 Task: Look for space in Porriño, Spain from 2nd September, 2023 to 6th September, 2023 for 2 adults in price range Rs.15000 to Rs.20000. Place can be entire place with 1  bedroom having 1 bed and 1 bathroom. Property type can be house, flat, guest house, hotel. Amenities needed are: washing machine. Booking option can be shelf check-in. Required host language is English.
Action: Mouse moved to (337, 165)
Screenshot: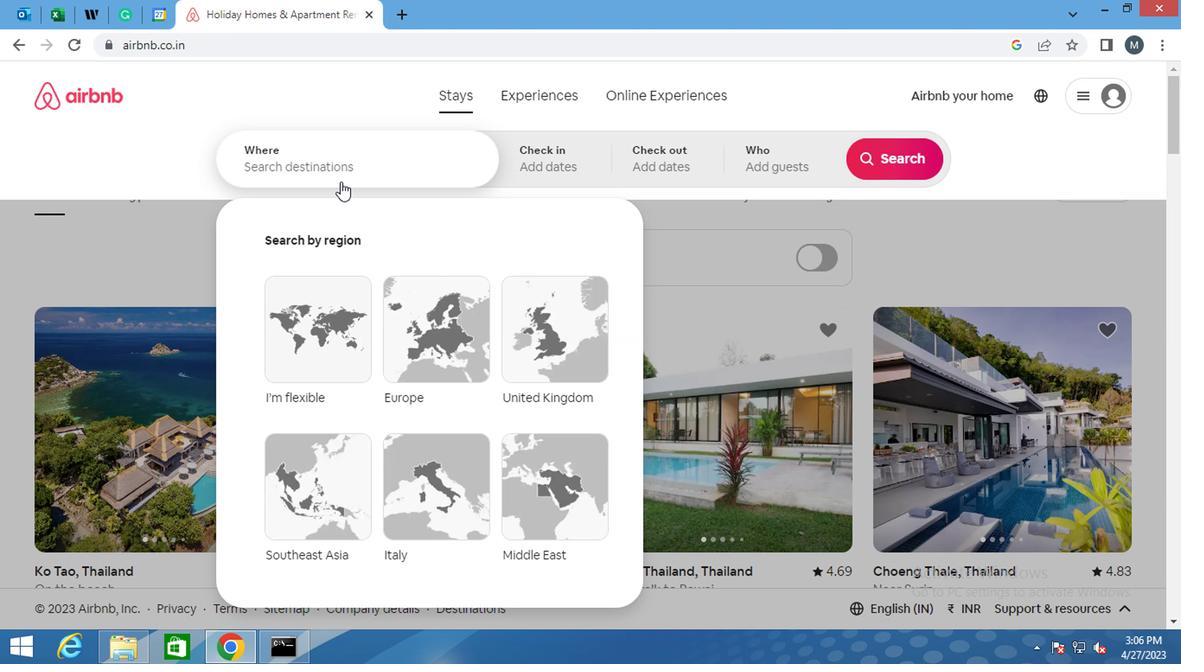 
Action: Mouse pressed left at (337, 165)
Screenshot: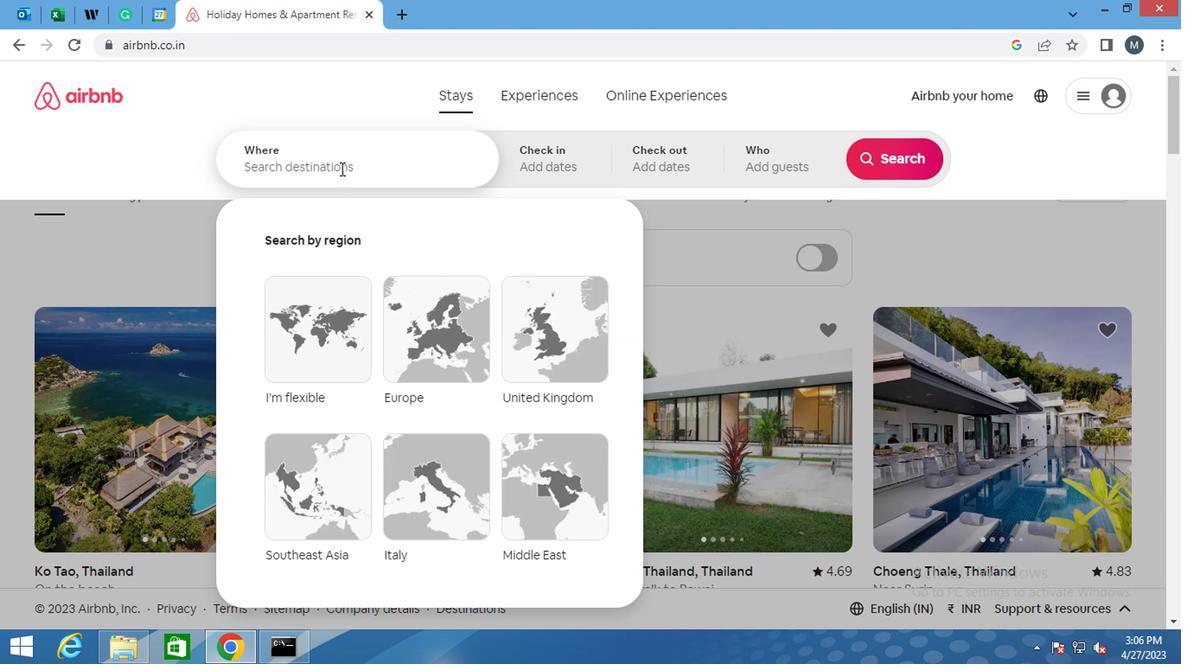 
Action: Key pressed <Key.shift>PORRINO,<Key.space><Key.shift>SPAIN<Key.enter>
Screenshot: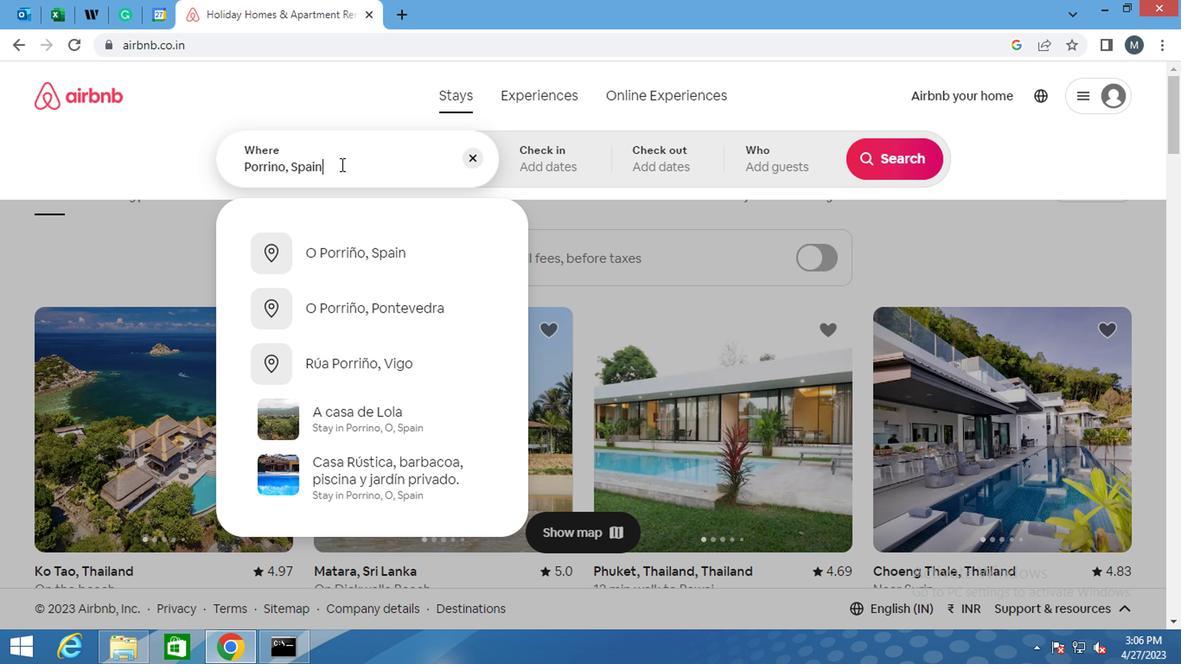 
Action: Mouse moved to (877, 305)
Screenshot: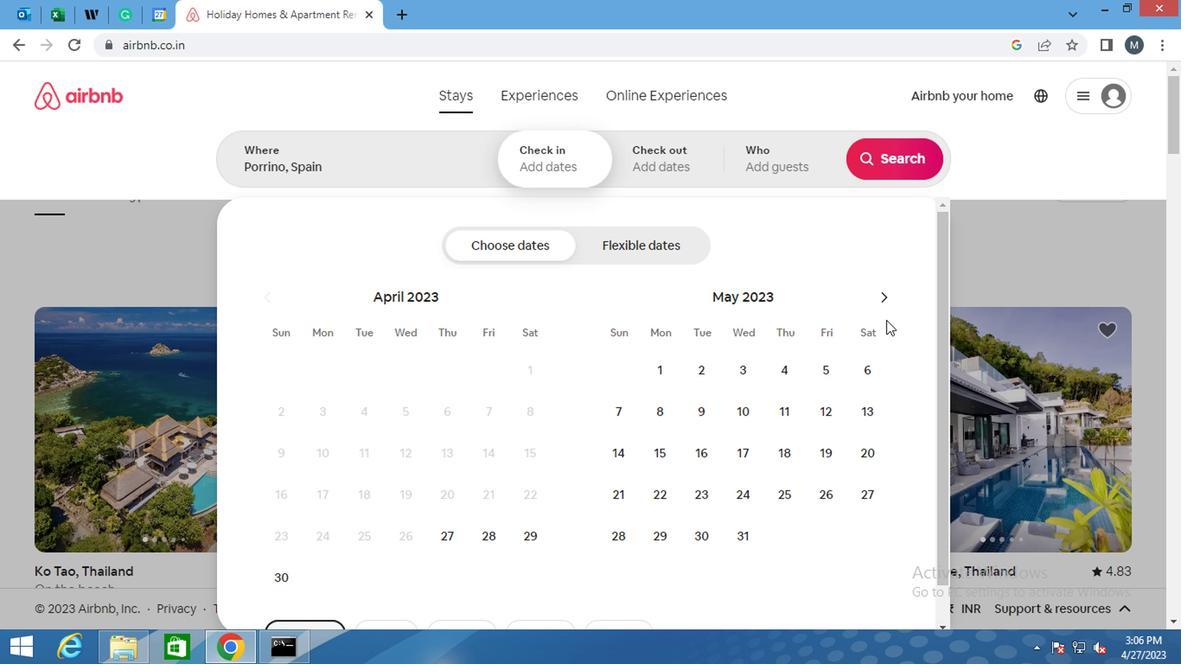 
Action: Mouse pressed left at (877, 305)
Screenshot: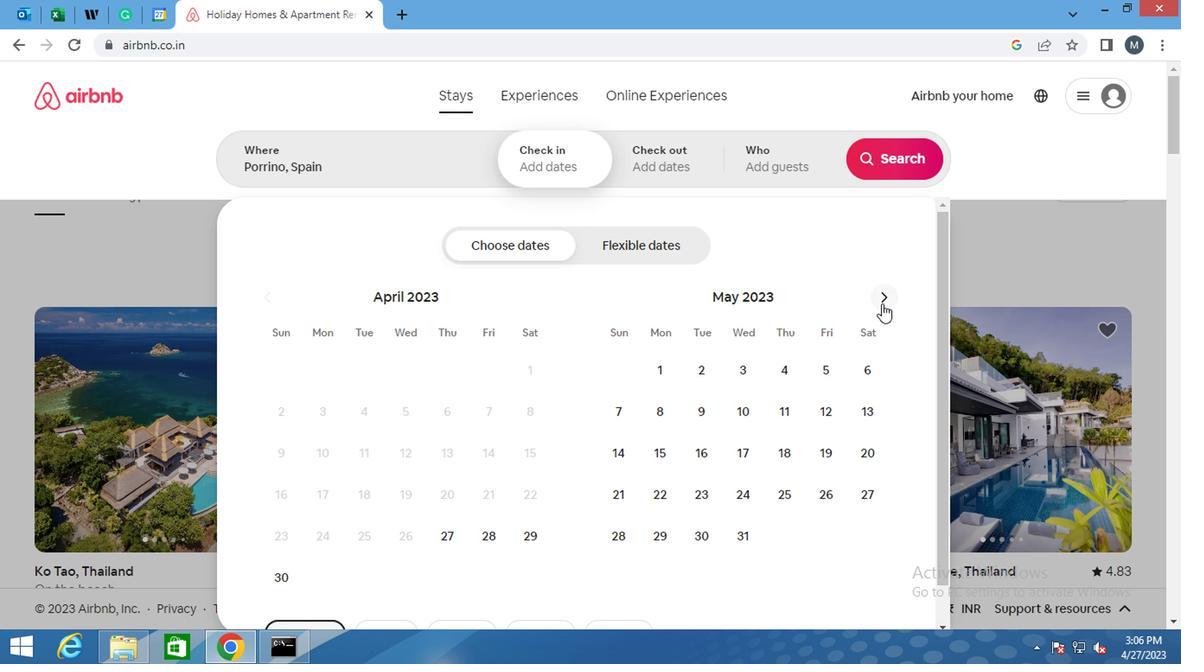 
Action: Mouse pressed left at (877, 305)
Screenshot: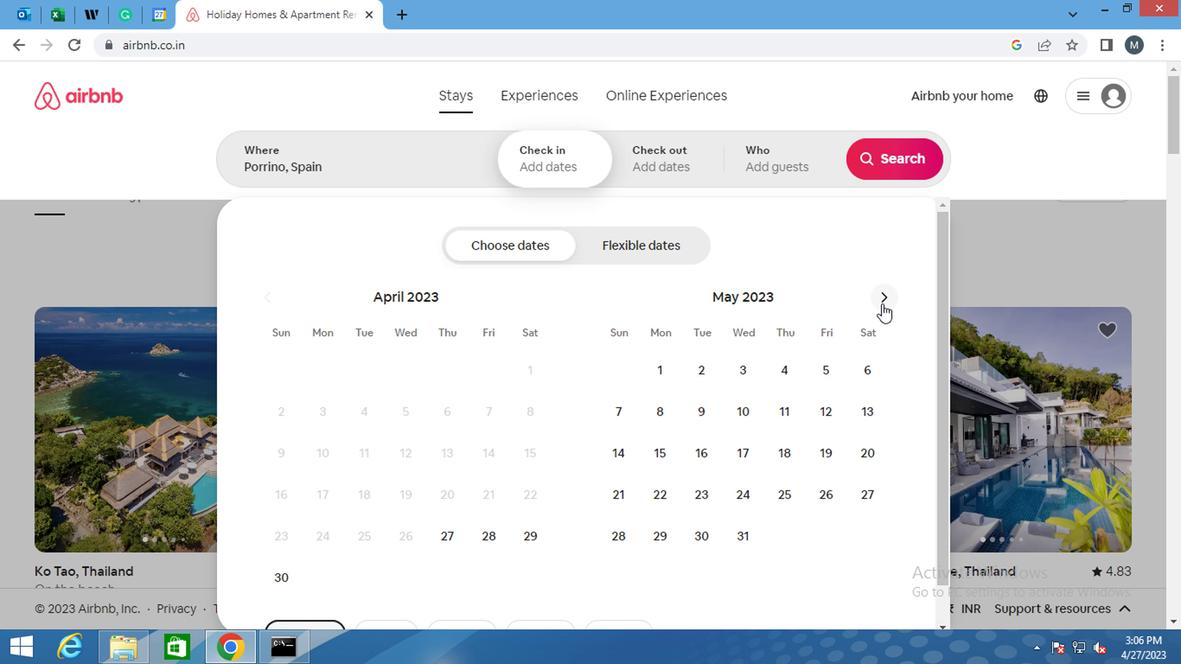 
Action: Mouse pressed left at (877, 305)
Screenshot: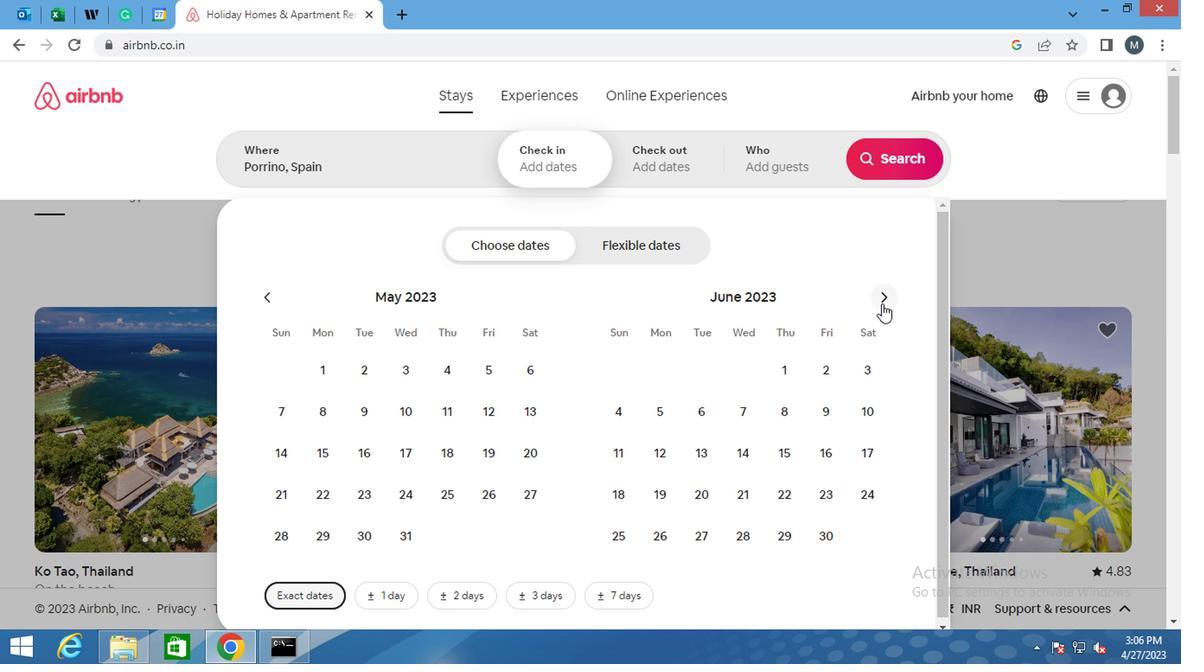 
Action: Mouse pressed left at (877, 305)
Screenshot: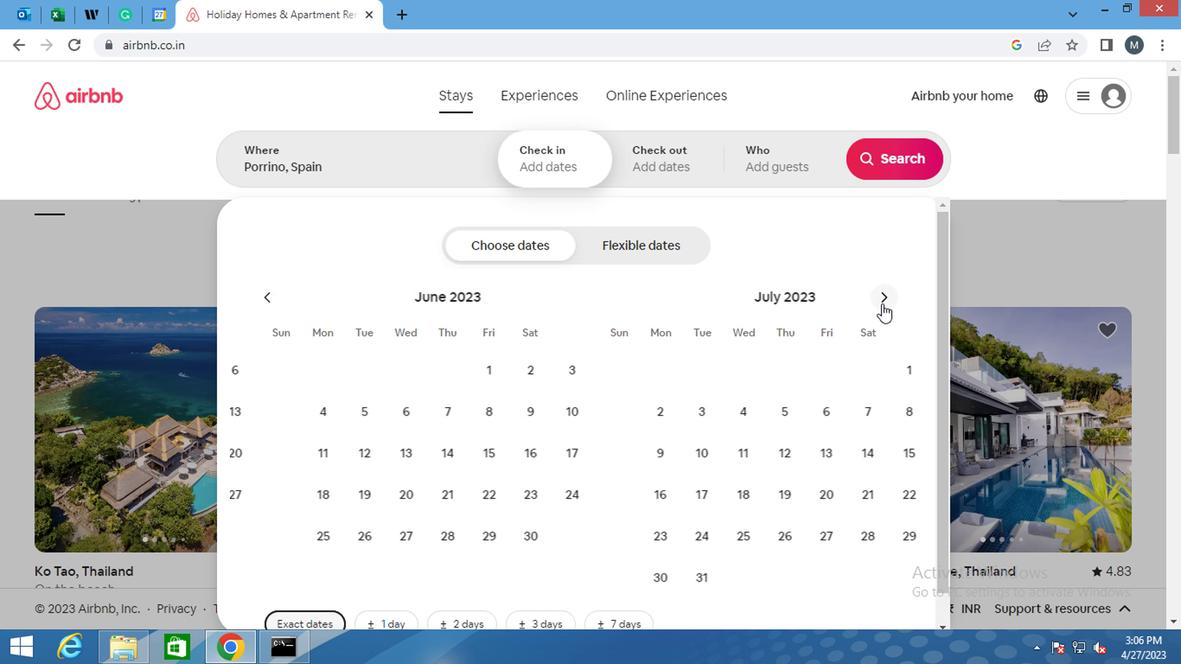 
Action: Mouse moved to (877, 304)
Screenshot: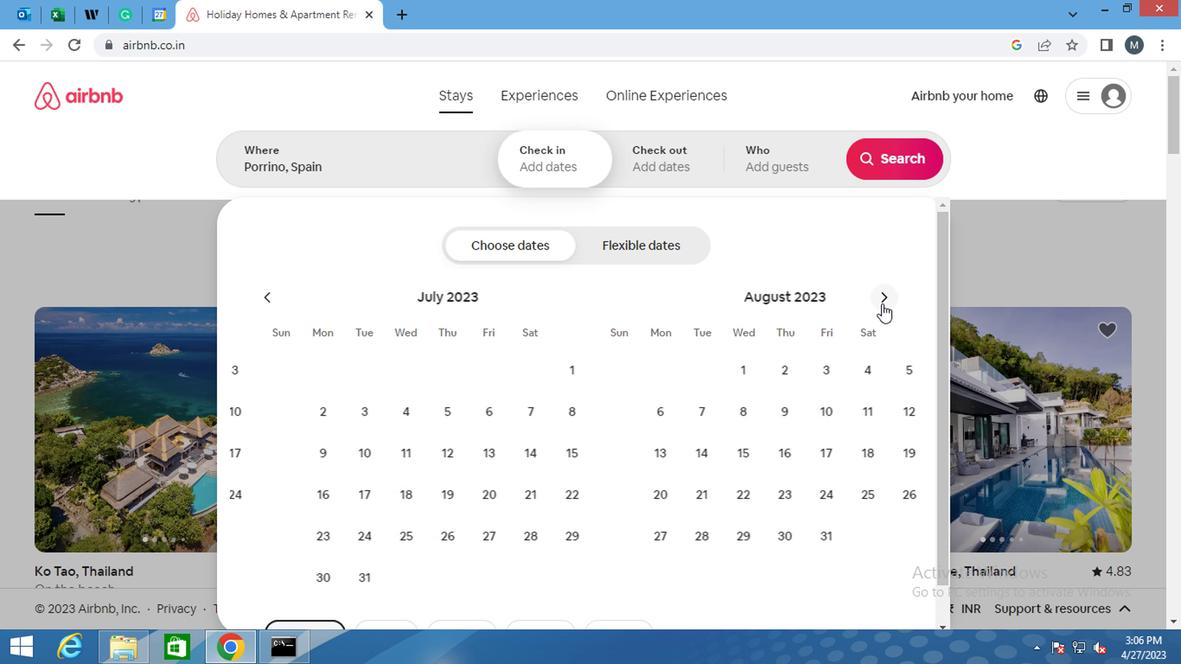 
Action: Mouse pressed left at (877, 304)
Screenshot: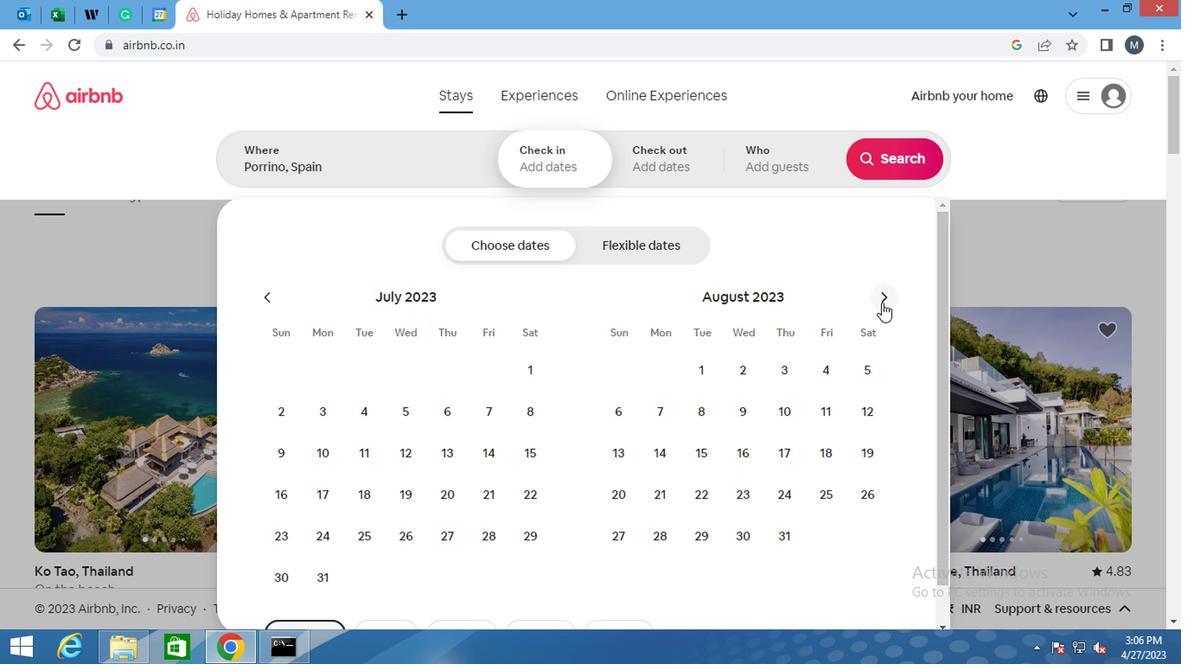 
Action: Mouse moved to (860, 376)
Screenshot: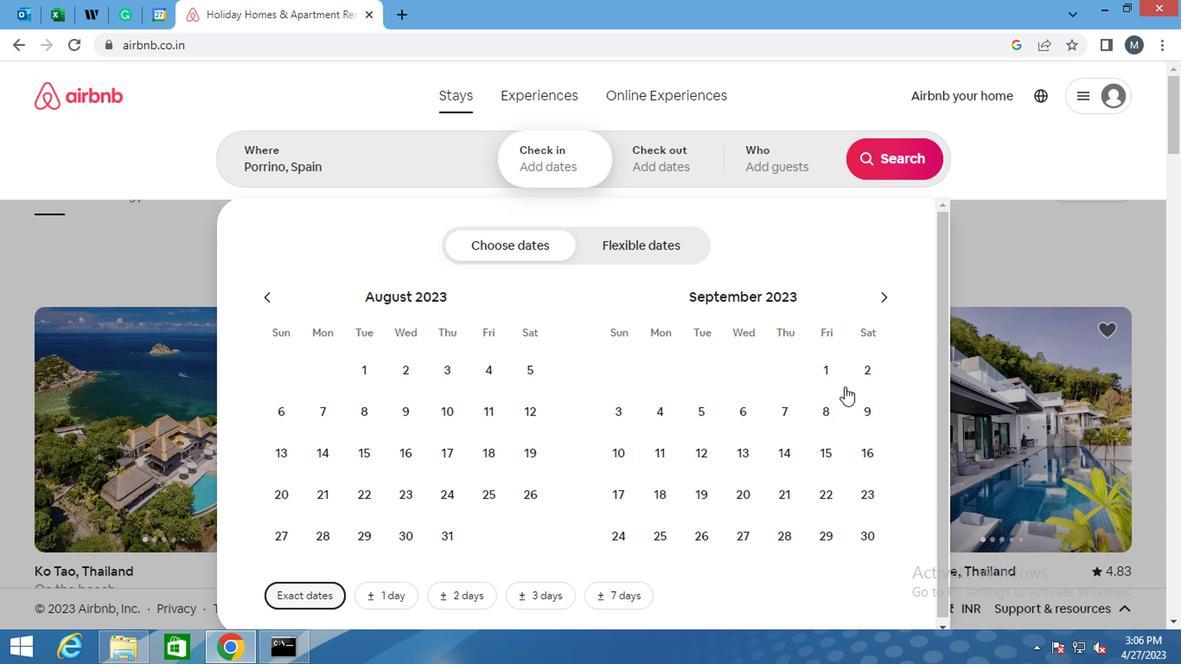 
Action: Mouse pressed left at (860, 376)
Screenshot: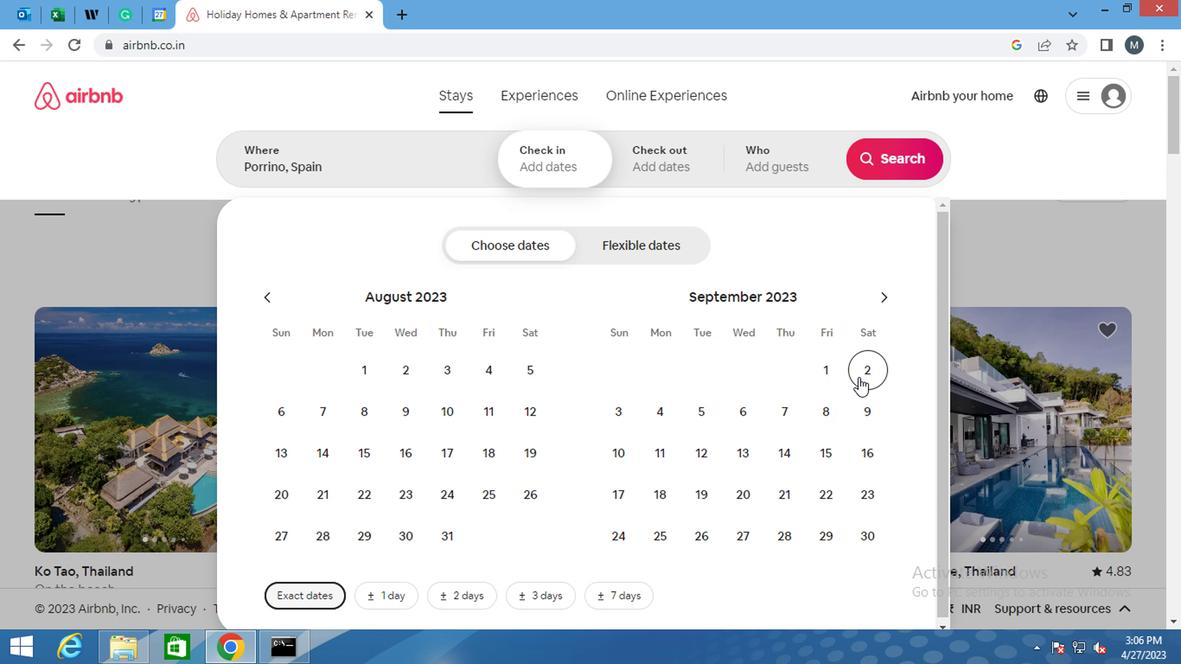 
Action: Mouse moved to (731, 420)
Screenshot: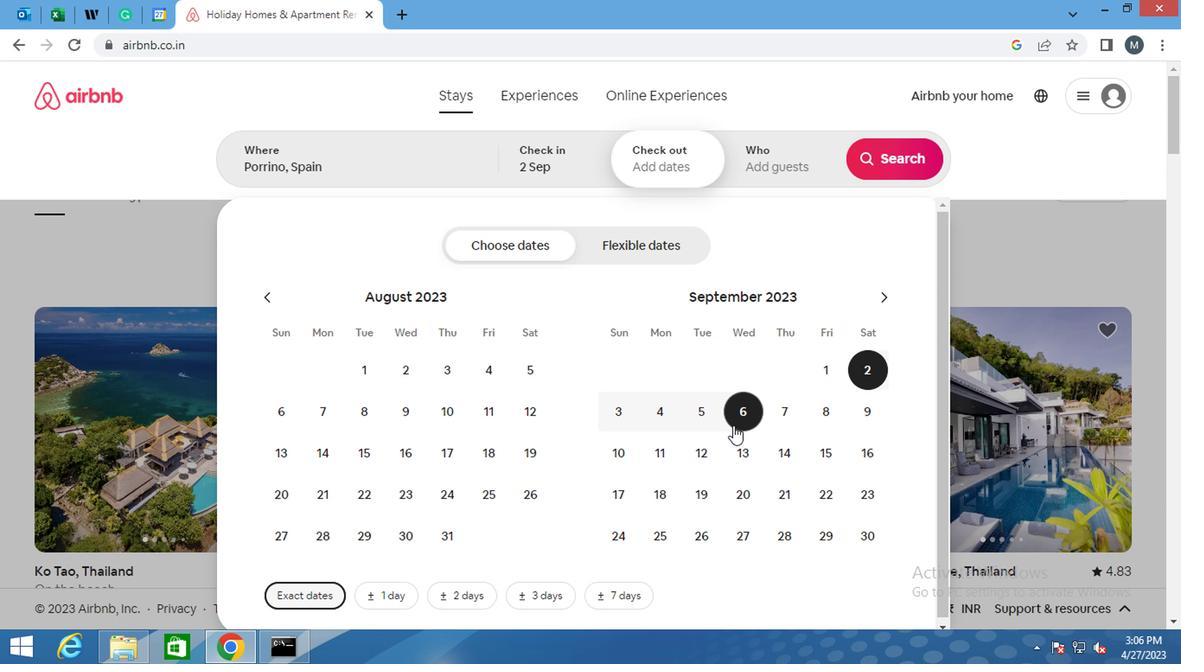 
Action: Mouse pressed left at (731, 420)
Screenshot: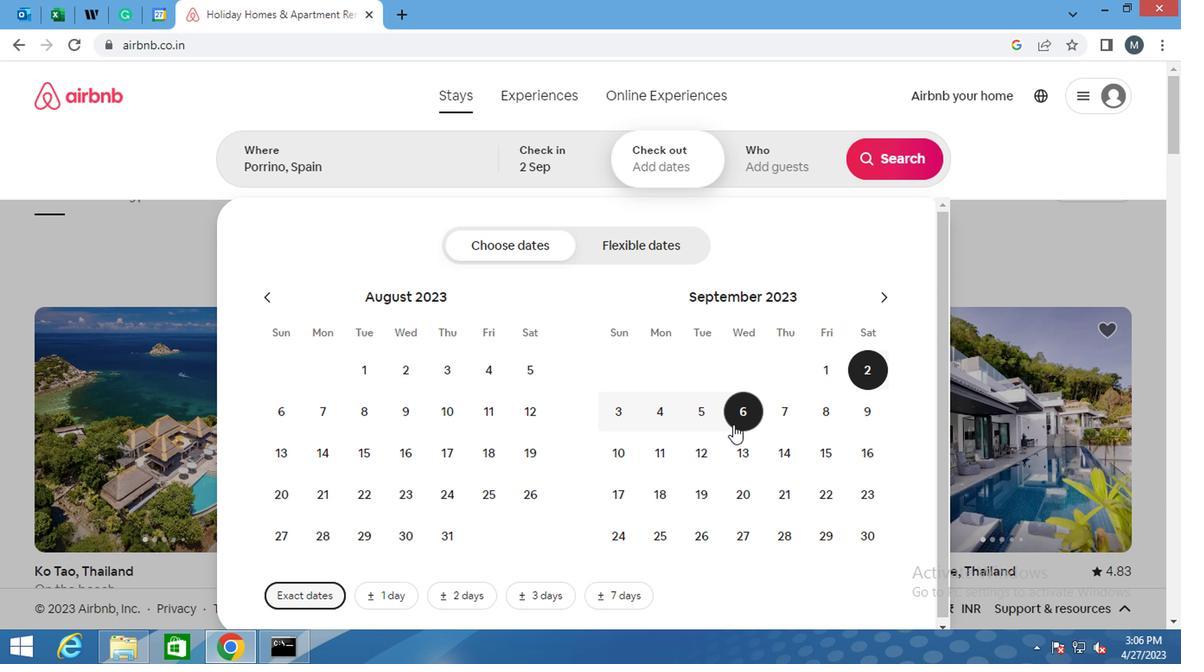 
Action: Mouse moved to (783, 166)
Screenshot: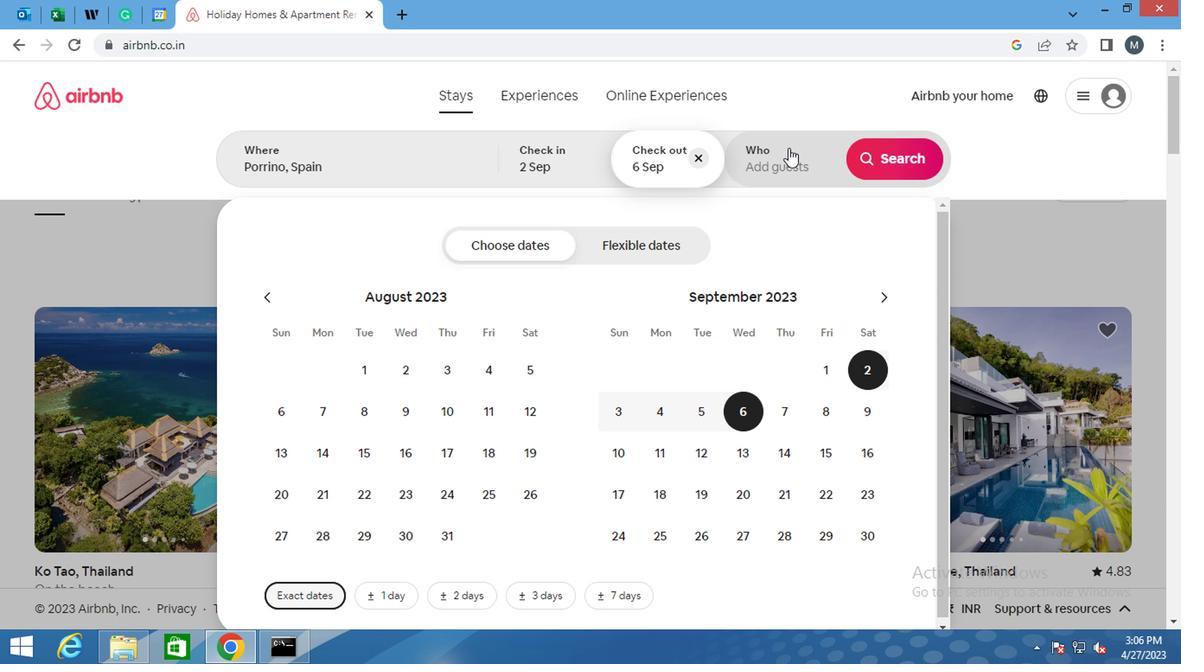 
Action: Mouse pressed left at (783, 166)
Screenshot: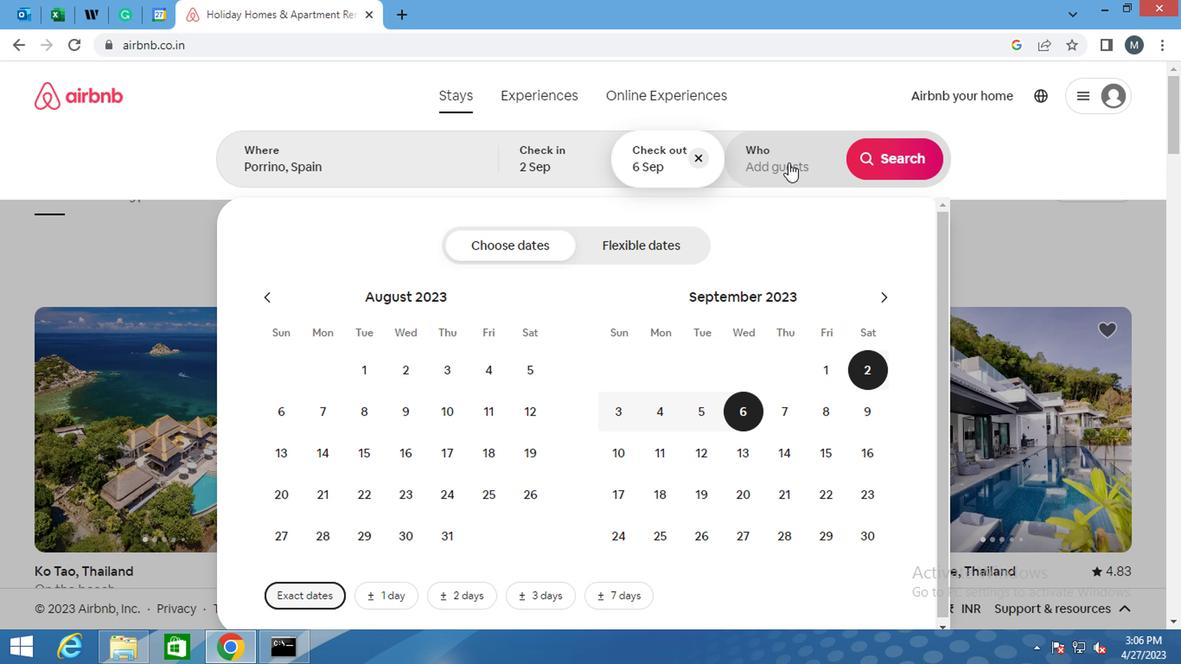 
Action: Mouse moved to (900, 254)
Screenshot: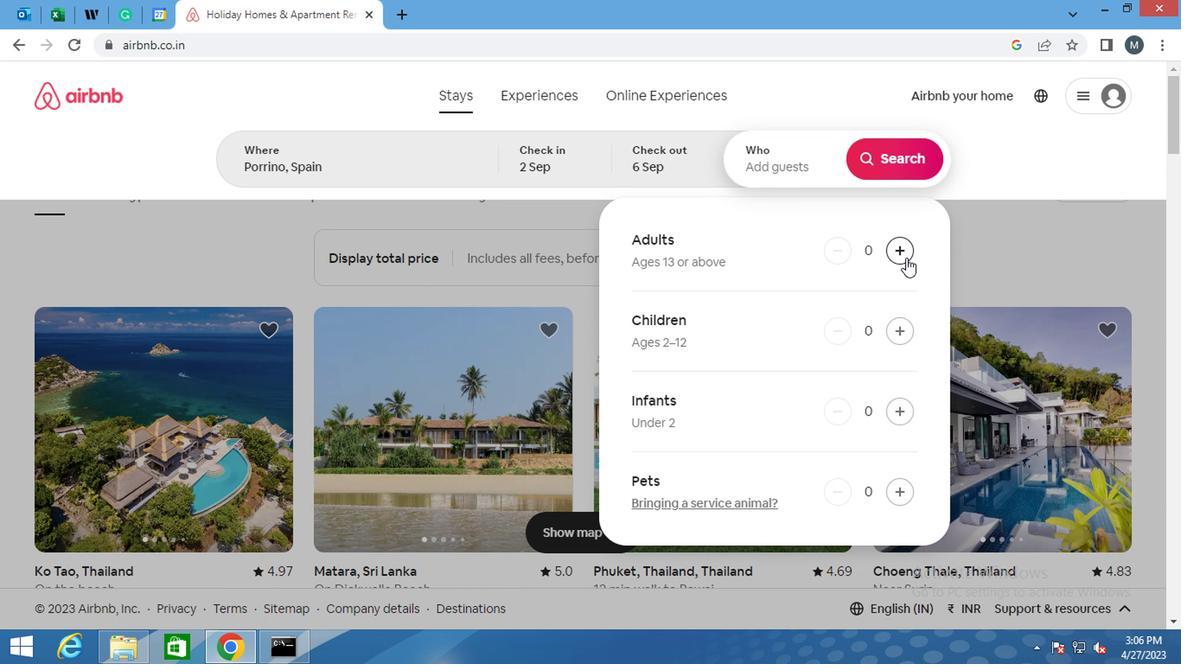 
Action: Mouse pressed left at (900, 254)
Screenshot: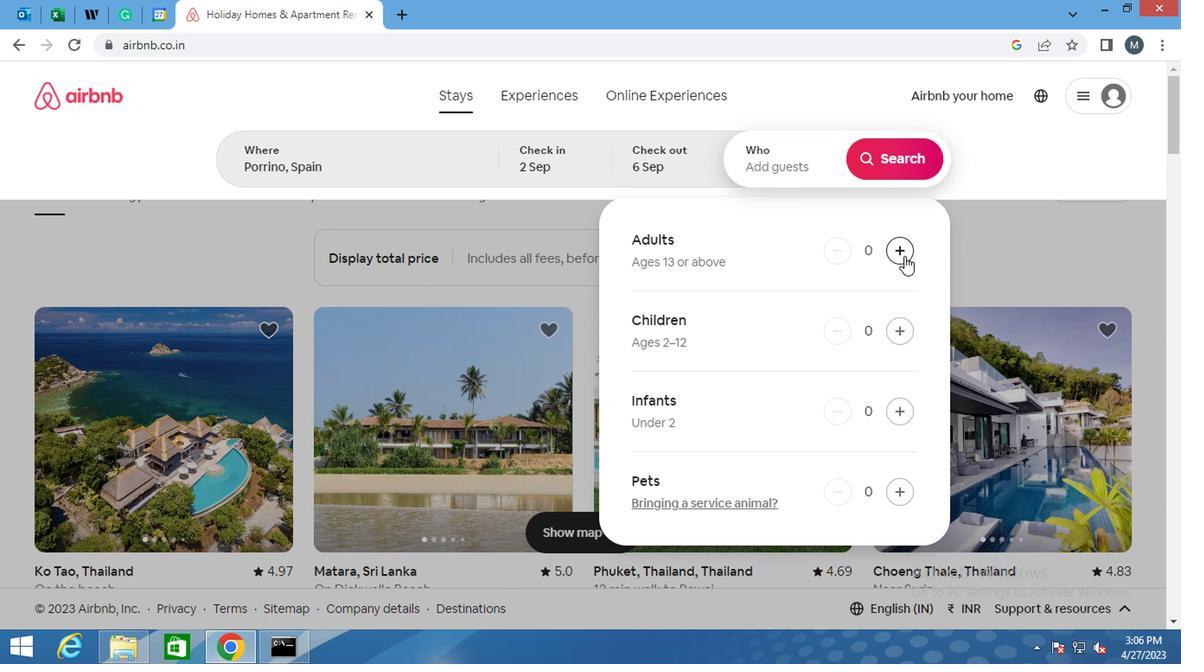 
Action: Mouse pressed left at (900, 254)
Screenshot: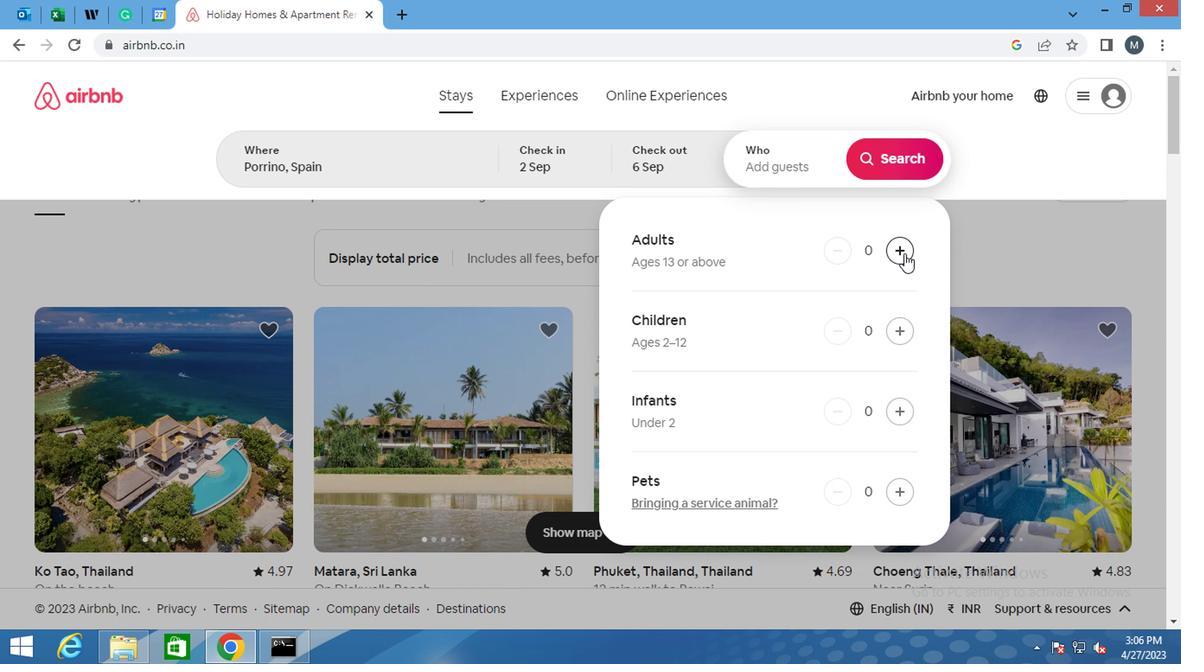 
Action: Mouse moved to (911, 161)
Screenshot: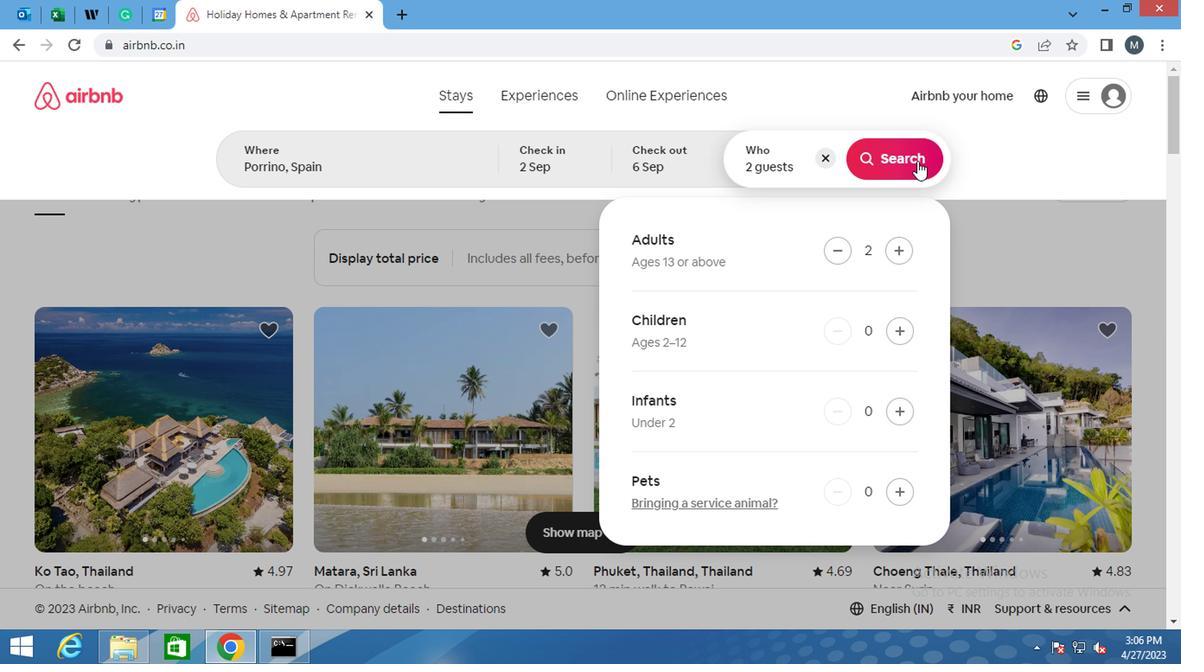 
Action: Mouse pressed left at (911, 161)
Screenshot: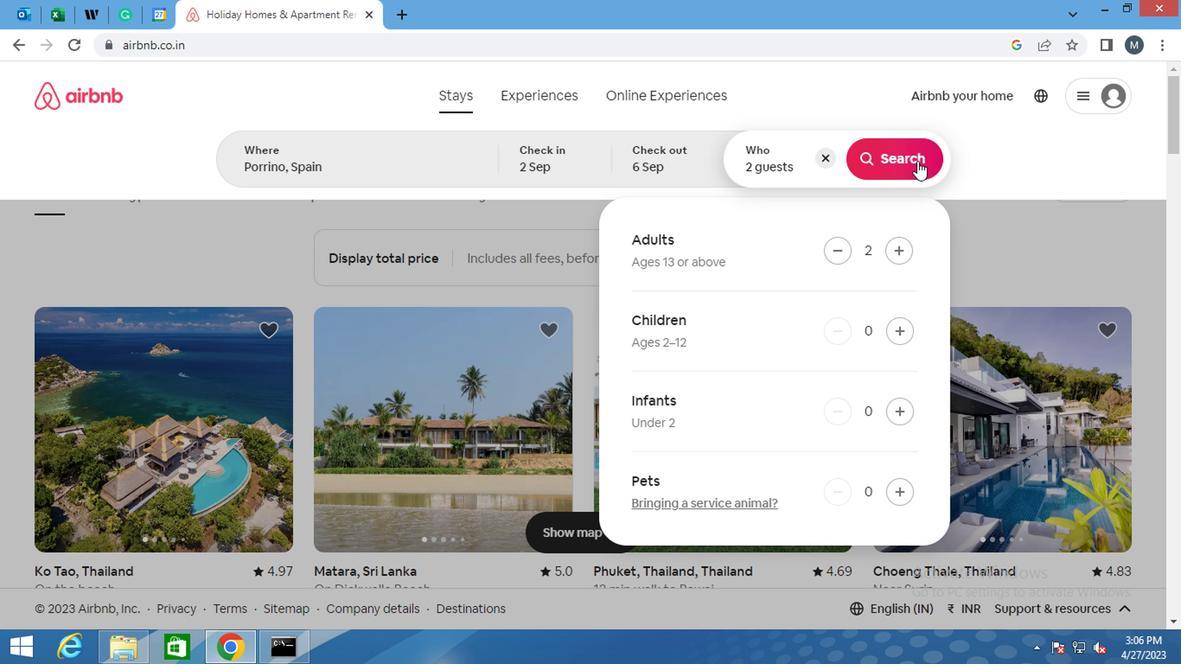 
Action: Mouse moved to (1087, 161)
Screenshot: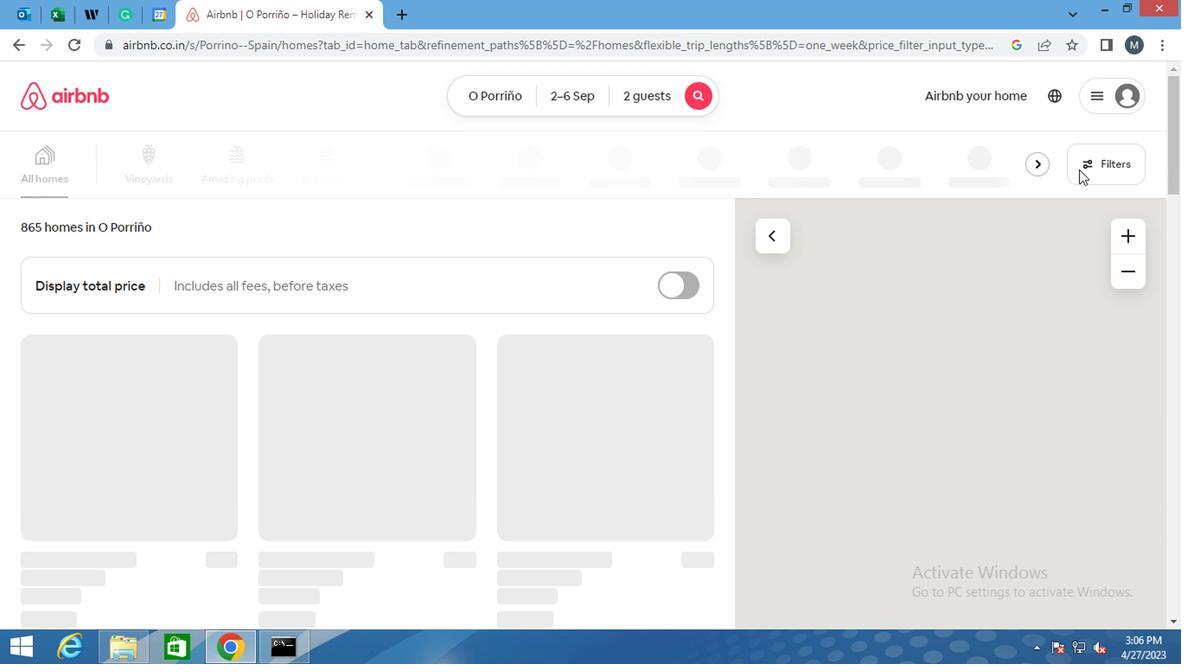 
Action: Mouse pressed left at (1087, 161)
Screenshot: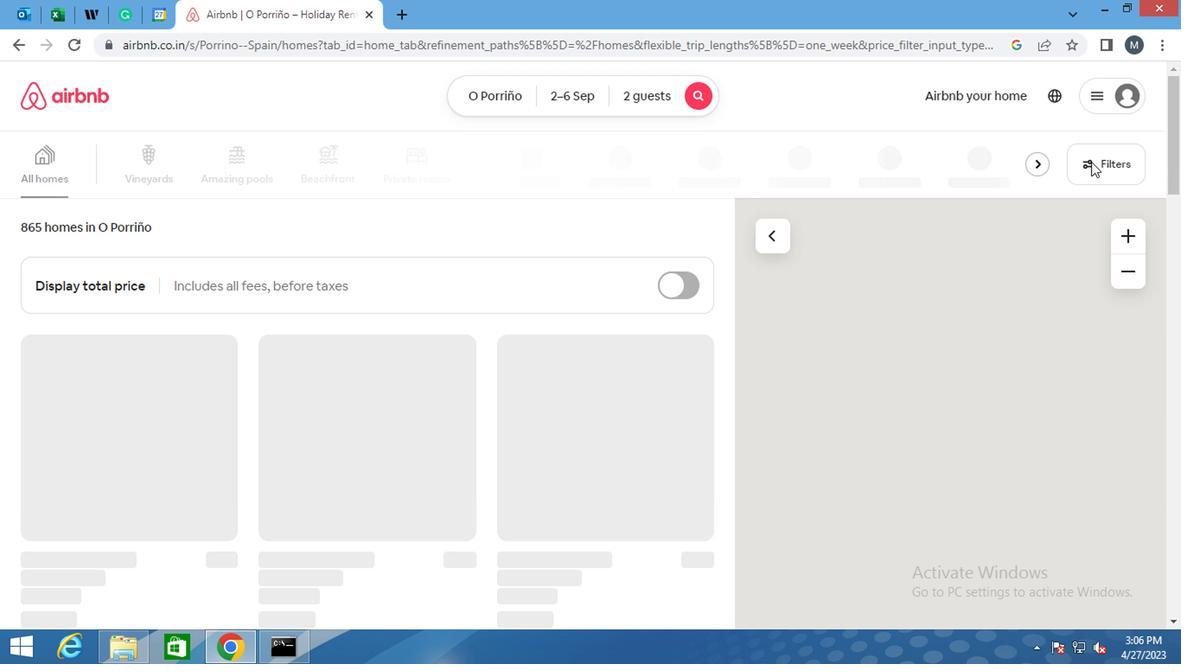 
Action: Mouse moved to (415, 387)
Screenshot: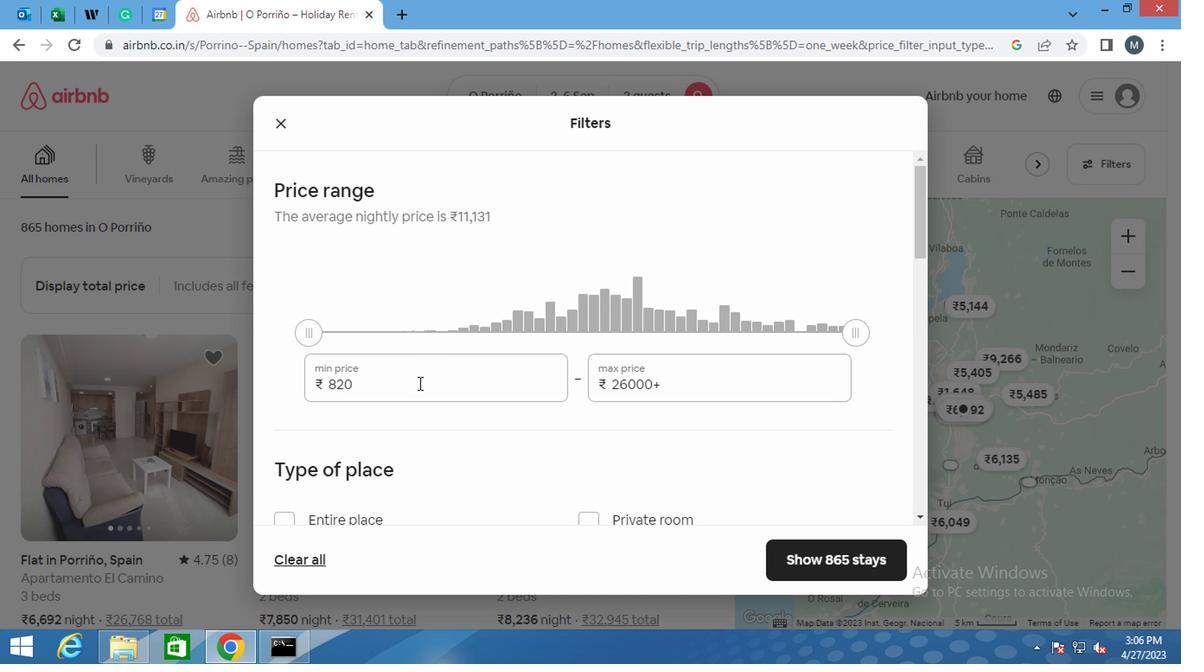 
Action: Mouse pressed left at (415, 387)
Screenshot: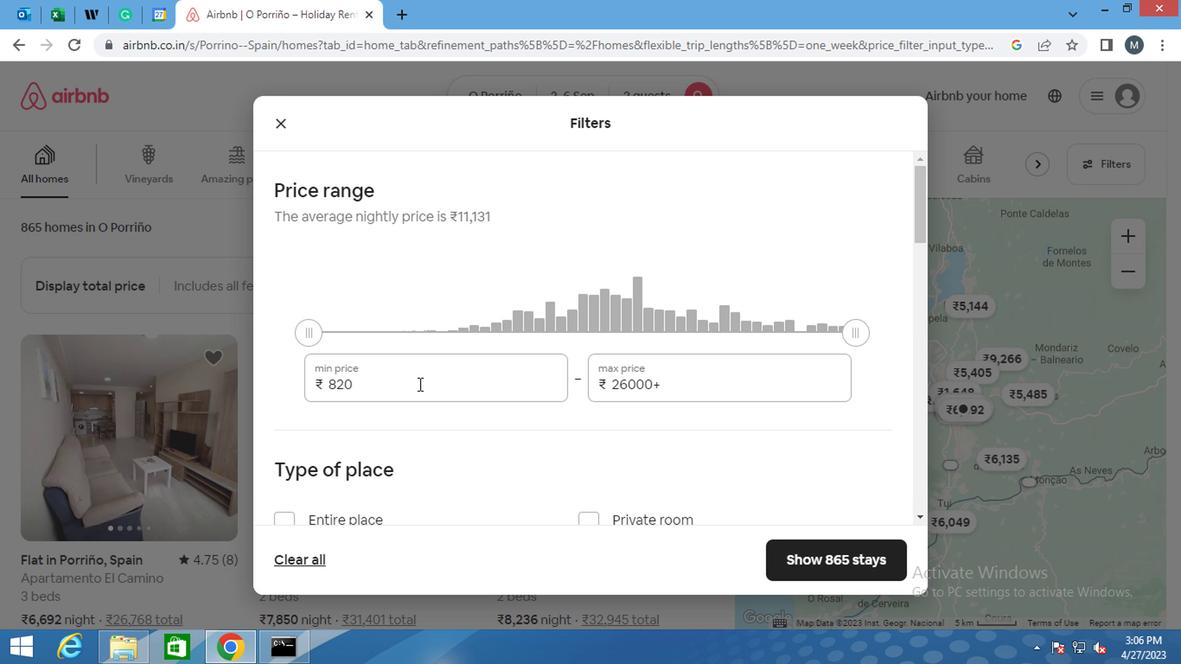 
Action: Mouse moved to (415, 387)
Screenshot: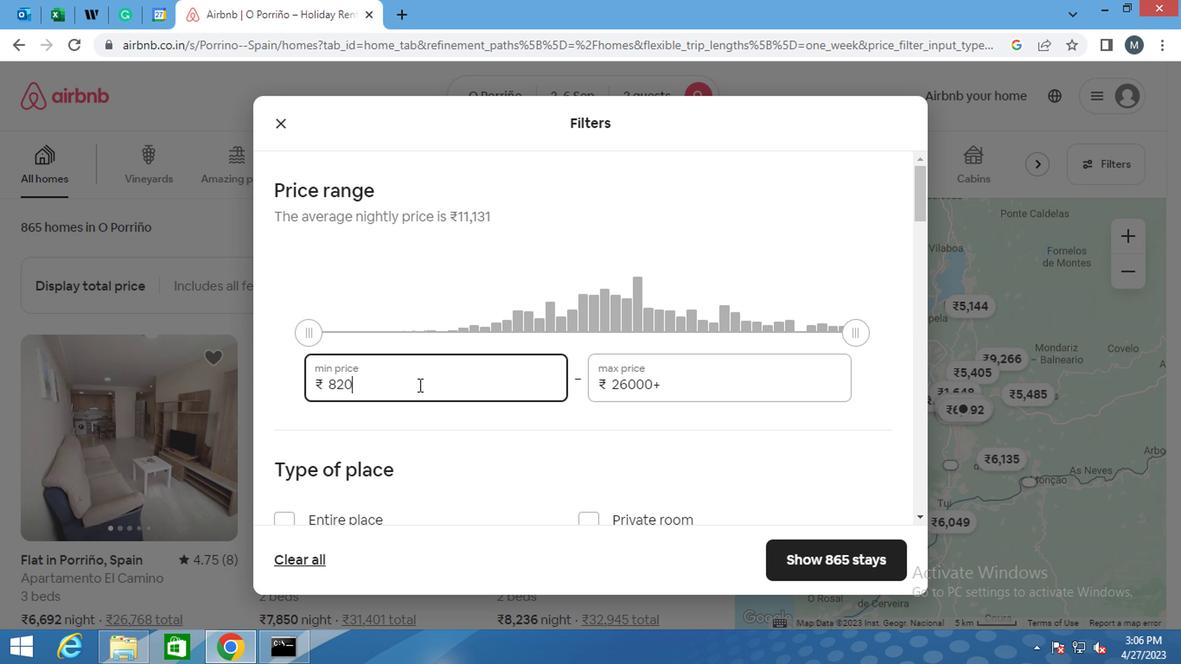 
Action: Mouse pressed left at (415, 387)
Screenshot: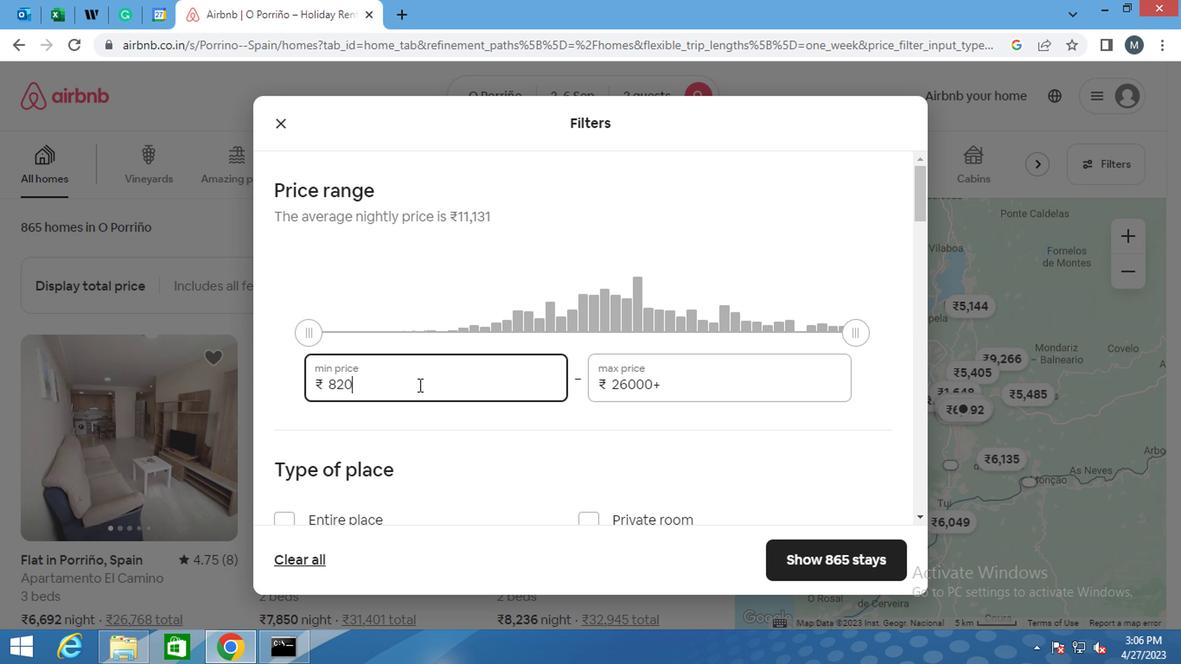 
Action: Mouse moved to (416, 387)
Screenshot: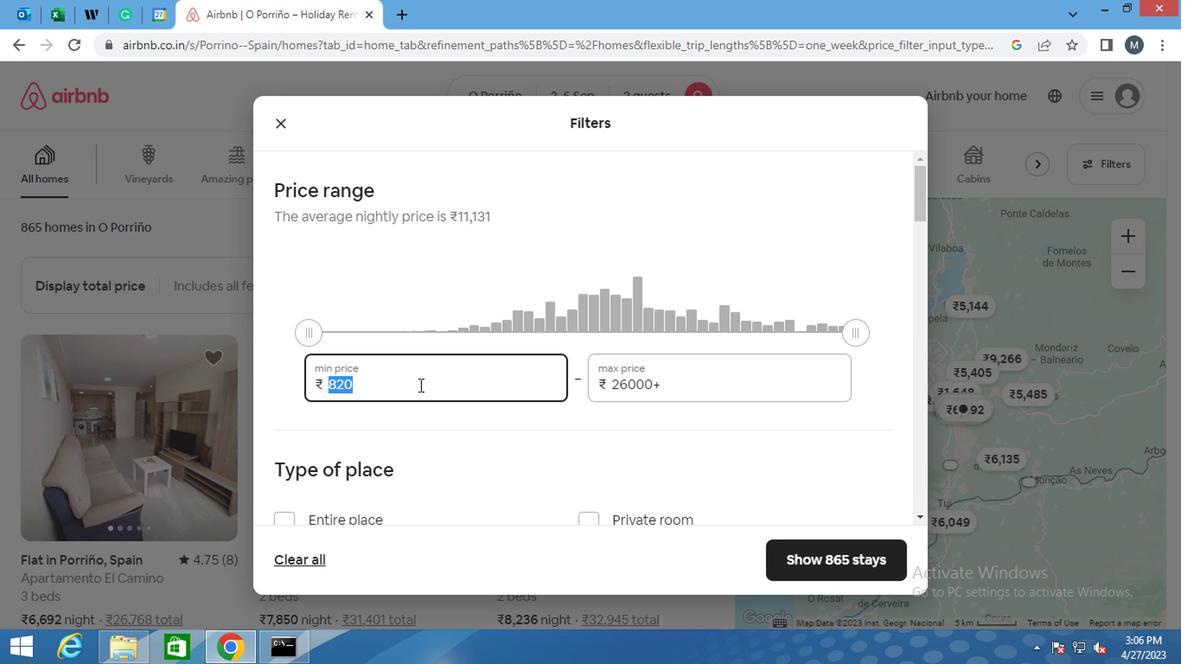 
Action: Key pressed 15000
Screenshot: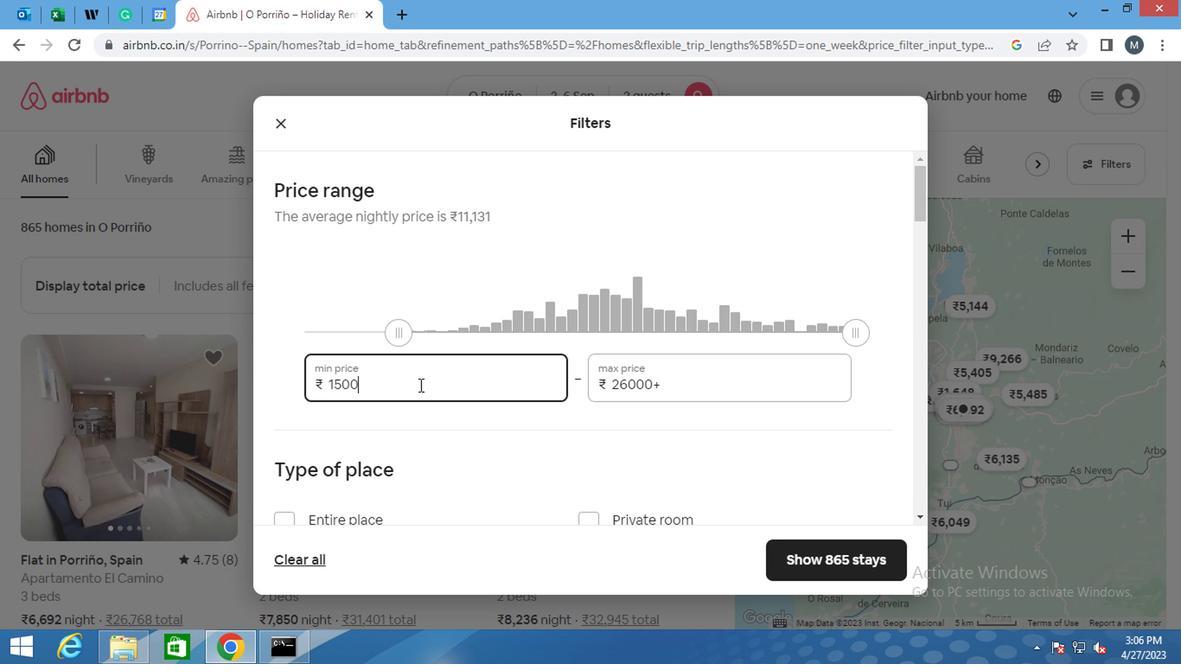 
Action: Mouse moved to (667, 389)
Screenshot: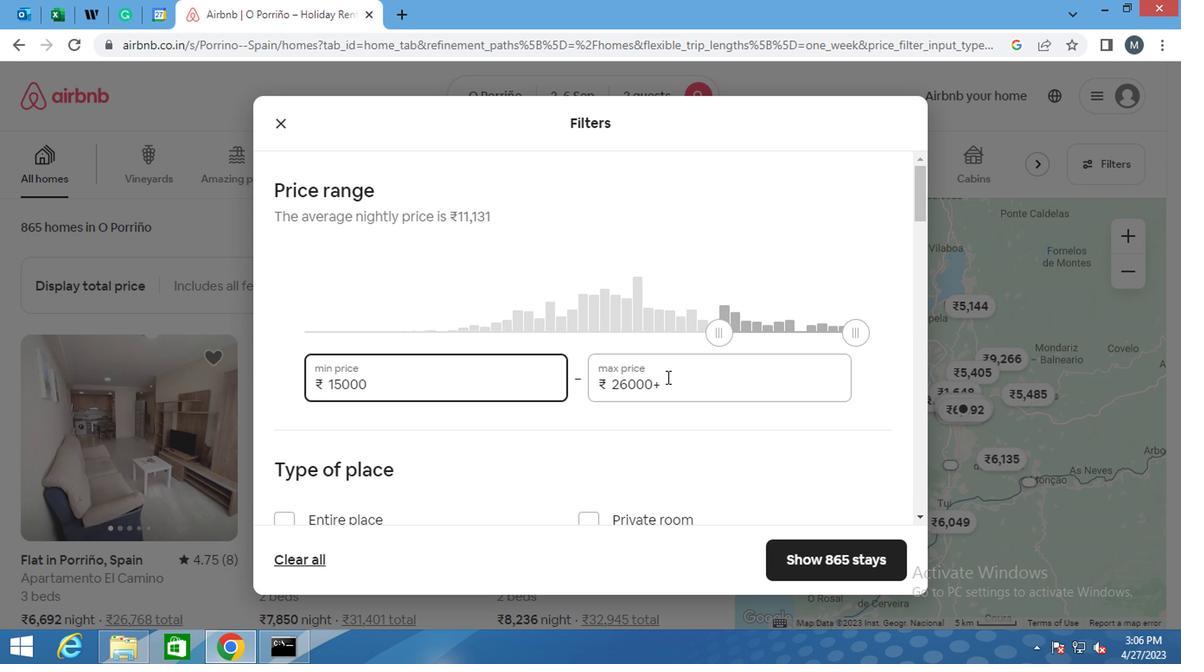 
Action: Mouse pressed left at (667, 389)
Screenshot: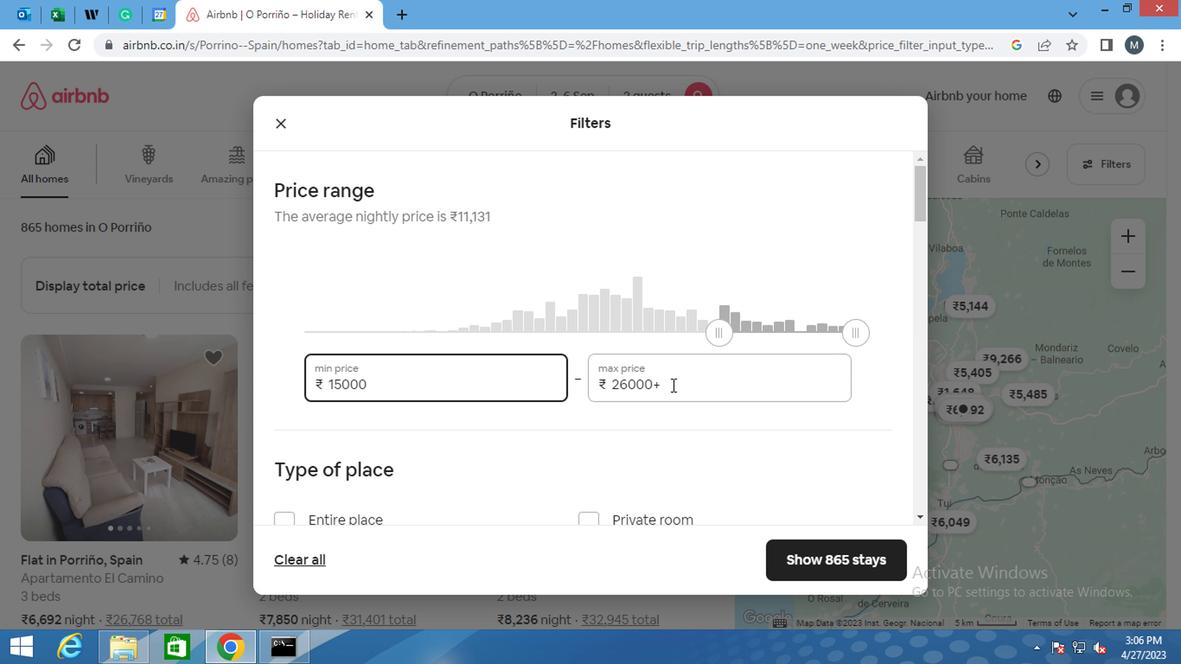 
Action: Mouse moved to (557, 380)
Screenshot: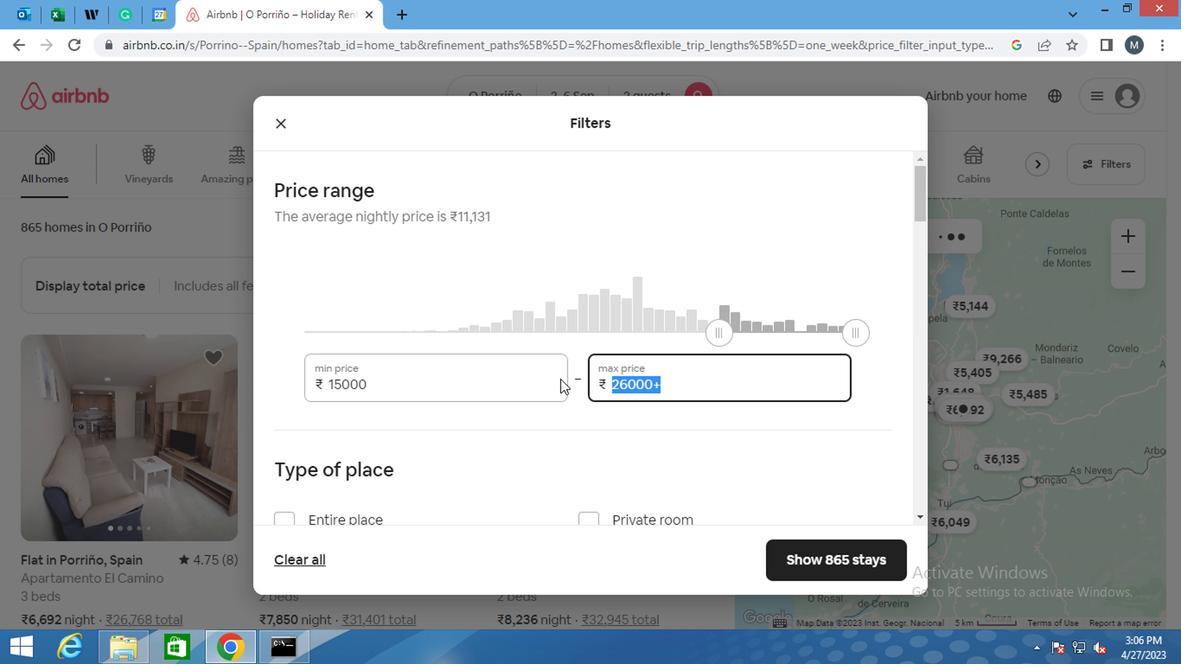 
Action: Key pressed 20000
Screenshot: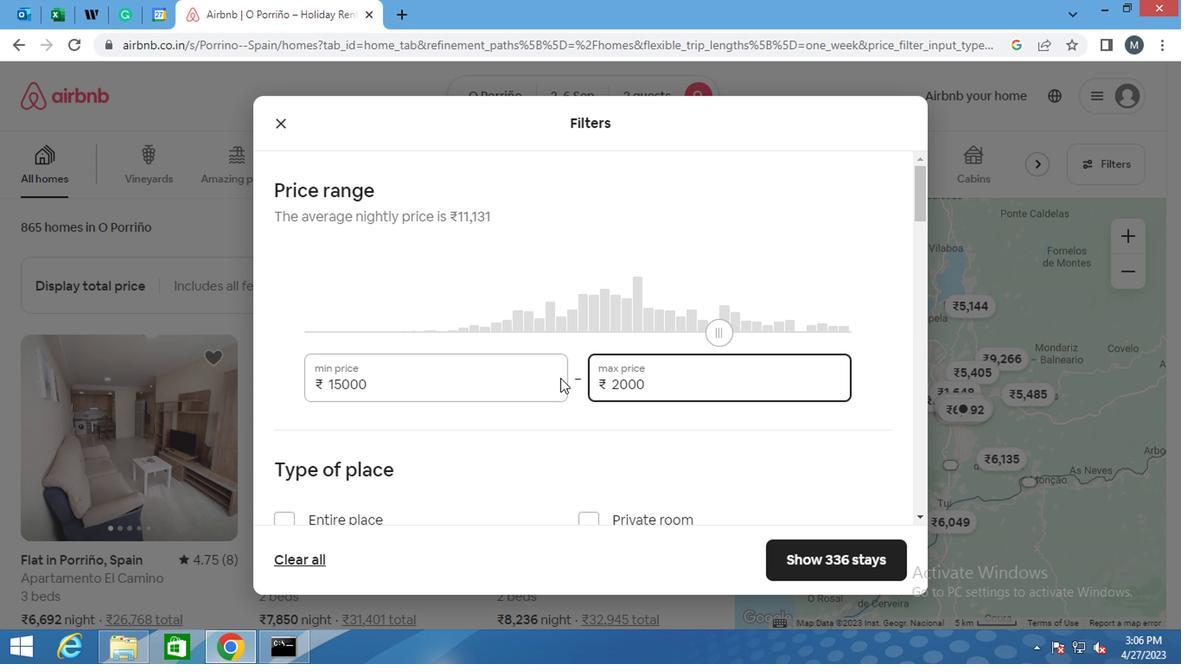 
Action: Mouse moved to (674, 355)
Screenshot: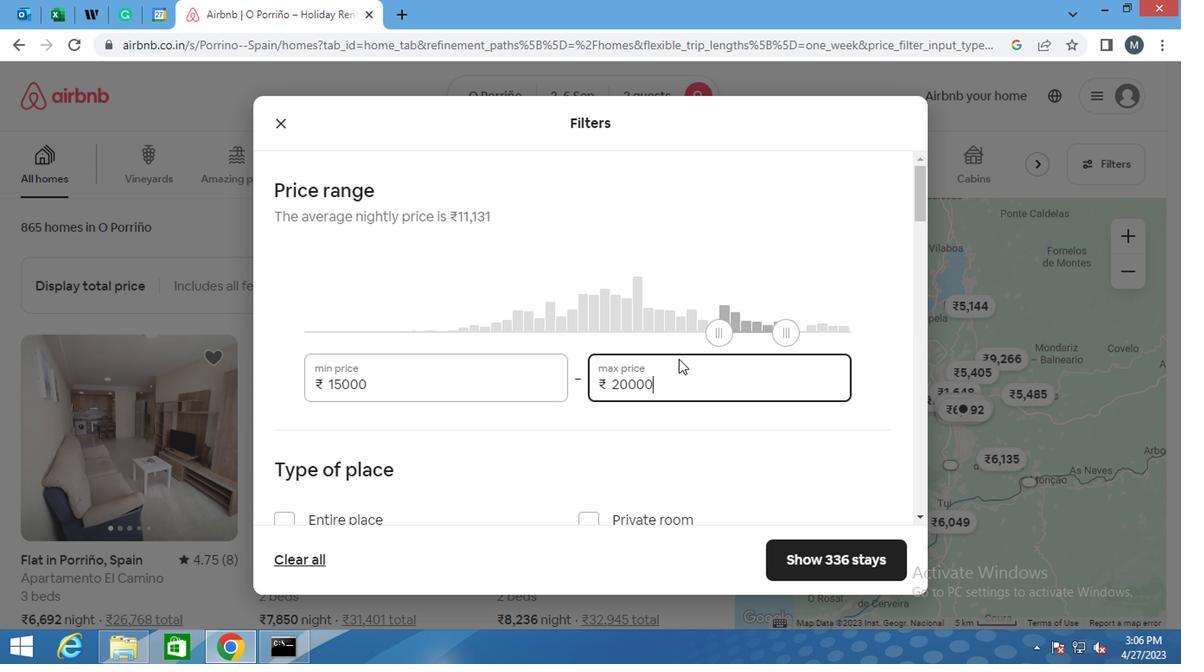 
Action: Mouse scrolled (674, 355) with delta (0, 0)
Screenshot: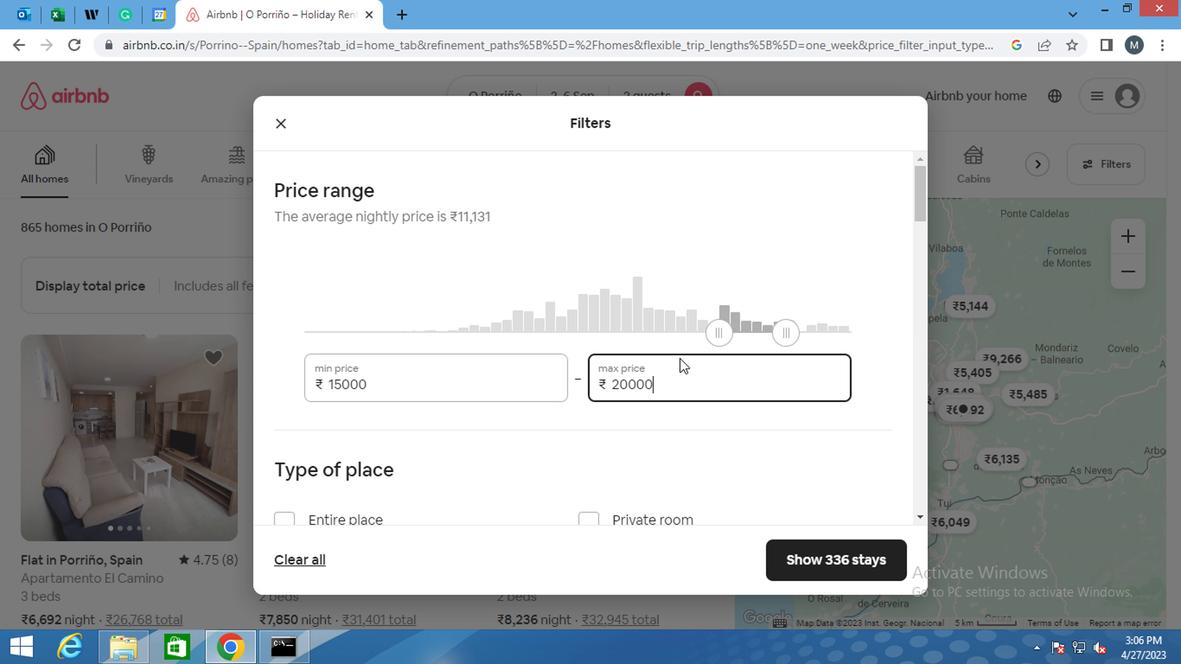 
Action: Mouse moved to (665, 355)
Screenshot: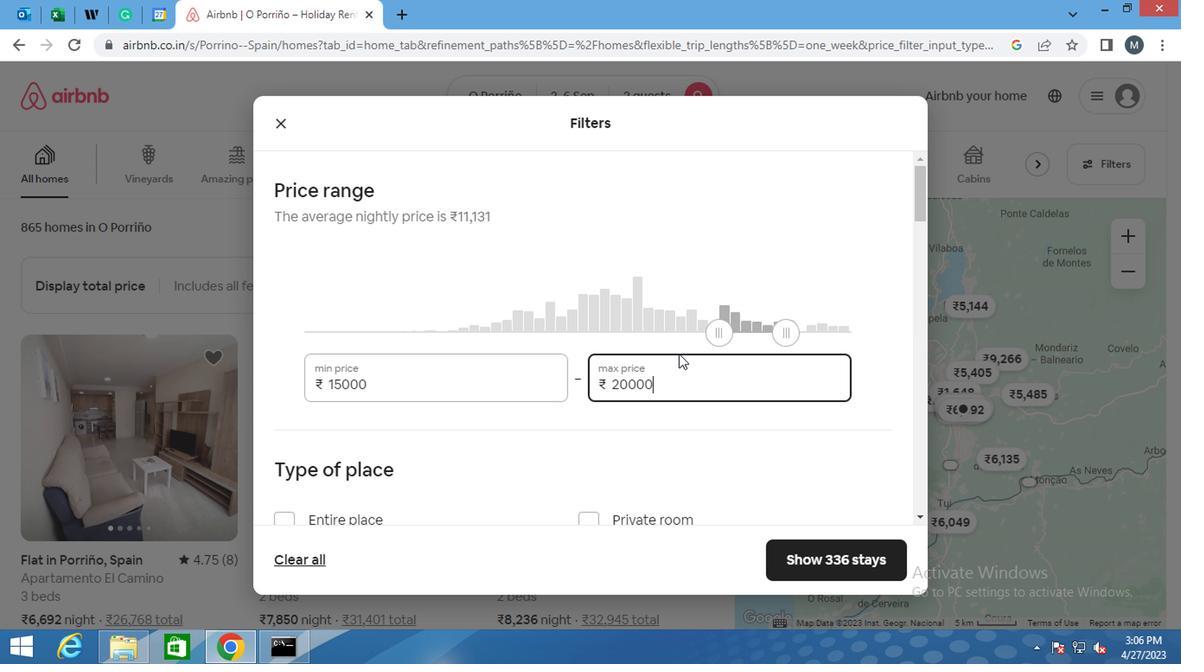 
Action: Mouse scrolled (665, 355) with delta (0, 0)
Screenshot: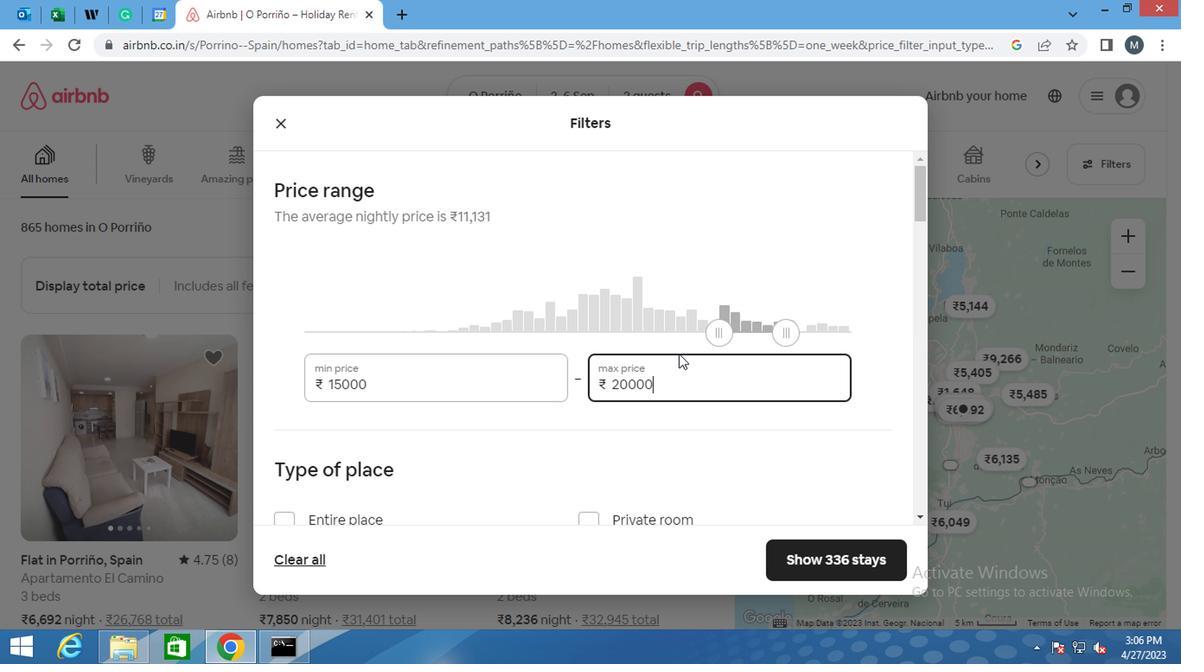 
Action: Mouse moved to (515, 366)
Screenshot: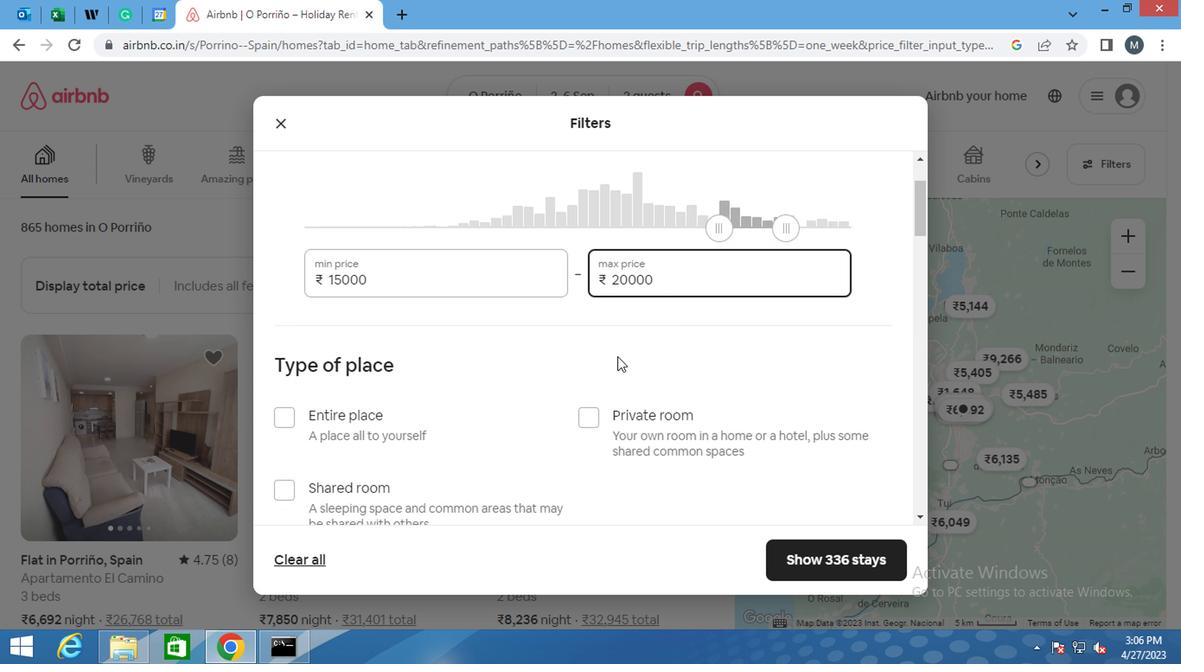 
Action: Mouse scrolled (515, 365) with delta (0, 0)
Screenshot: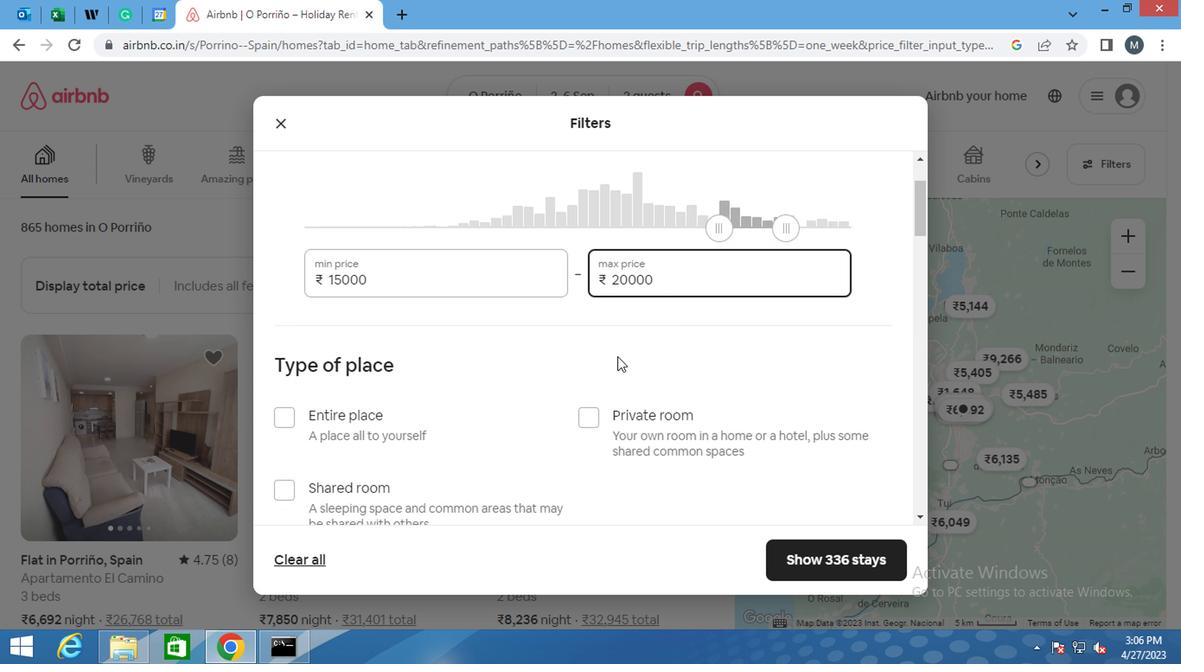
Action: Mouse moved to (279, 260)
Screenshot: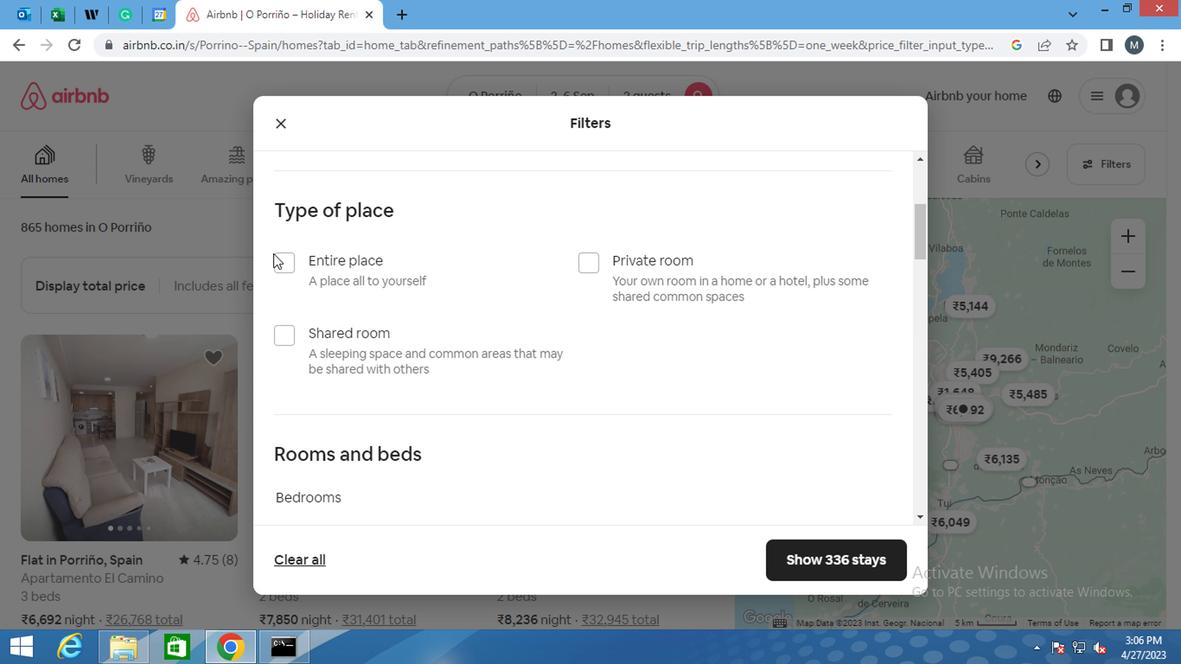 
Action: Mouse pressed left at (279, 260)
Screenshot: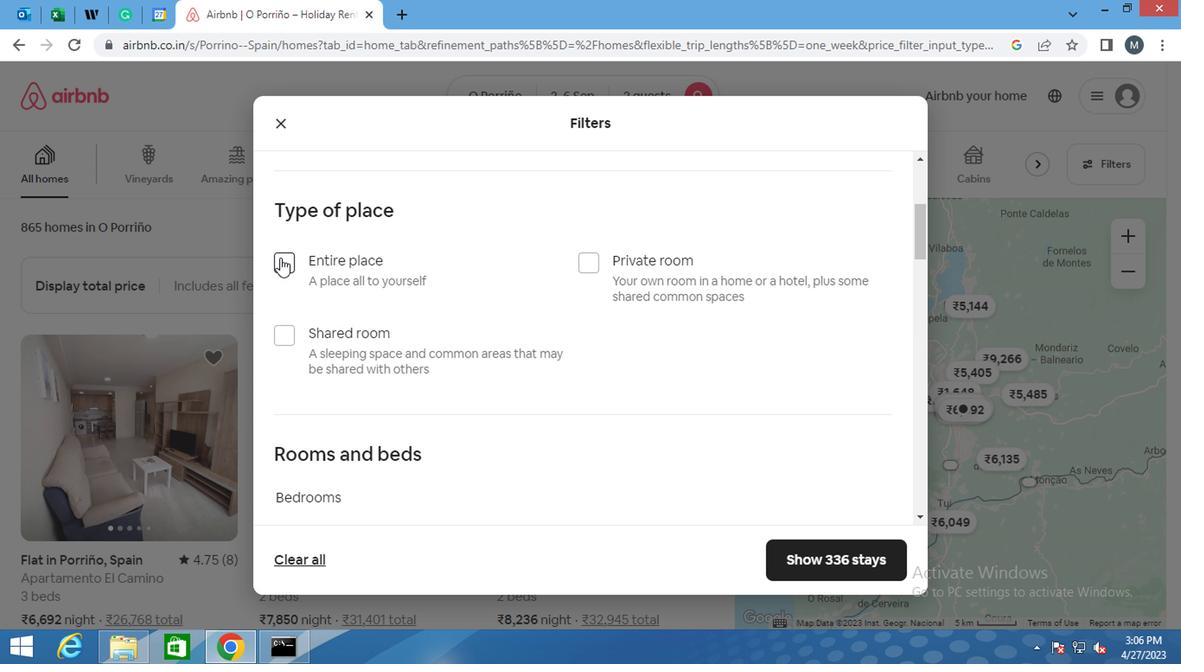 
Action: Mouse moved to (328, 251)
Screenshot: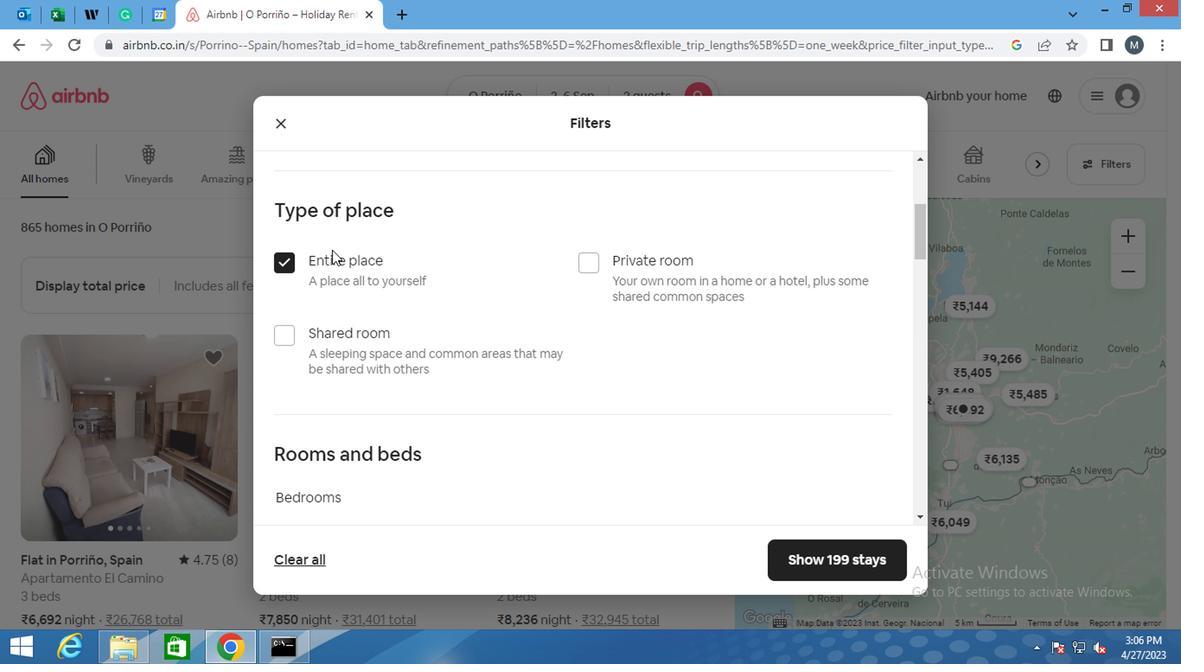 
Action: Mouse scrolled (328, 250) with delta (0, 0)
Screenshot: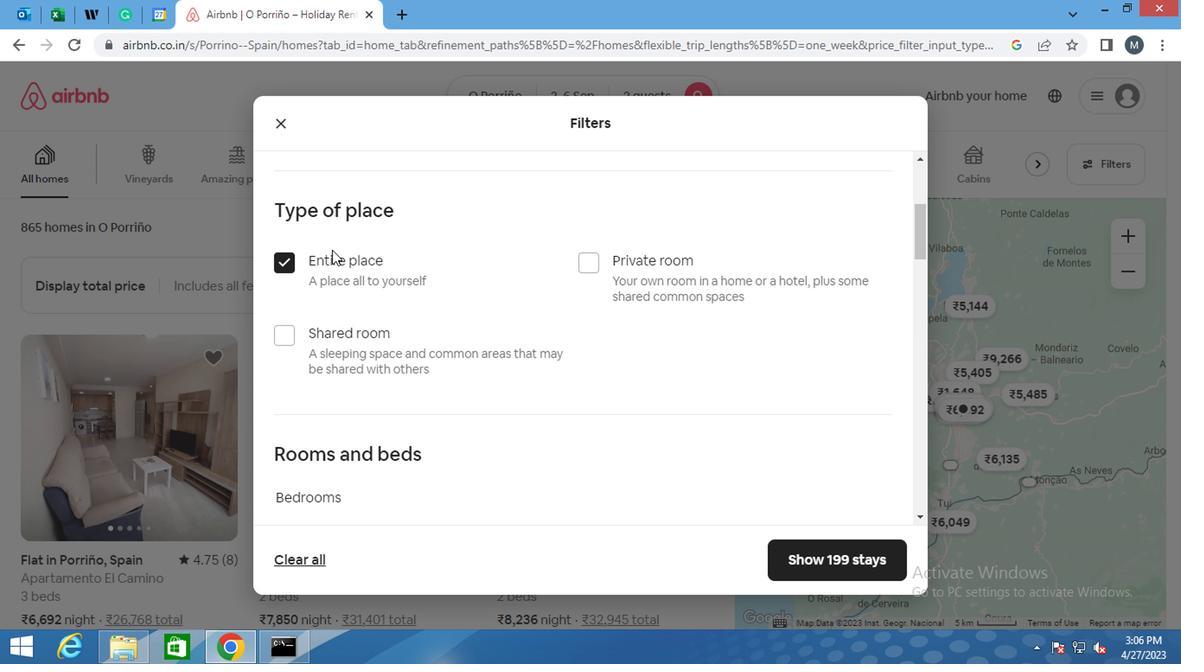 
Action: Mouse scrolled (328, 250) with delta (0, 0)
Screenshot: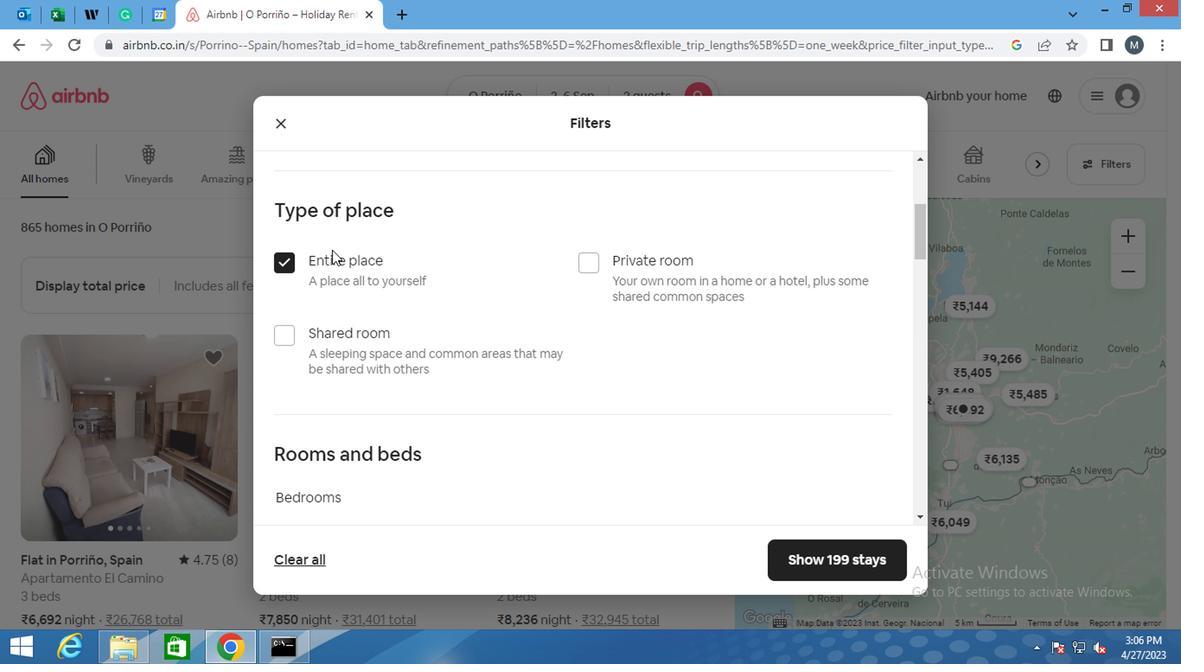 
Action: Mouse scrolled (328, 250) with delta (0, 0)
Screenshot: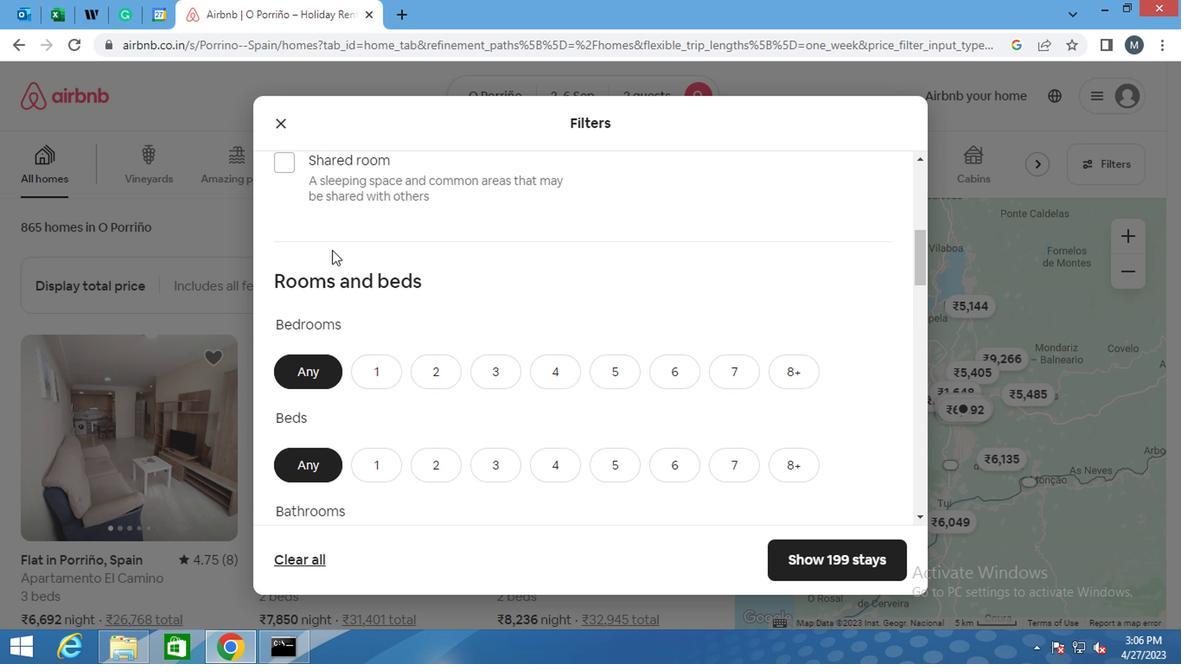 
Action: Mouse moved to (365, 300)
Screenshot: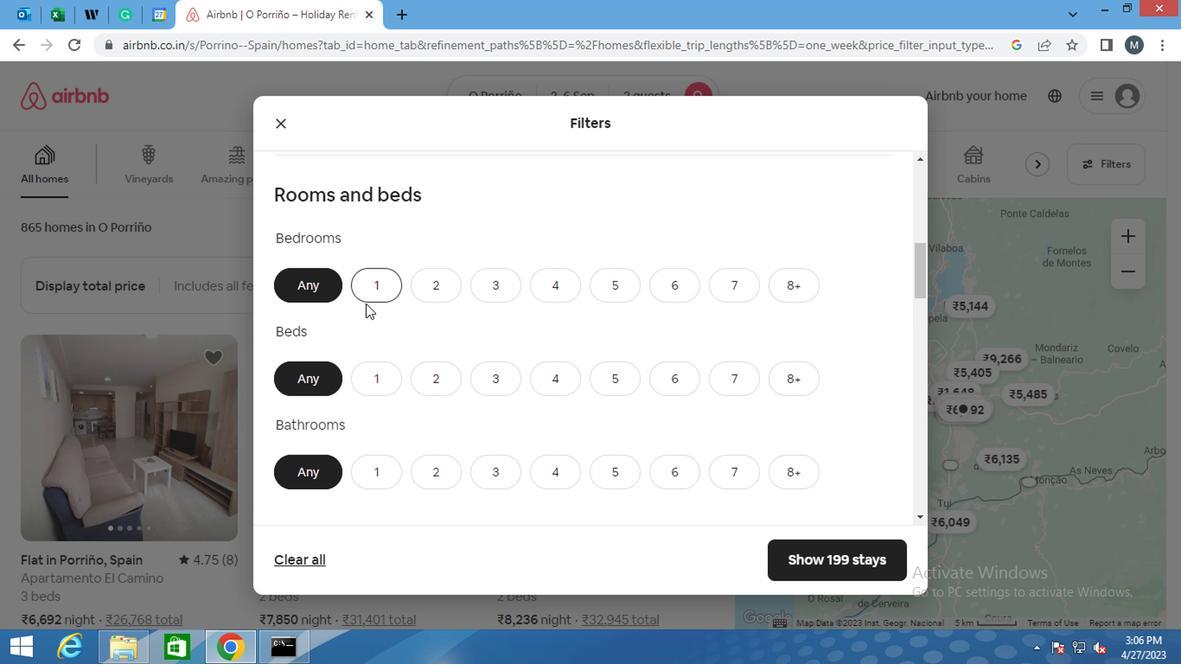 
Action: Mouse pressed left at (365, 300)
Screenshot: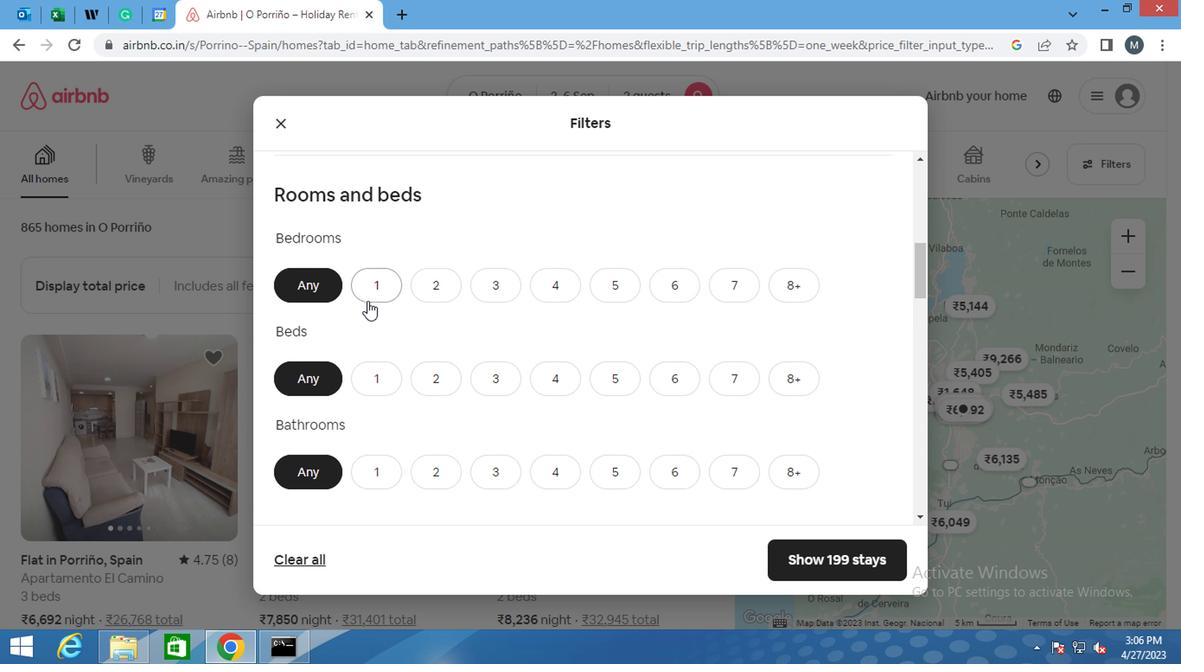 
Action: Mouse moved to (381, 399)
Screenshot: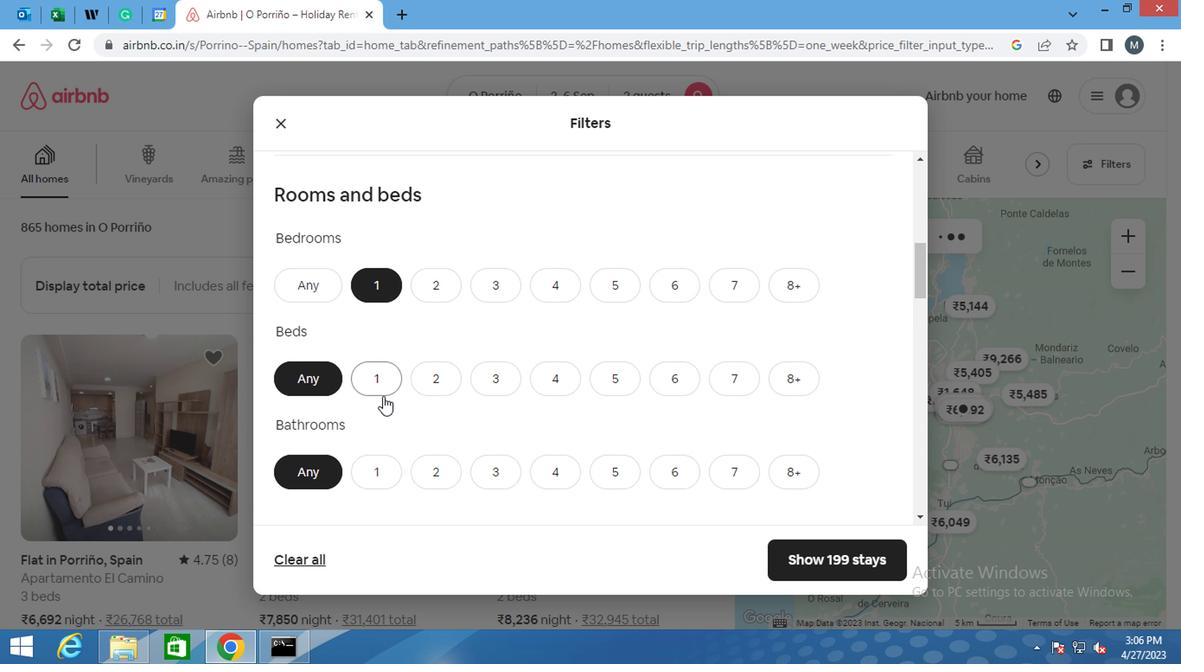 
Action: Mouse pressed left at (381, 399)
Screenshot: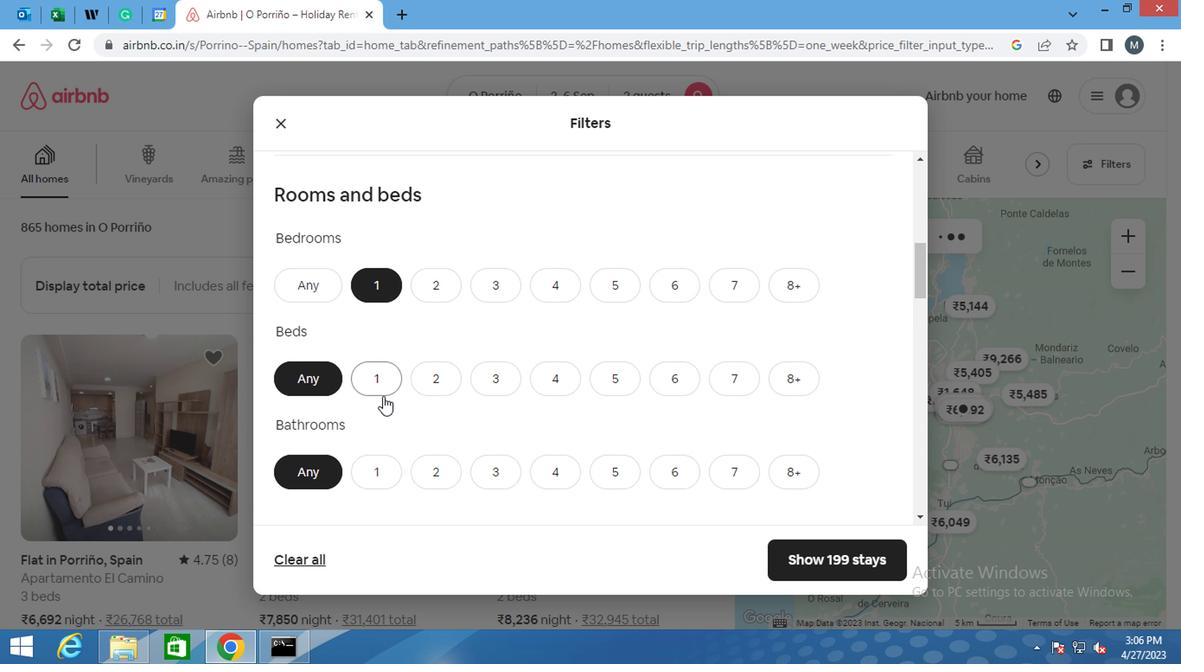 
Action: Mouse moved to (381, 385)
Screenshot: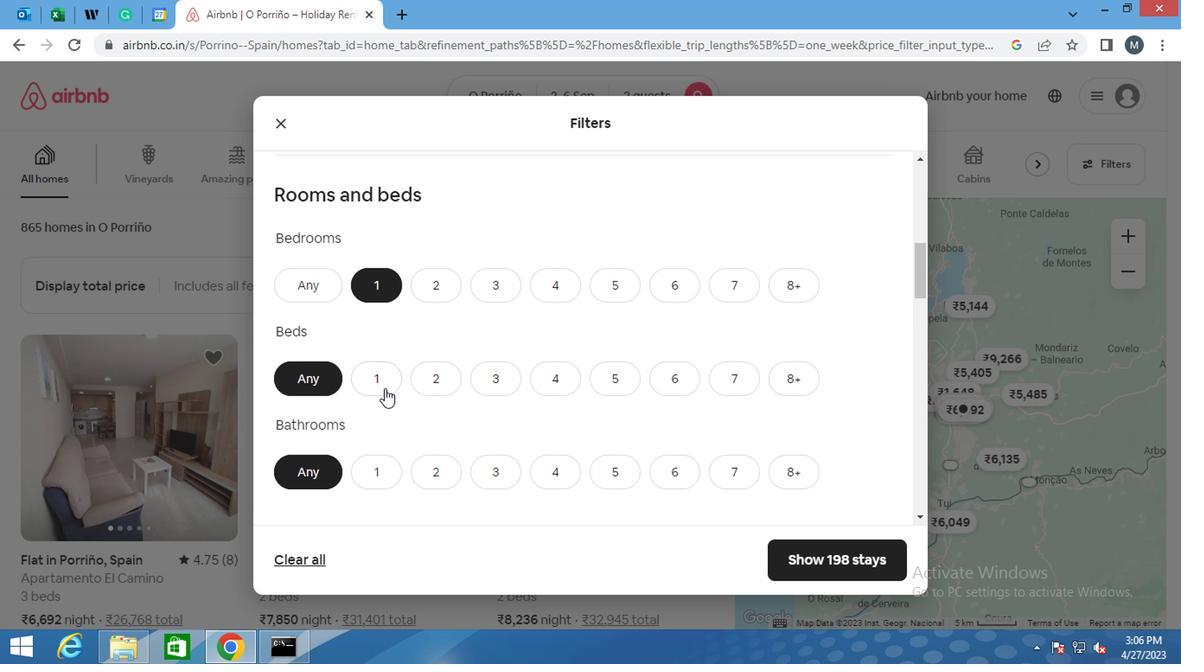 
Action: Mouse pressed left at (381, 385)
Screenshot: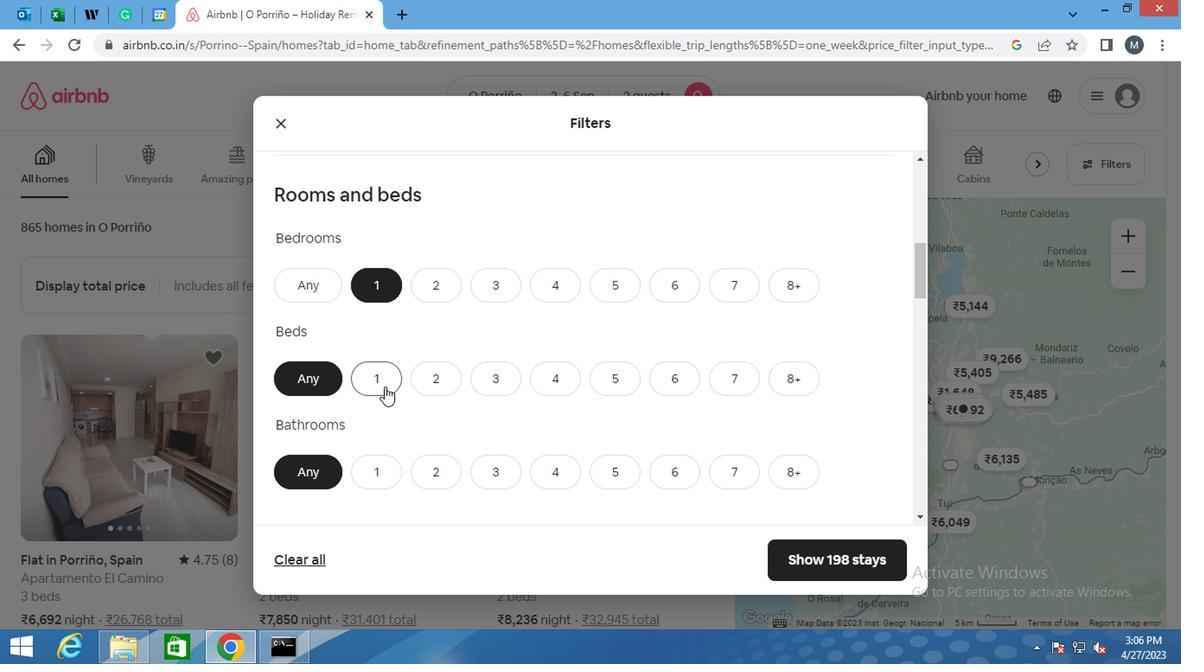 
Action: Mouse moved to (384, 384)
Screenshot: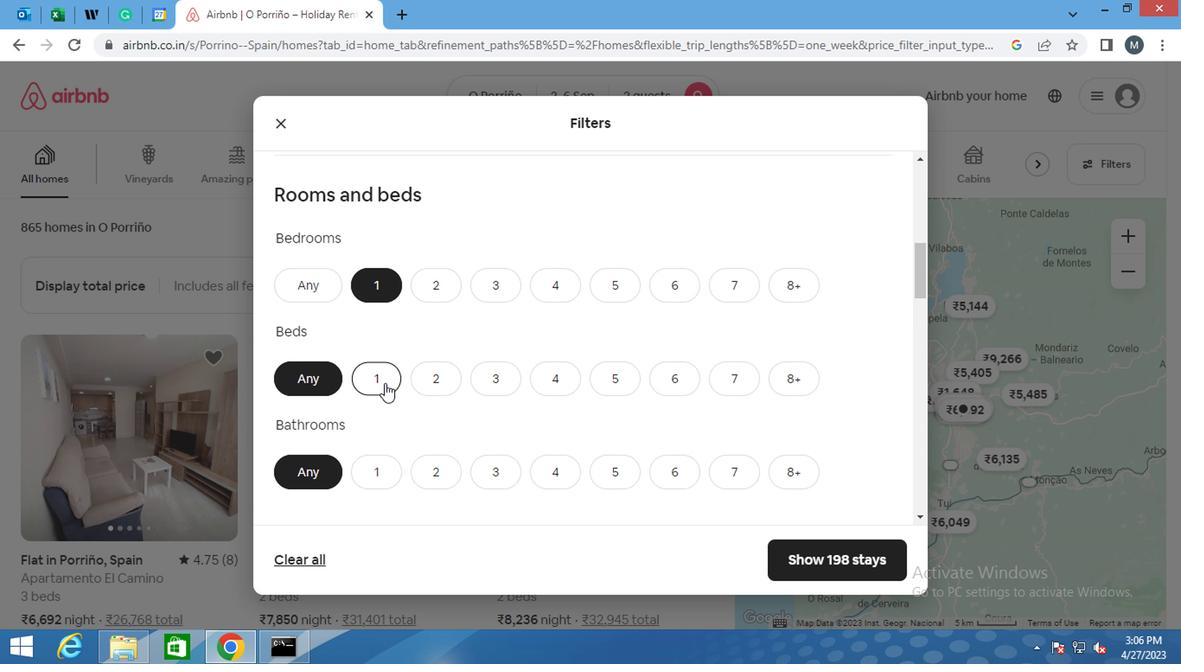 
Action: Mouse scrolled (384, 383) with delta (0, -1)
Screenshot: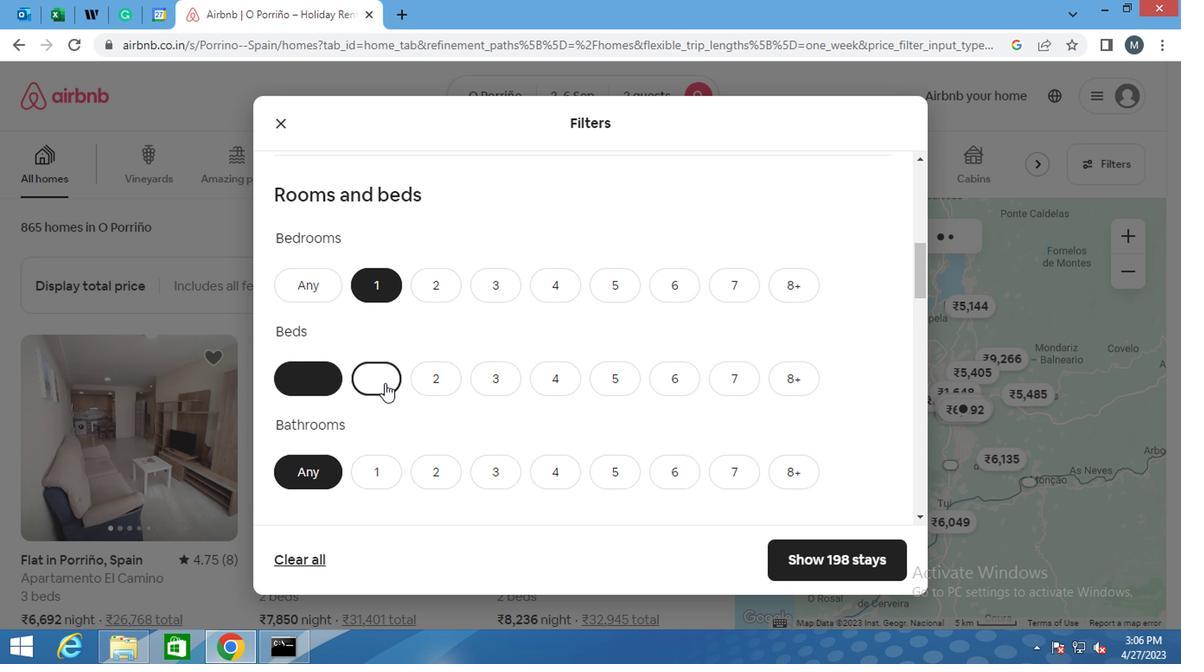 
Action: Mouse moved to (384, 384)
Screenshot: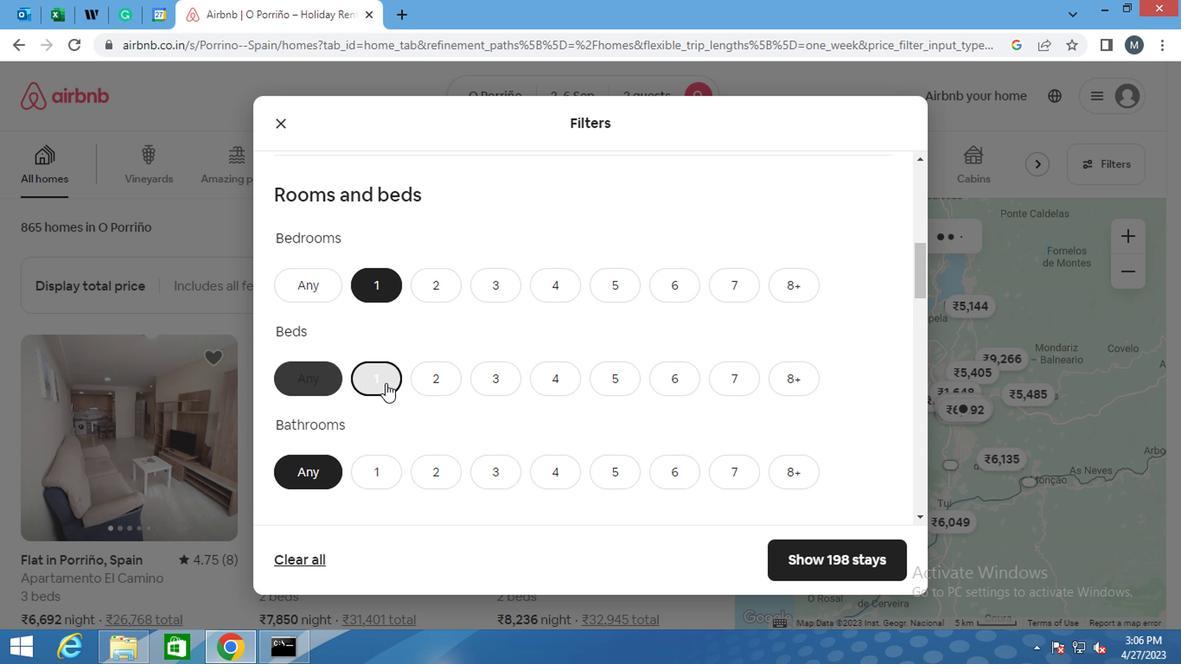 
Action: Mouse scrolled (384, 383) with delta (0, -1)
Screenshot: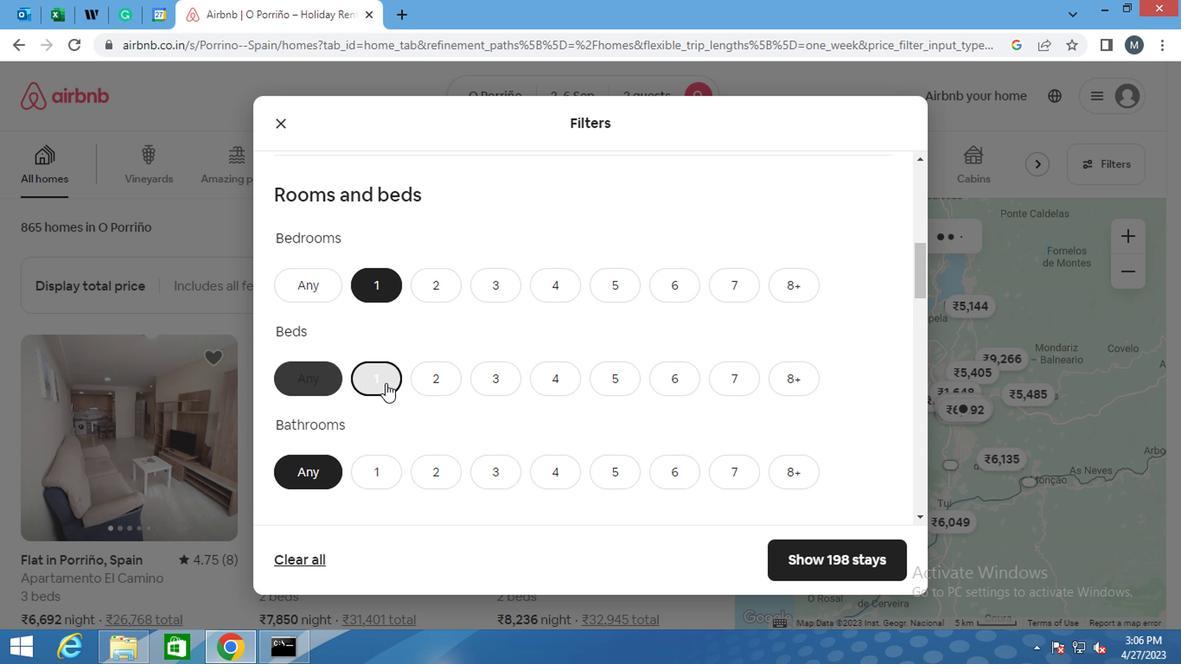 
Action: Mouse moved to (366, 292)
Screenshot: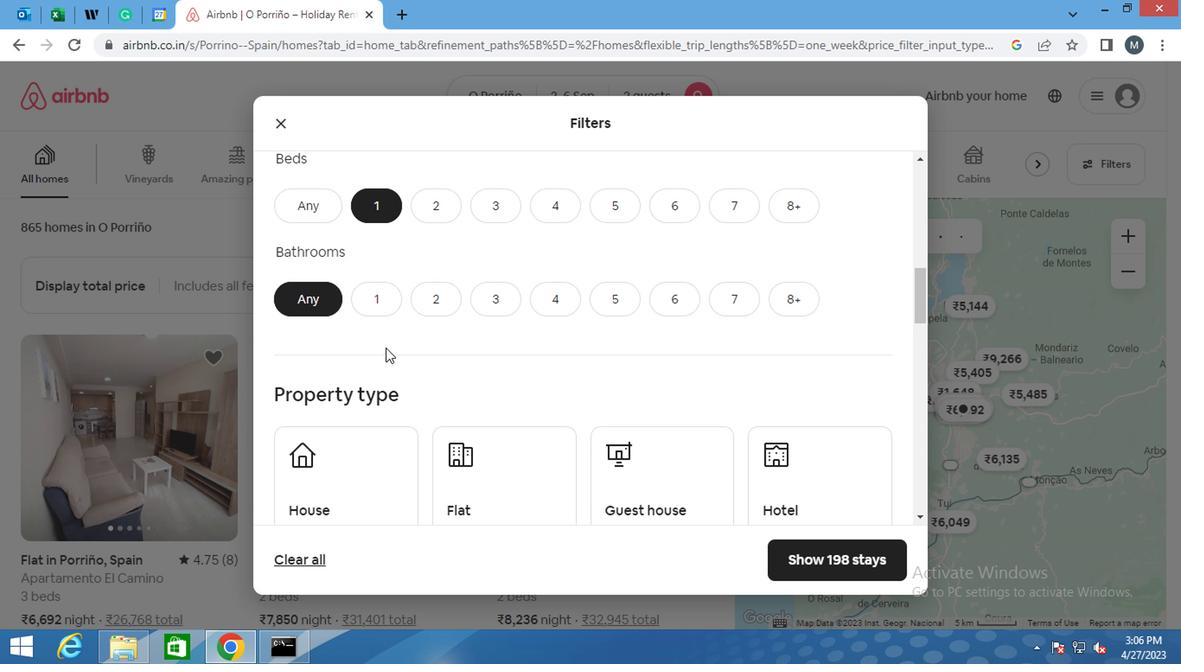 
Action: Mouse pressed left at (366, 292)
Screenshot: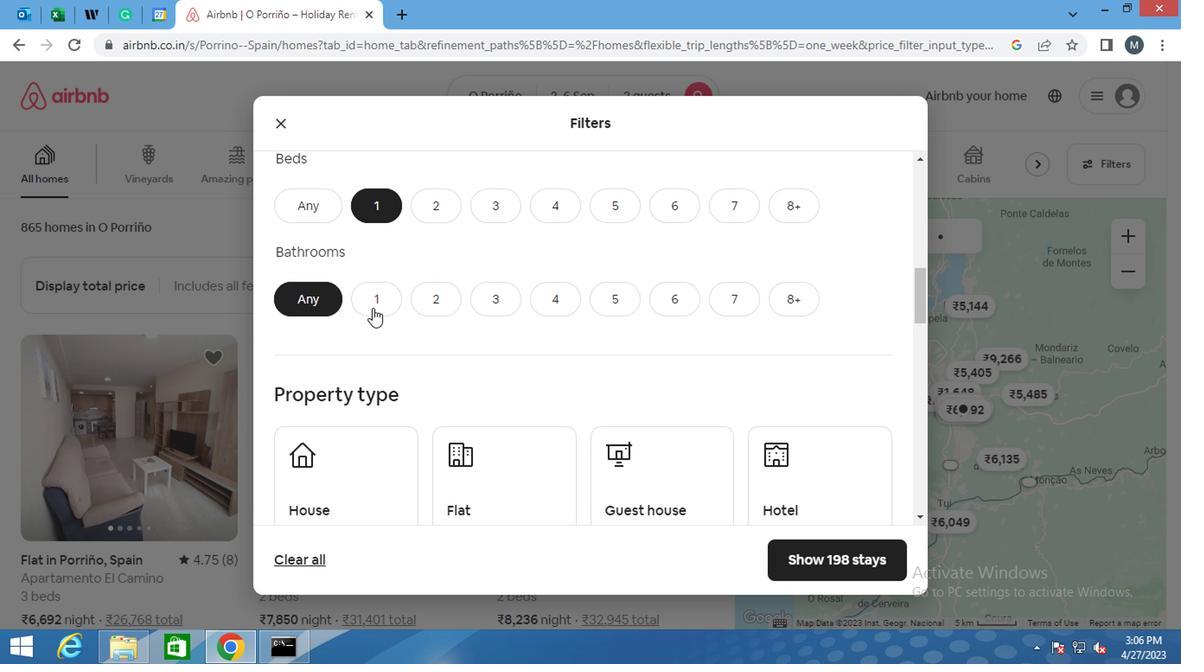
Action: Mouse moved to (398, 289)
Screenshot: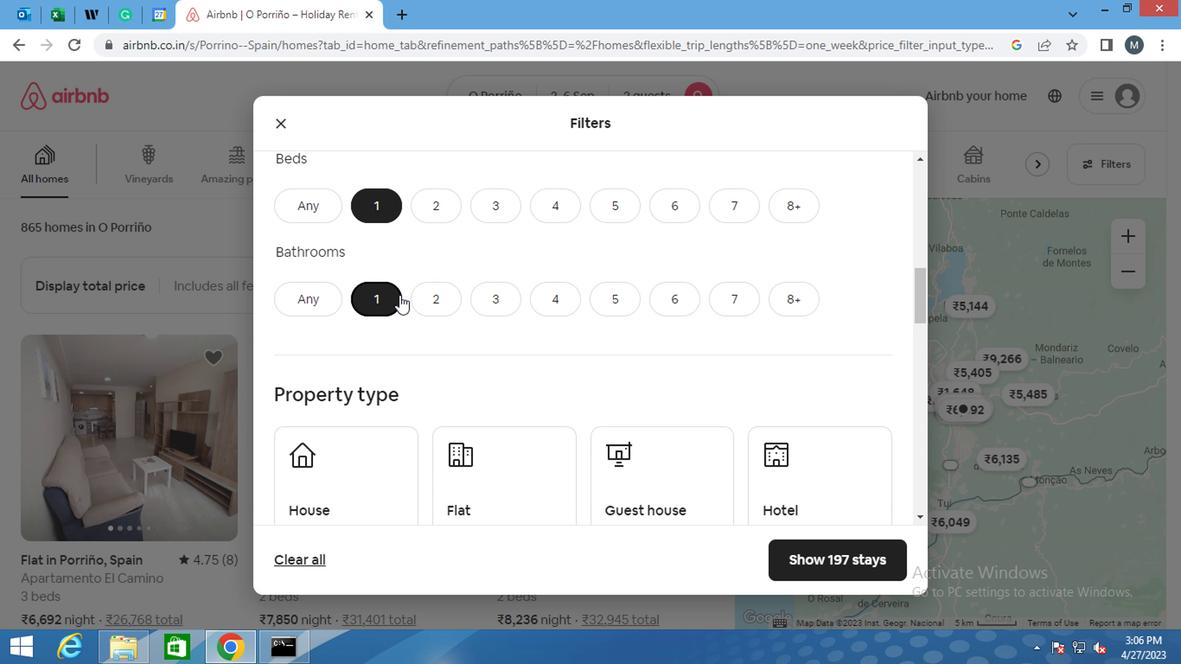 
Action: Mouse scrolled (398, 288) with delta (0, -1)
Screenshot: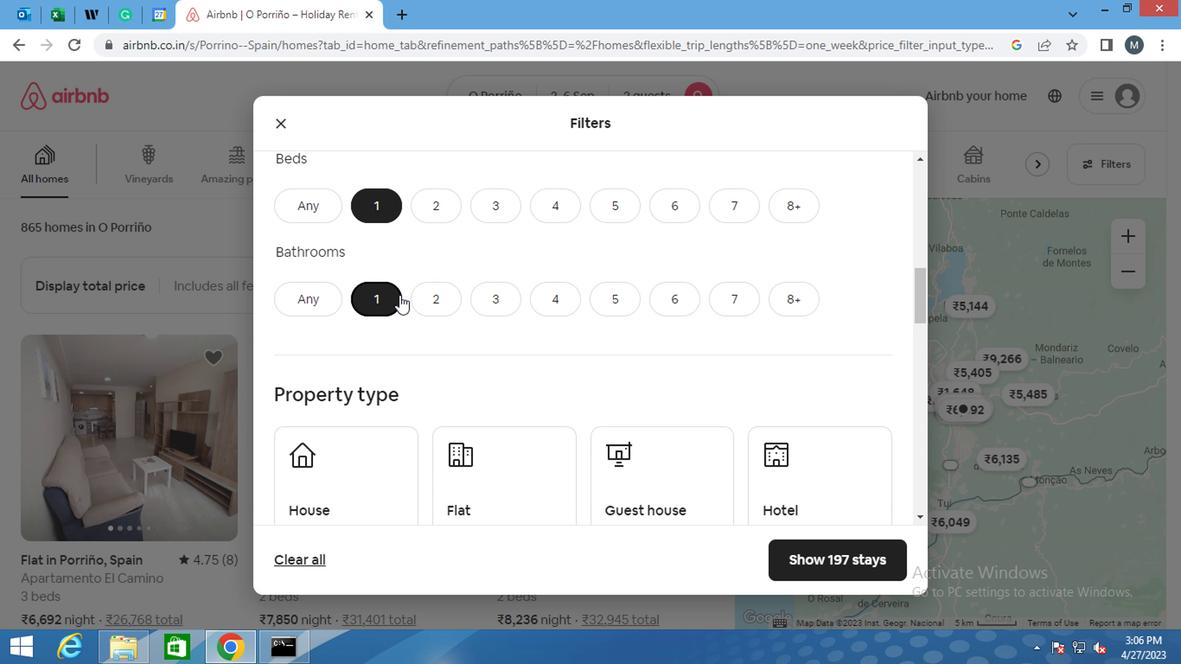 
Action: Mouse scrolled (398, 288) with delta (0, -1)
Screenshot: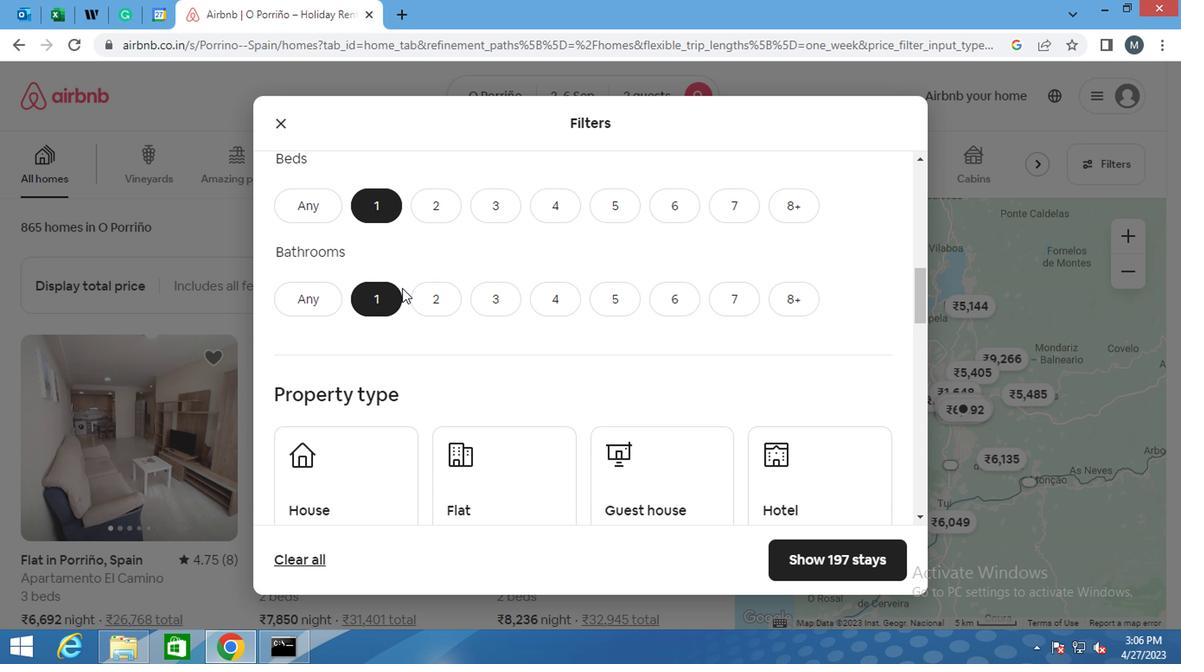 
Action: Mouse moved to (390, 298)
Screenshot: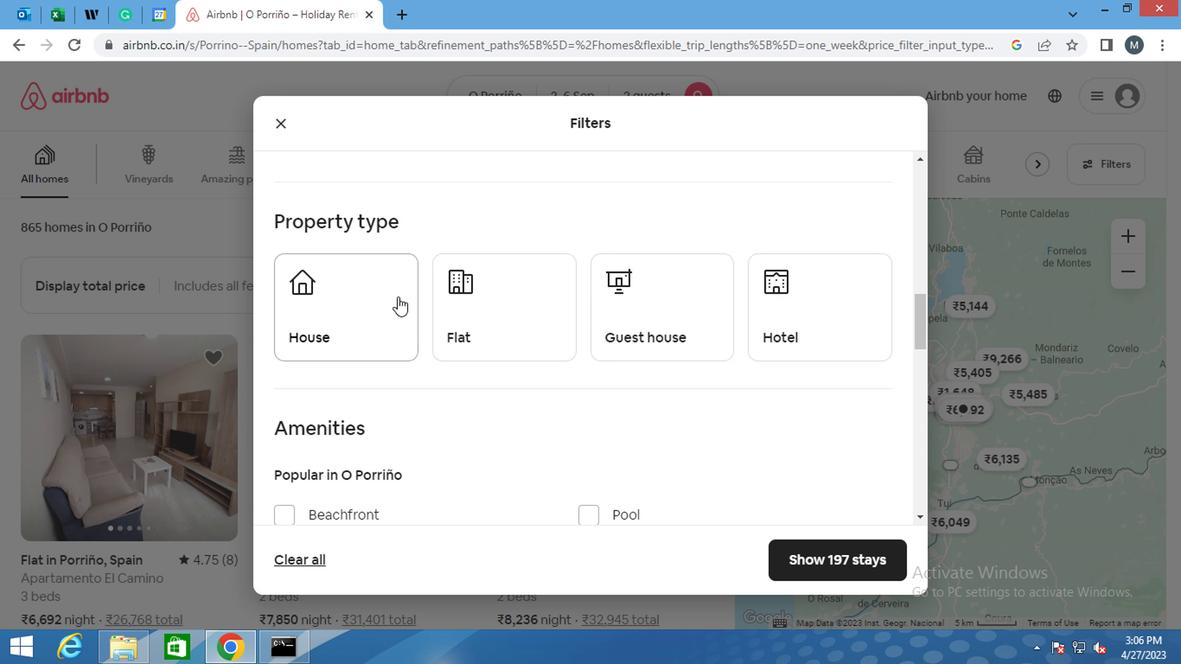 
Action: Mouse pressed left at (390, 298)
Screenshot: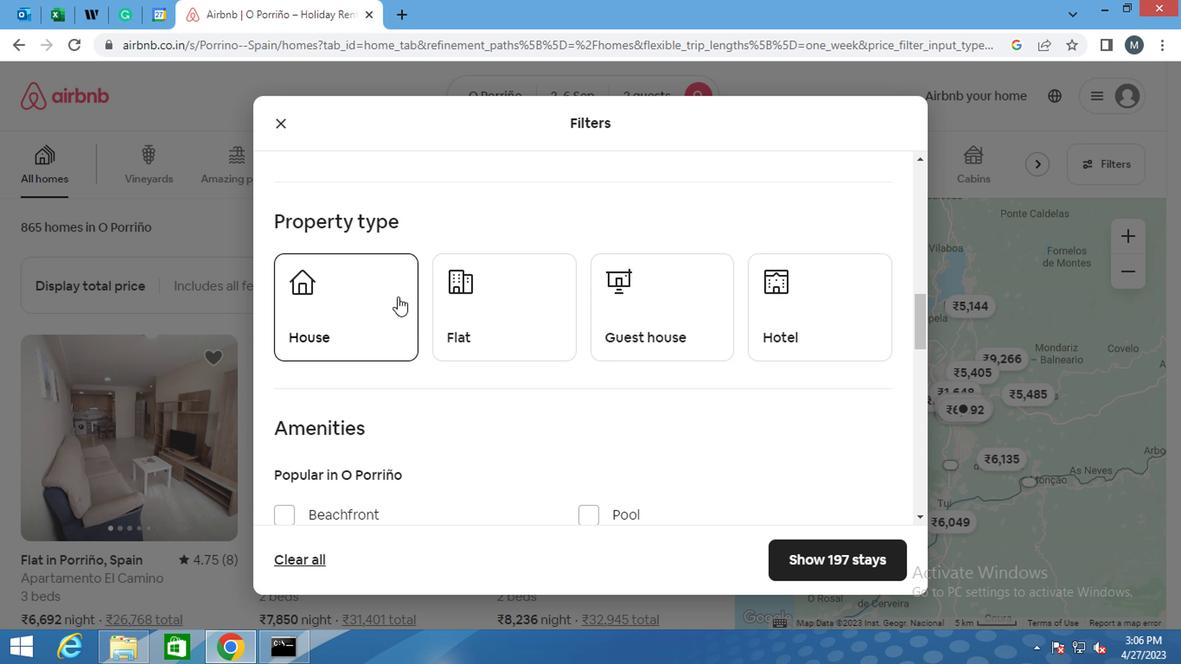 
Action: Mouse moved to (446, 306)
Screenshot: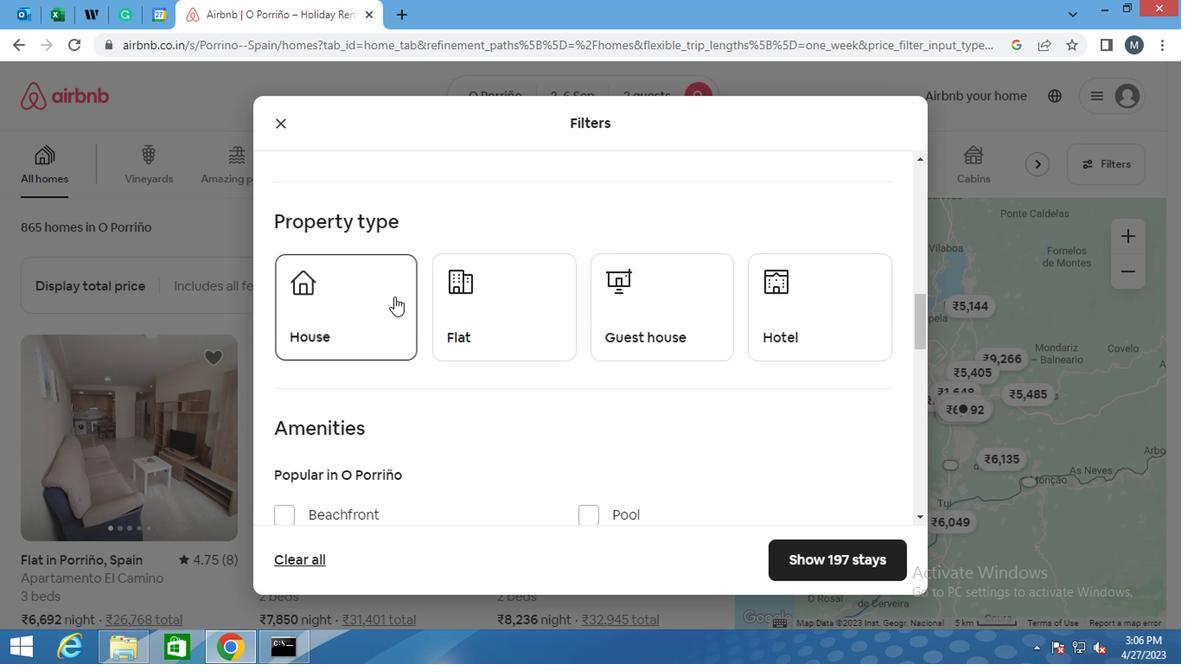 
Action: Mouse pressed left at (446, 306)
Screenshot: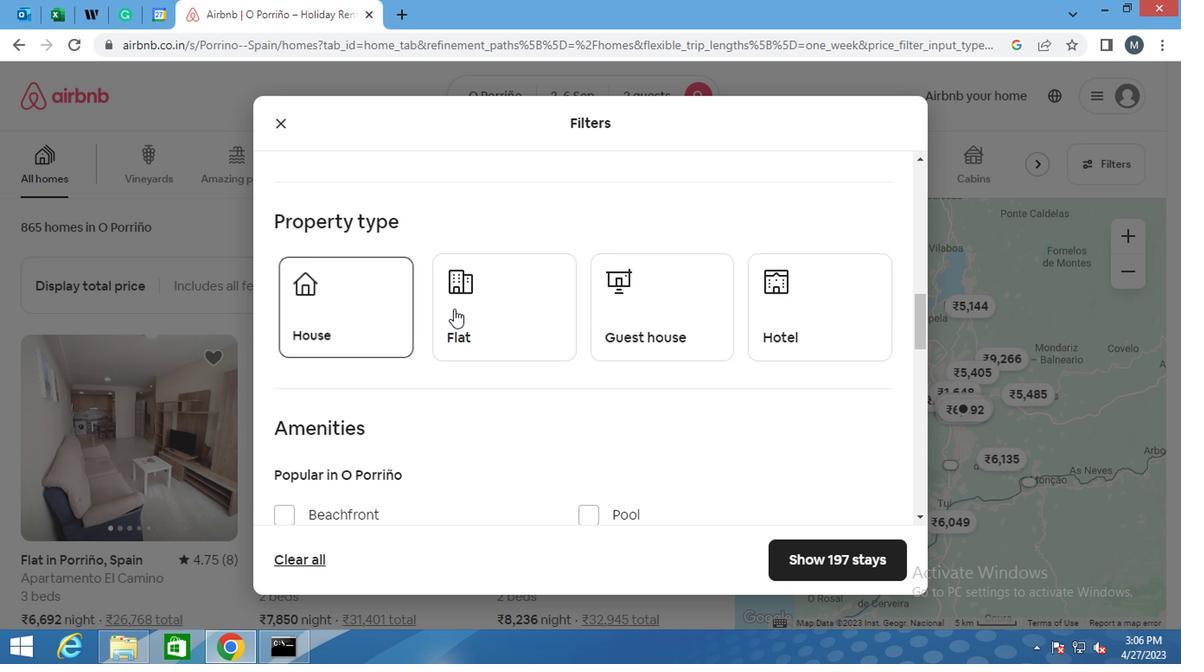 
Action: Mouse moved to (622, 311)
Screenshot: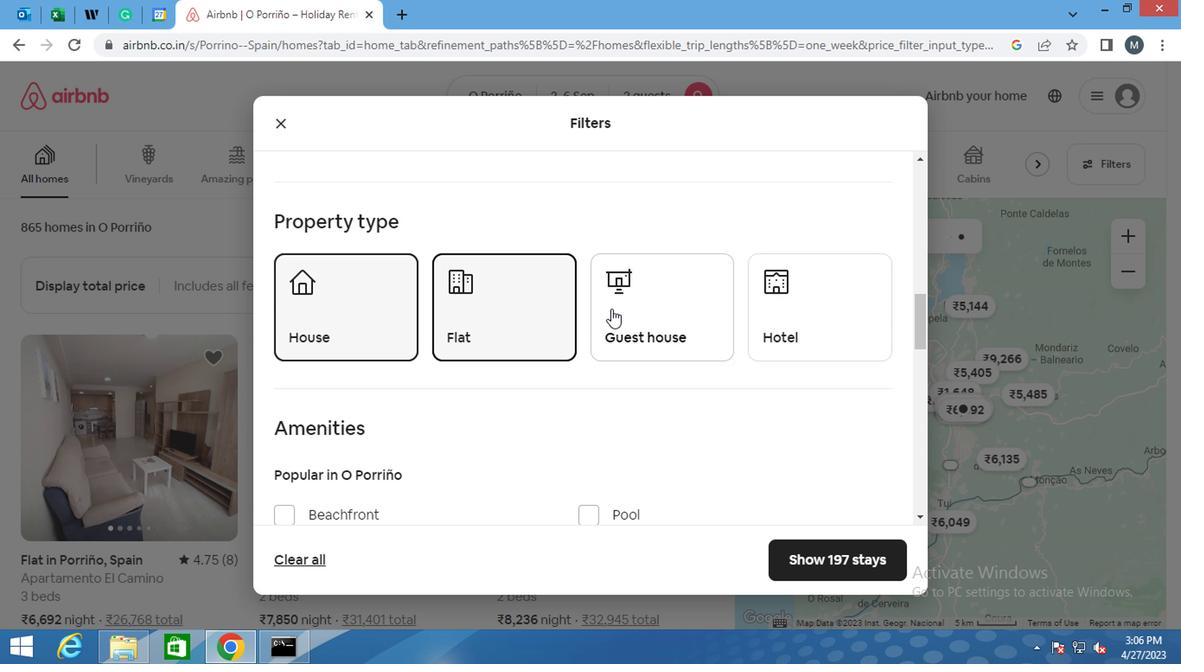 
Action: Mouse pressed left at (622, 311)
Screenshot: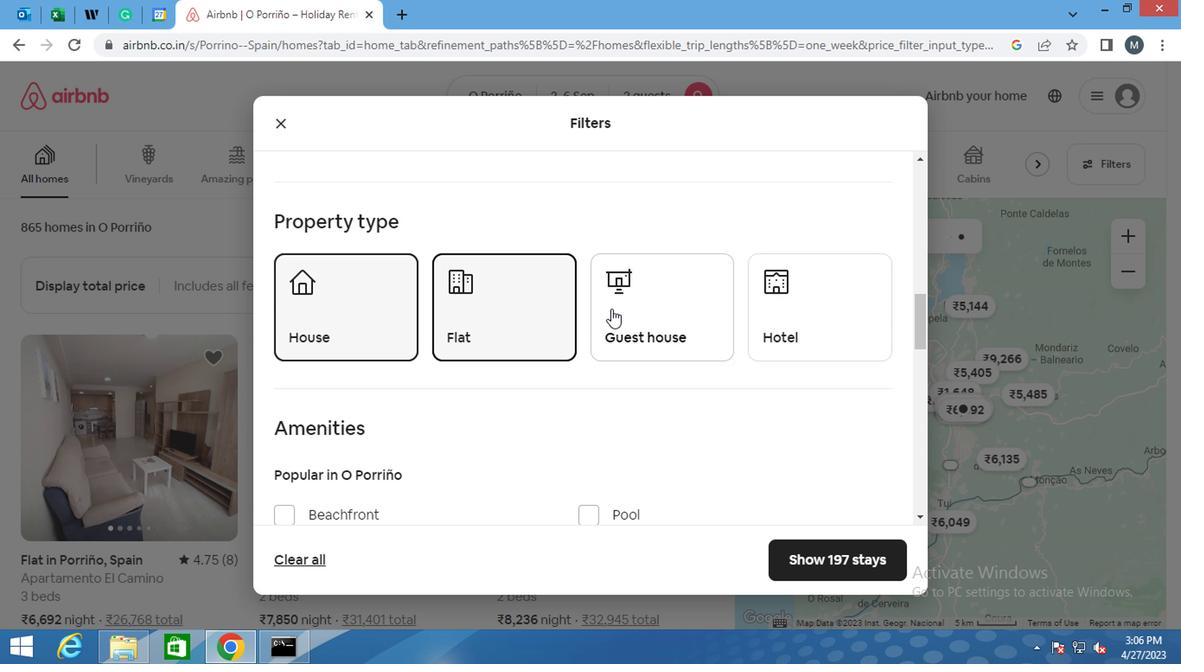 
Action: Mouse moved to (755, 313)
Screenshot: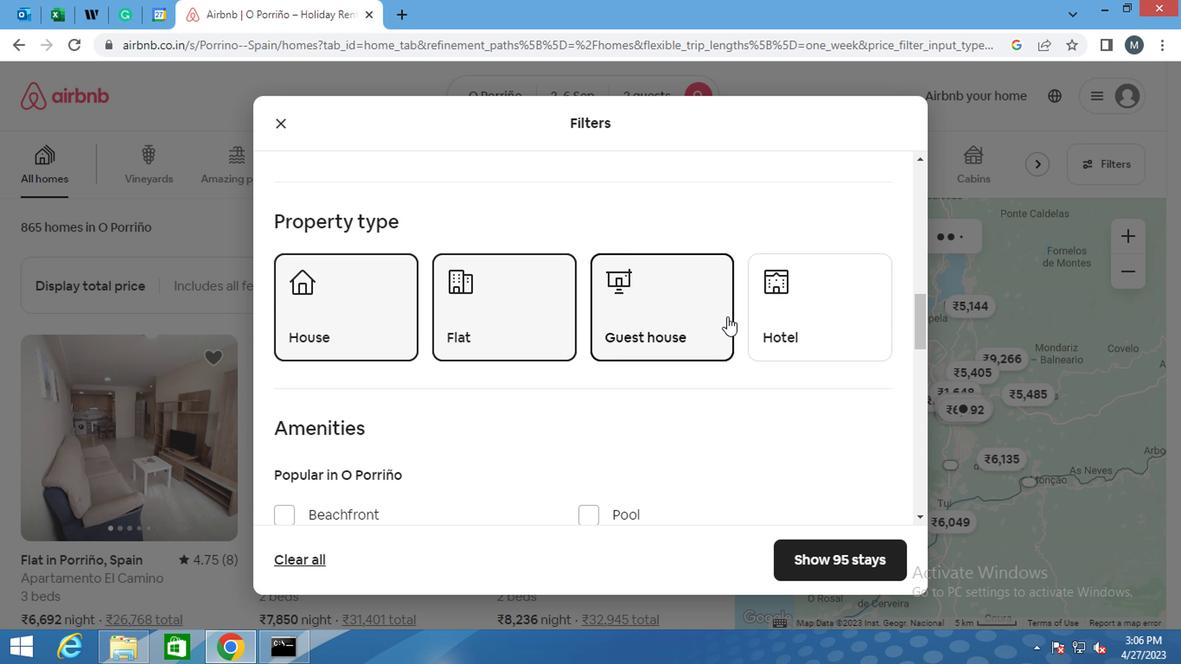 
Action: Mouse pressed left at (755, 313)
Screenshot: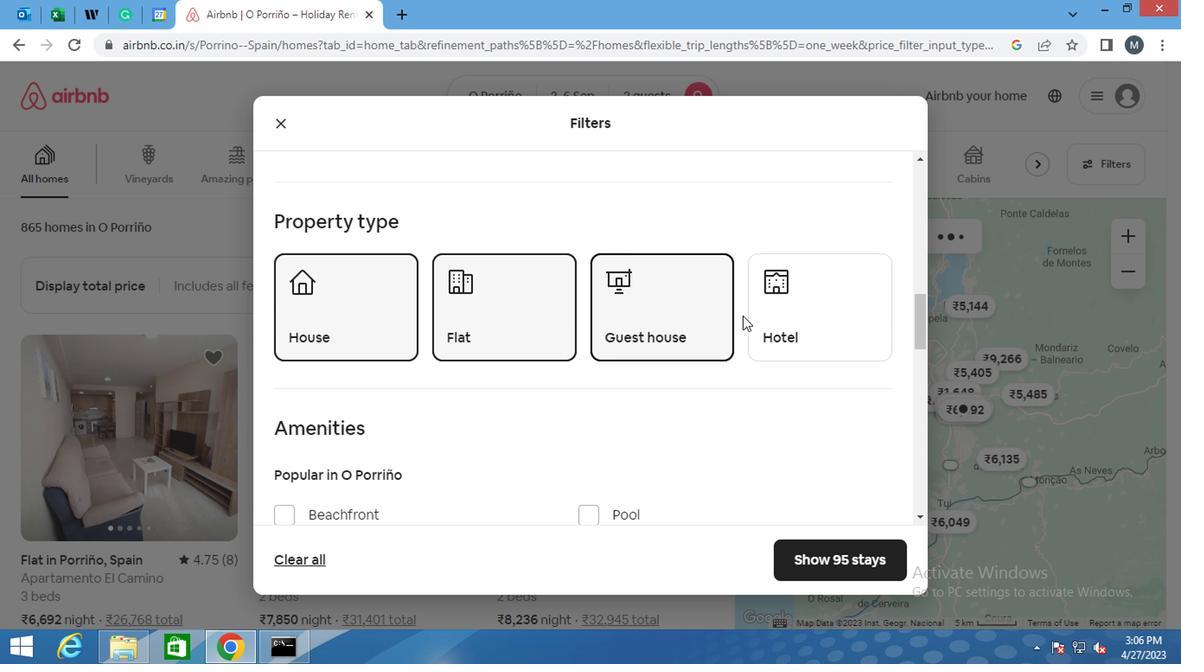
Action: Mouse moved to (467, 334)
Screenshot: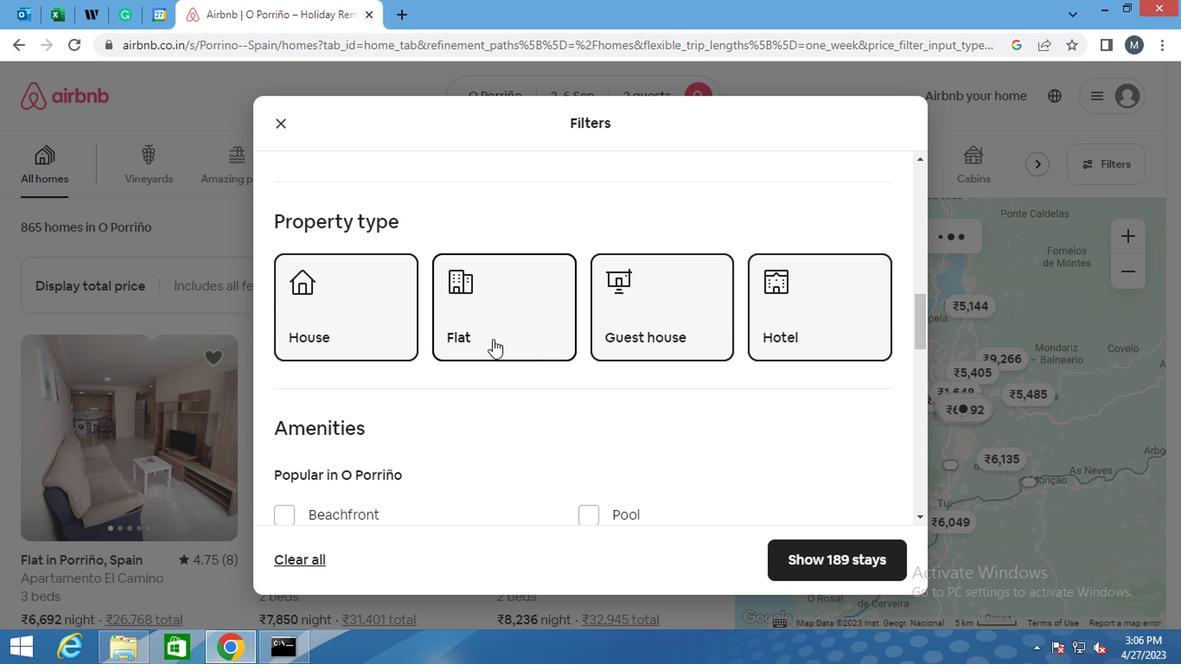 
Action: Mouse scrolled (467, 334) with delta (0, 0)
Screenshot: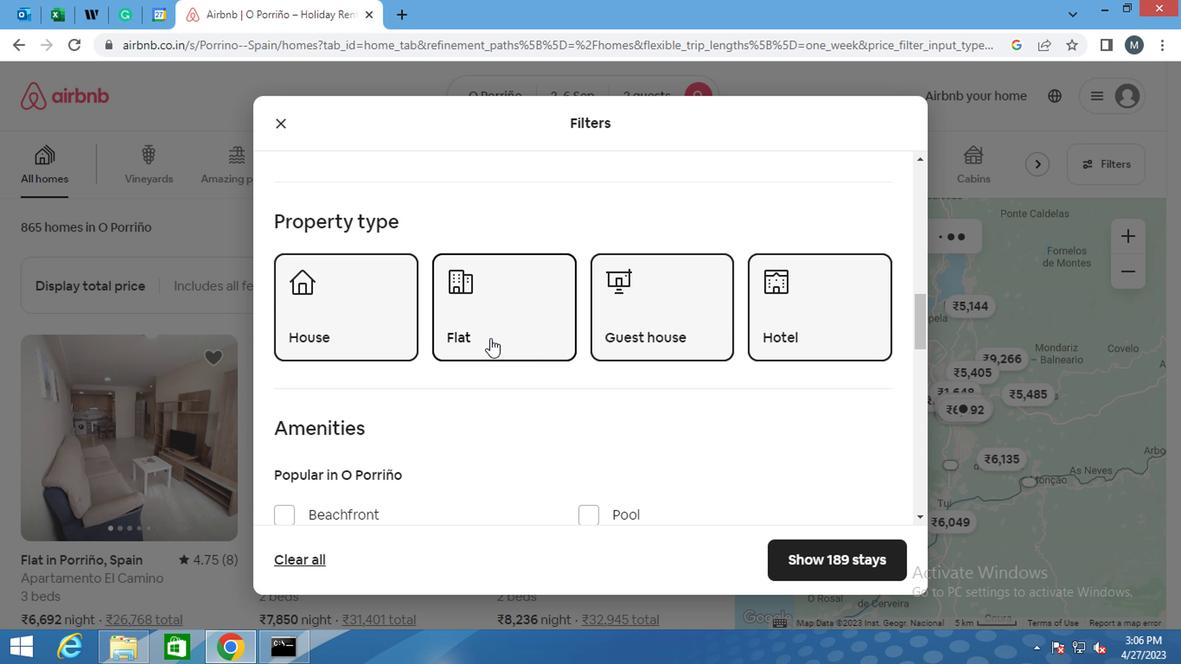 
Action: Mouse moved to (445, 334)
Screenshot: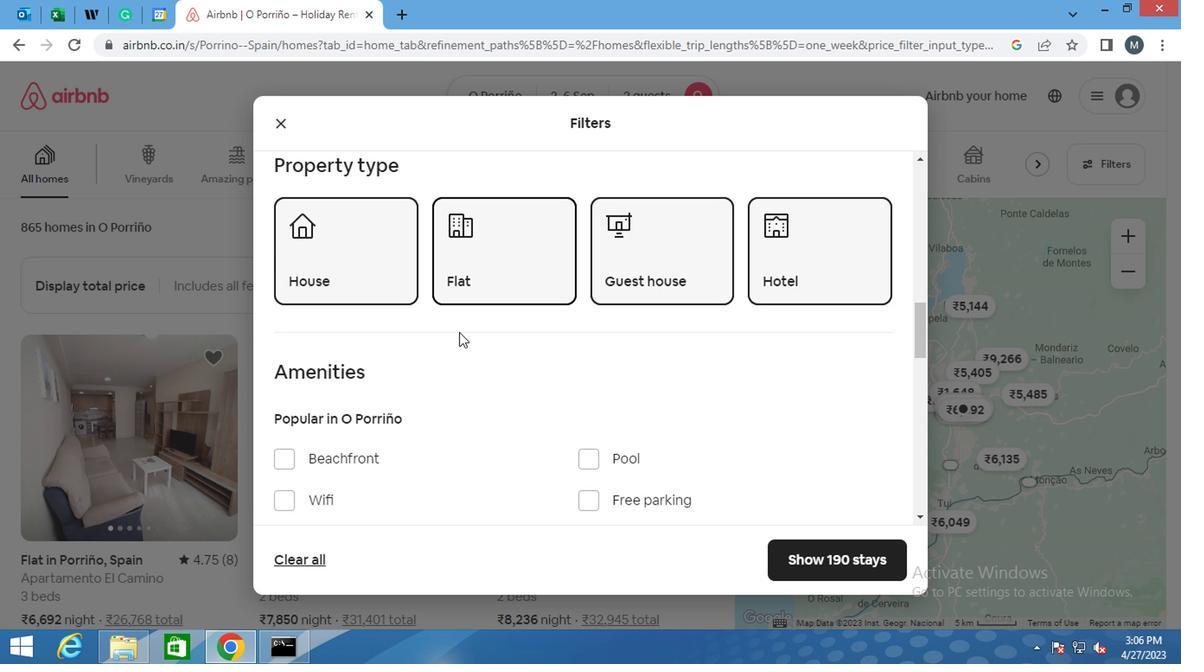 
Action: Mouse scrolled (445, 333) with delta (0, -1)
Screenshot: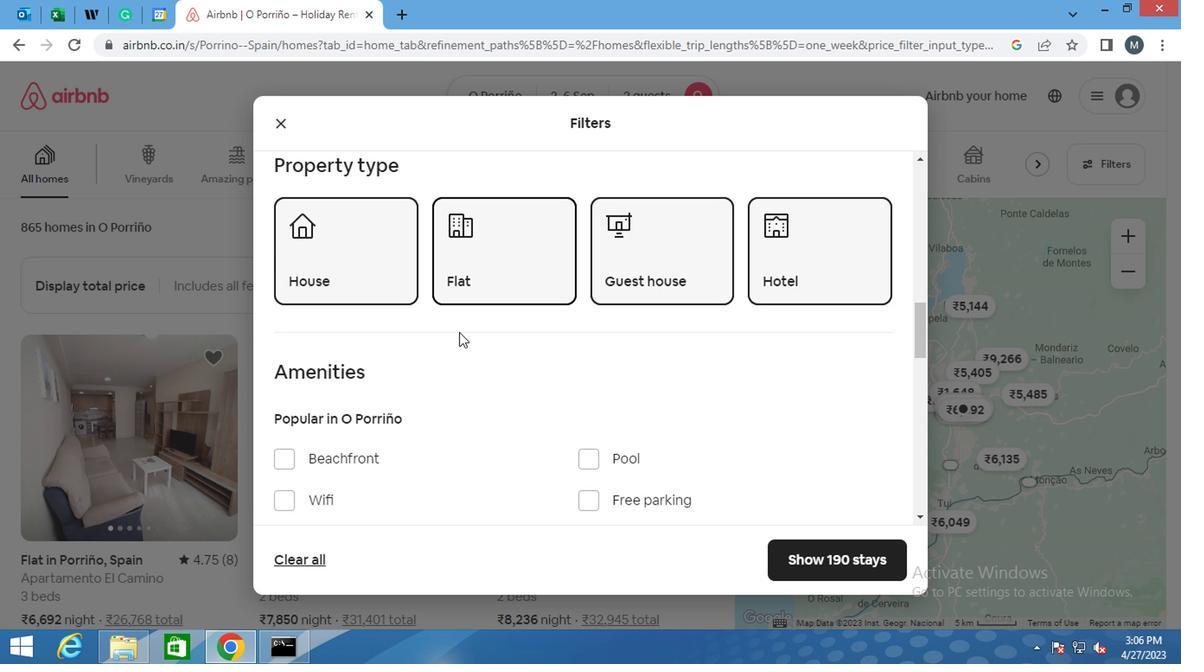 
Action: Mouse moved to (587, 353)
Screenshot: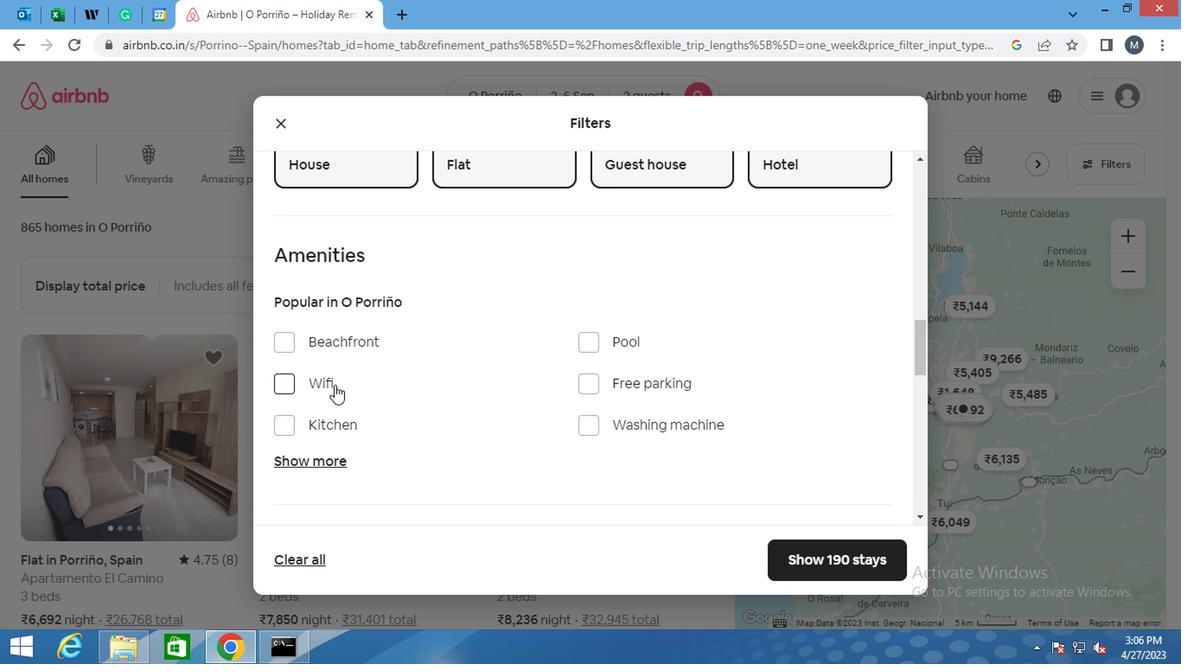 
Action: Mouse scrolled (587, 353) with delta (0, 0)
Screenshot: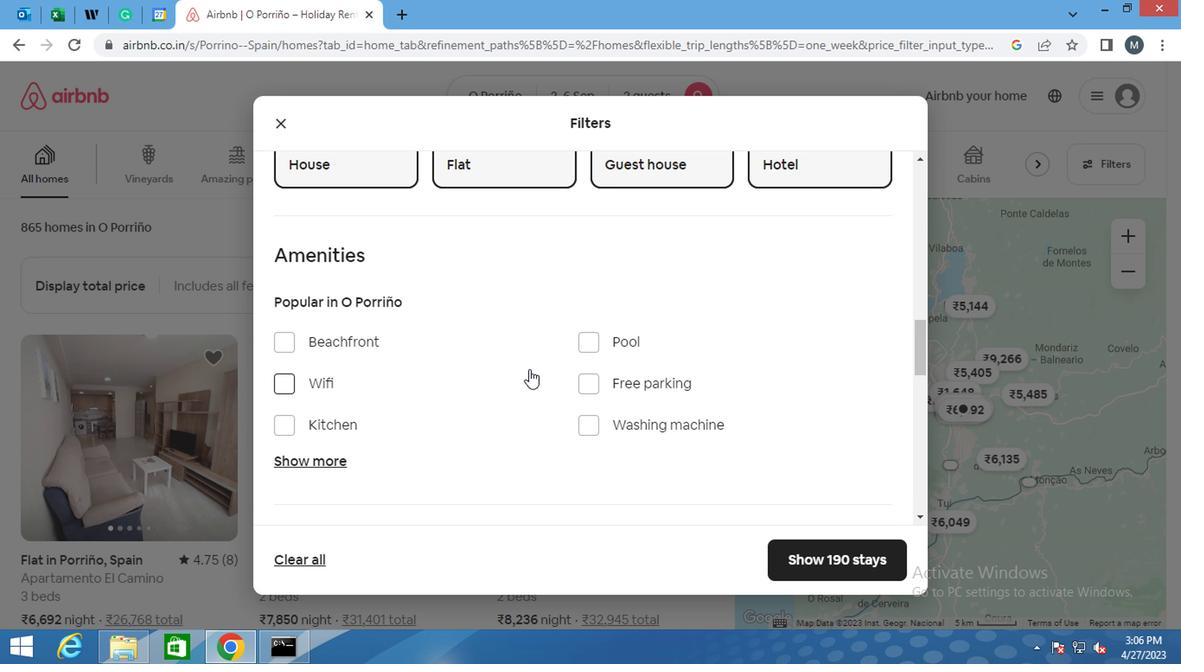 
Action: Mouse moved to (587, 334)
Screenshot: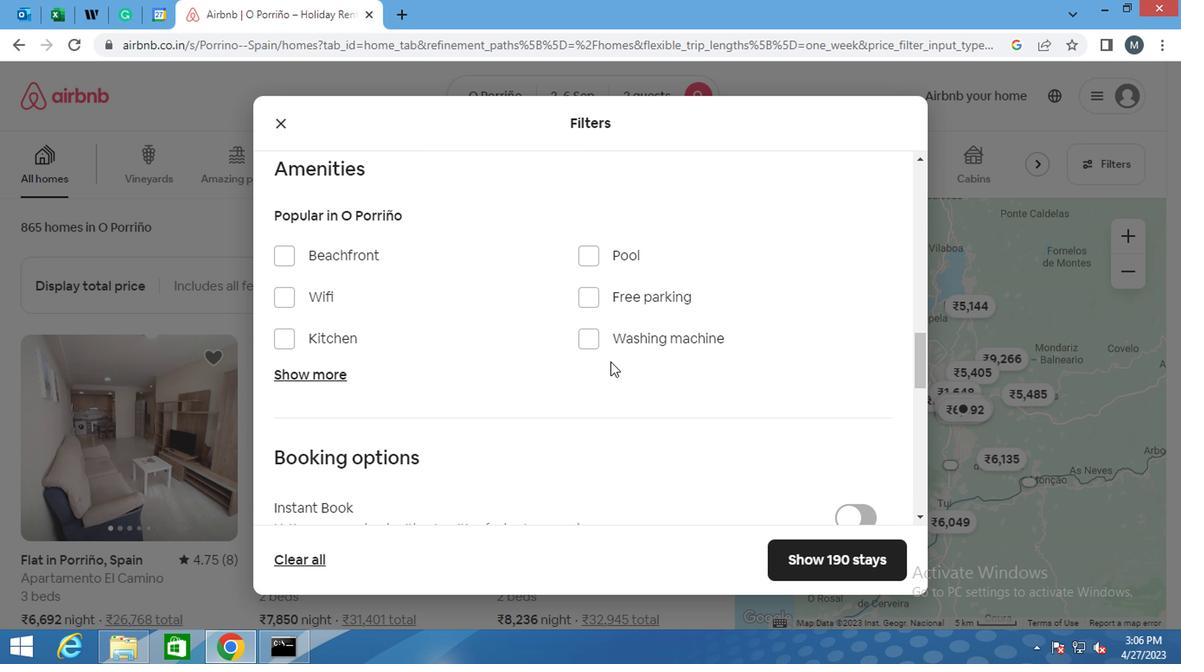 
Action: Mouse pressed left at (587, 334)
Screenshot: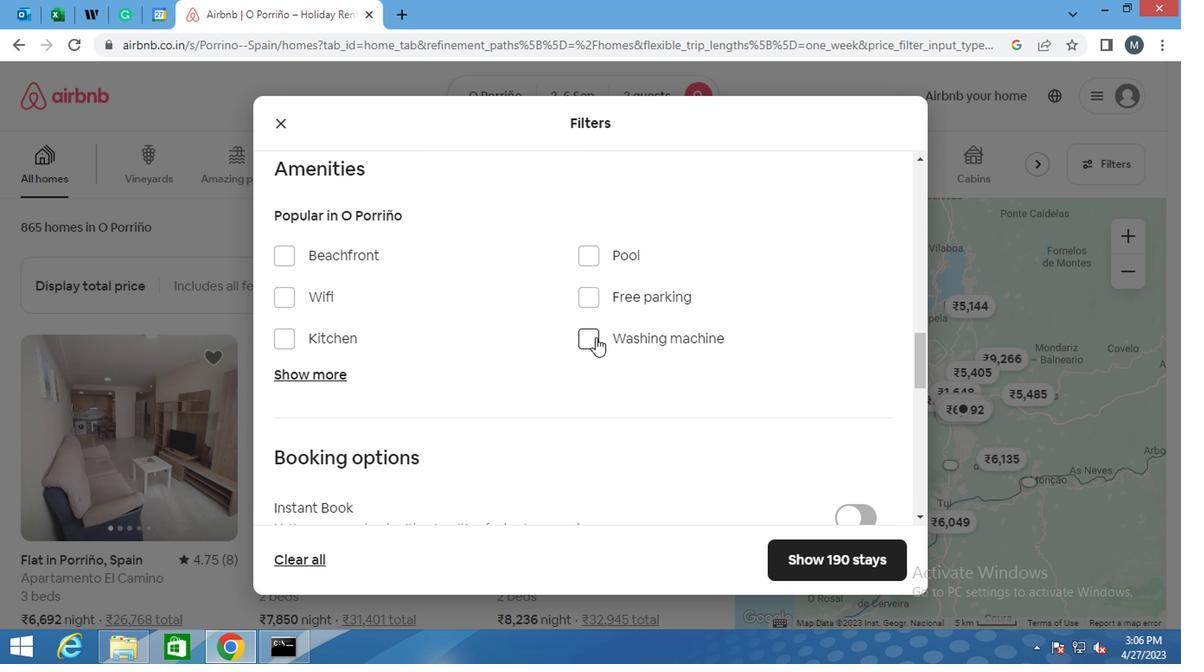 
Action: Mouse moved to (421, 307)
Screenshot: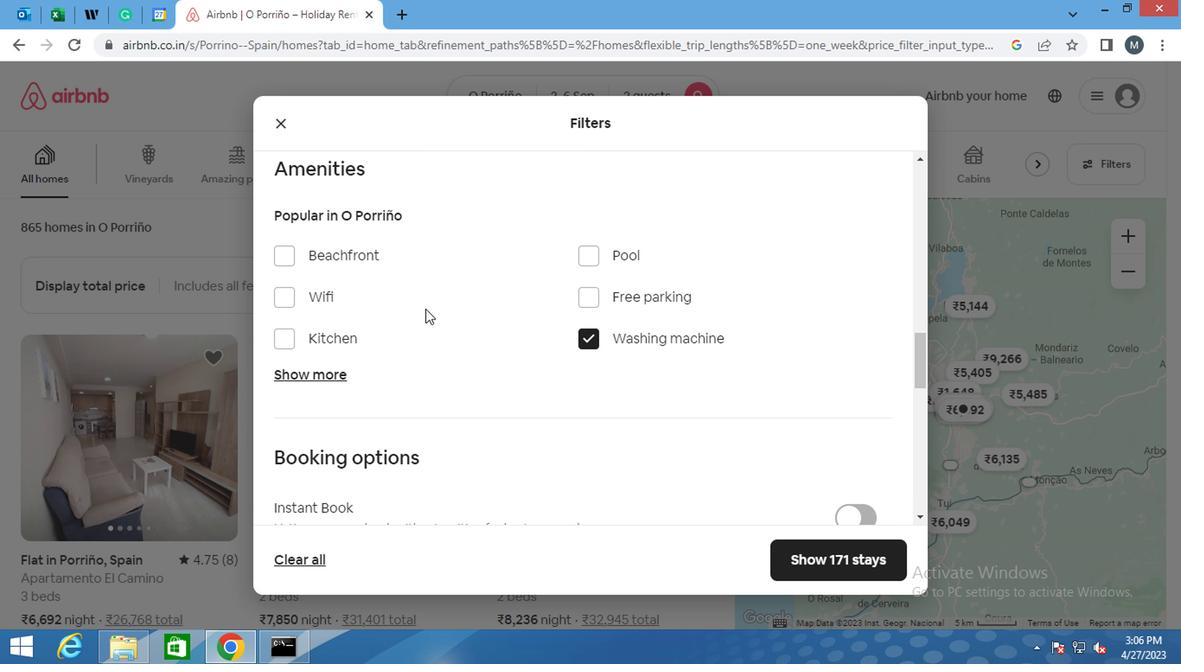 
Action: Mouse scrolled (421, 306) with delta (0, 0)
Screenshot: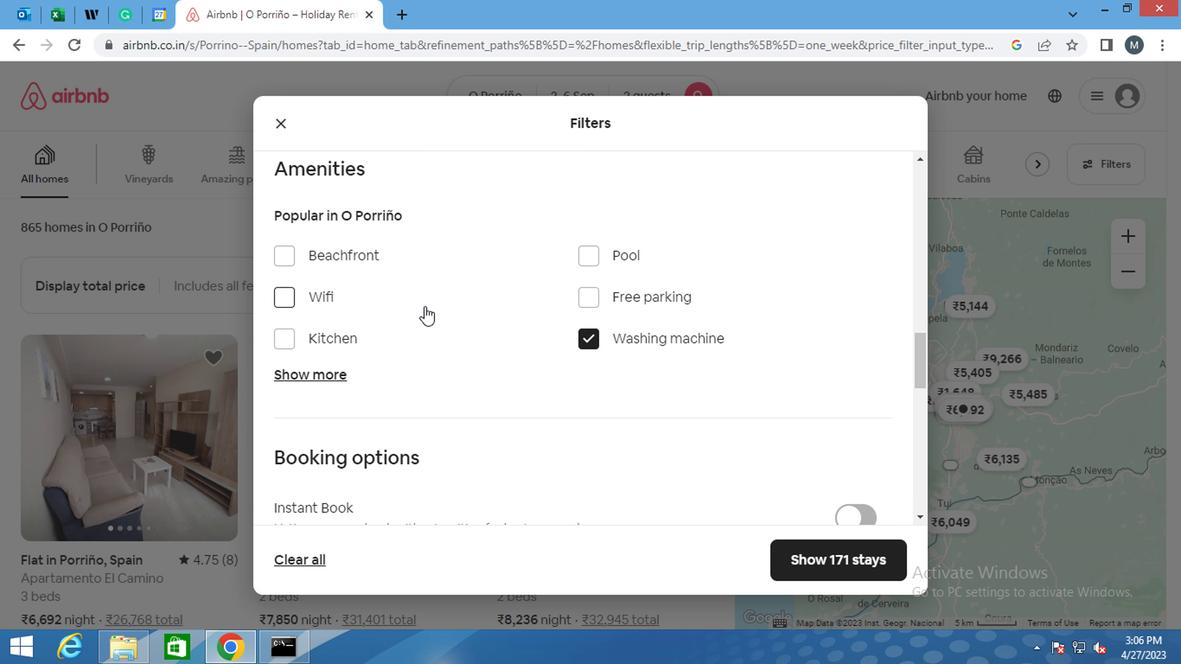 
Action: Mouse moved to (419, 305)
Screenshot: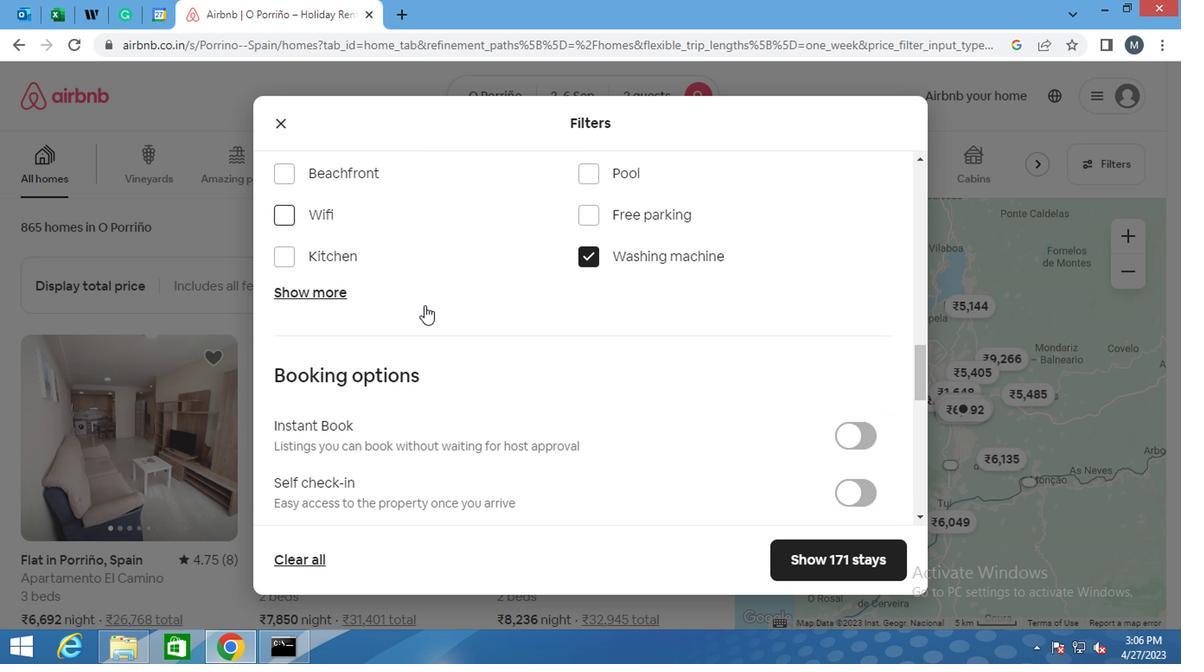 
Action: Mouse scrolled (419, 304) with delta (0, 0)
Screenshot: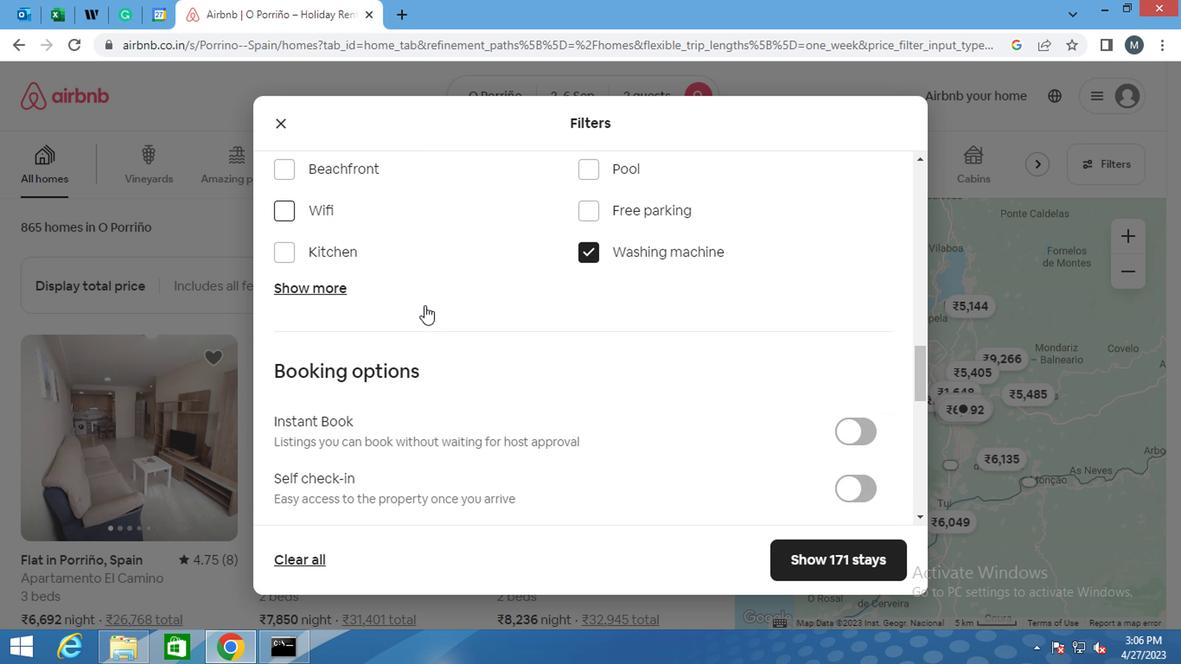 
Action: Mouse scrolled (419, 304) with delta (0, 0)
Screenshot: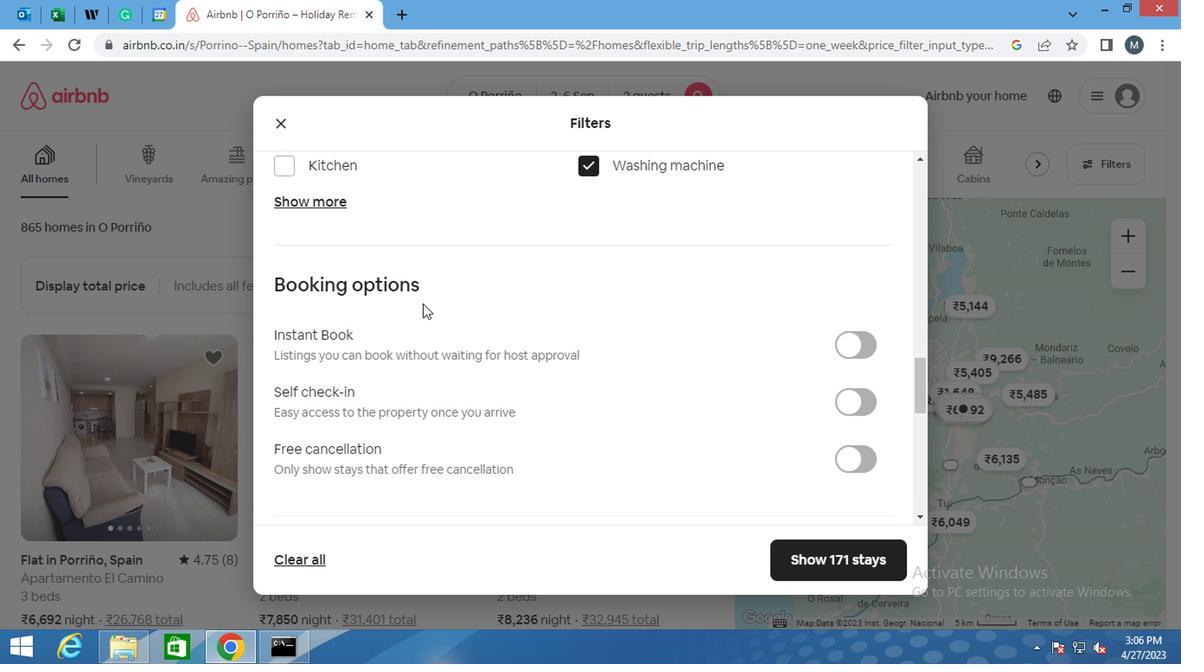 
Action: Mouse moved to (850, 334)
Screenshot: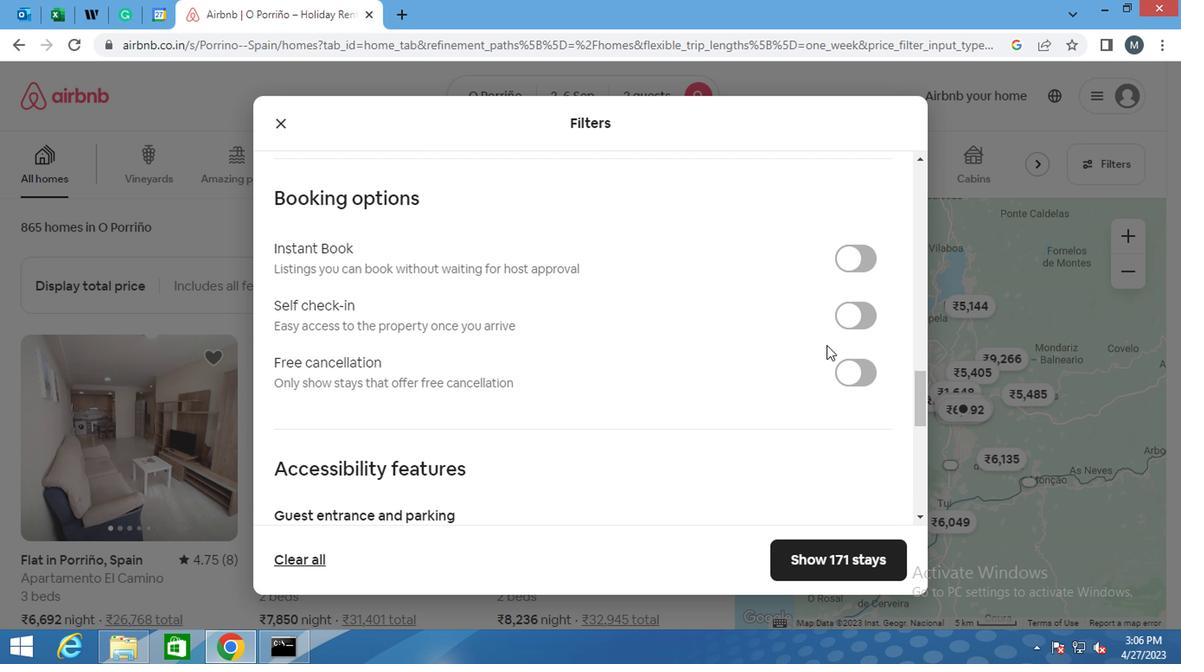
Action: Mouse pressed left at (850, 334)
Screenshot: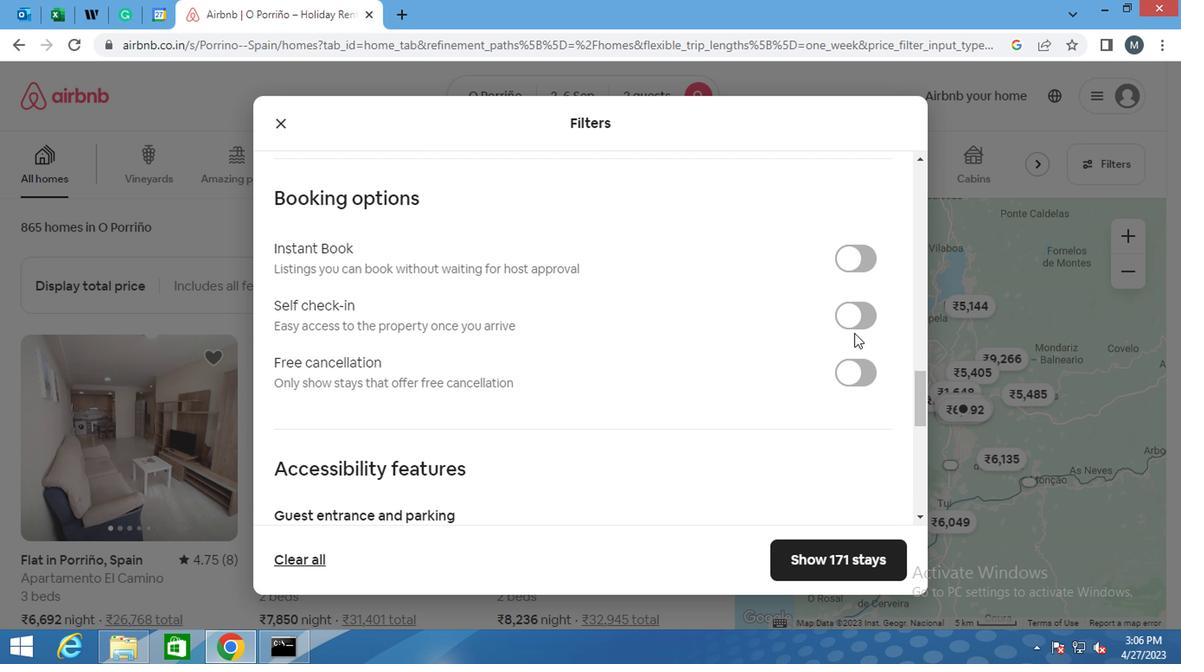
Action: Mouse moved to (851, 326)
Screenshot: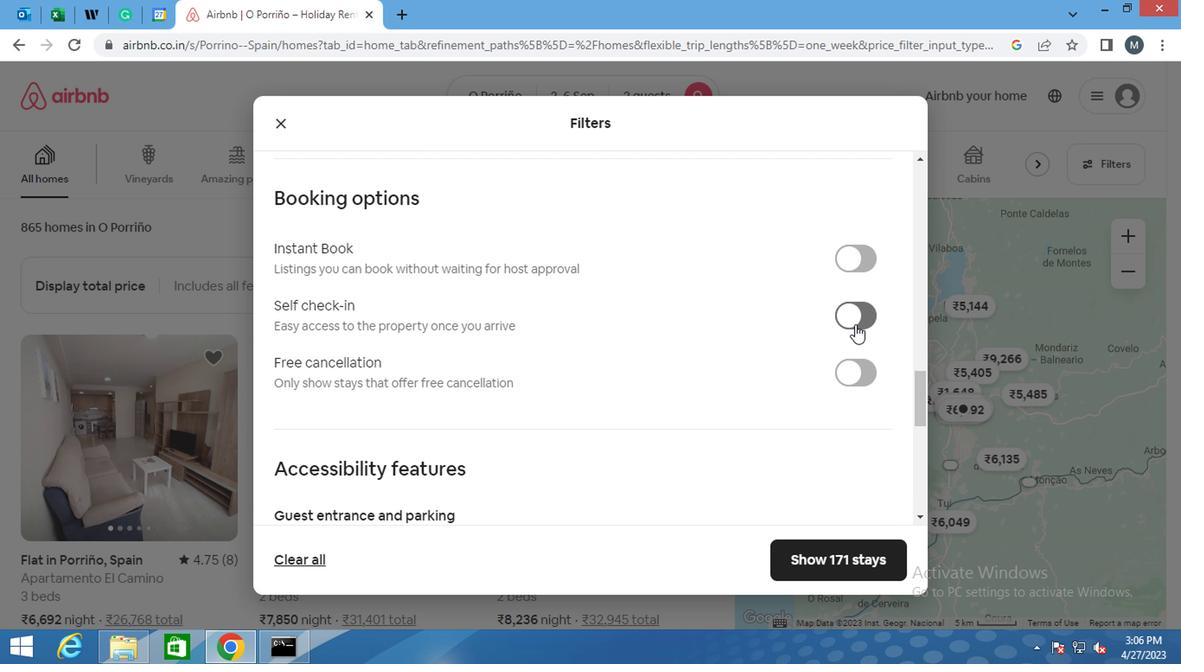 
Action: Mouse pressed left at (851, 326)
Screenshot: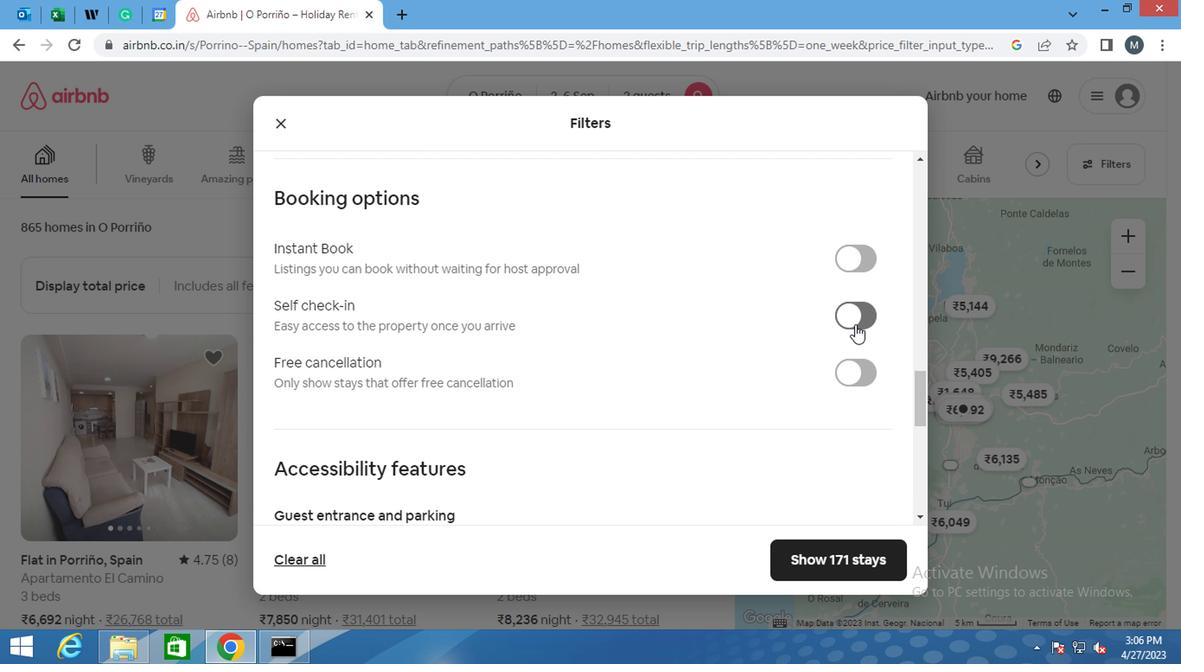 
Action: Mouse moved to (635, 382)
Screenshot: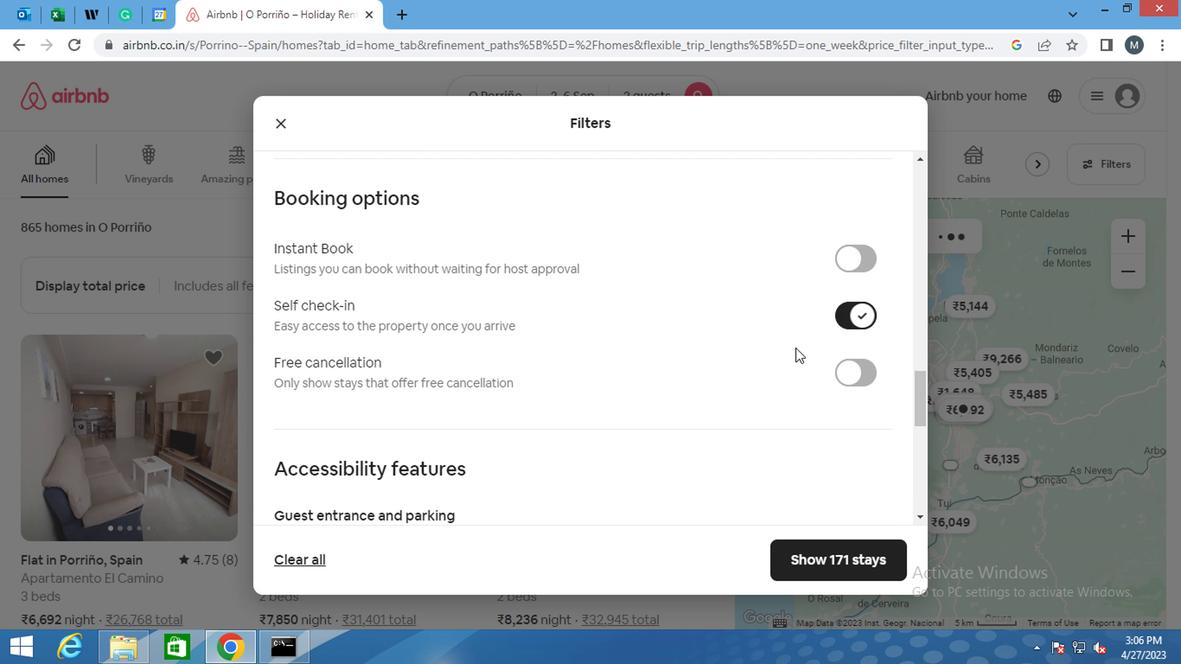 
Action: Mouse scrolled (635, 381) with delta (0, -1)
Screenshot: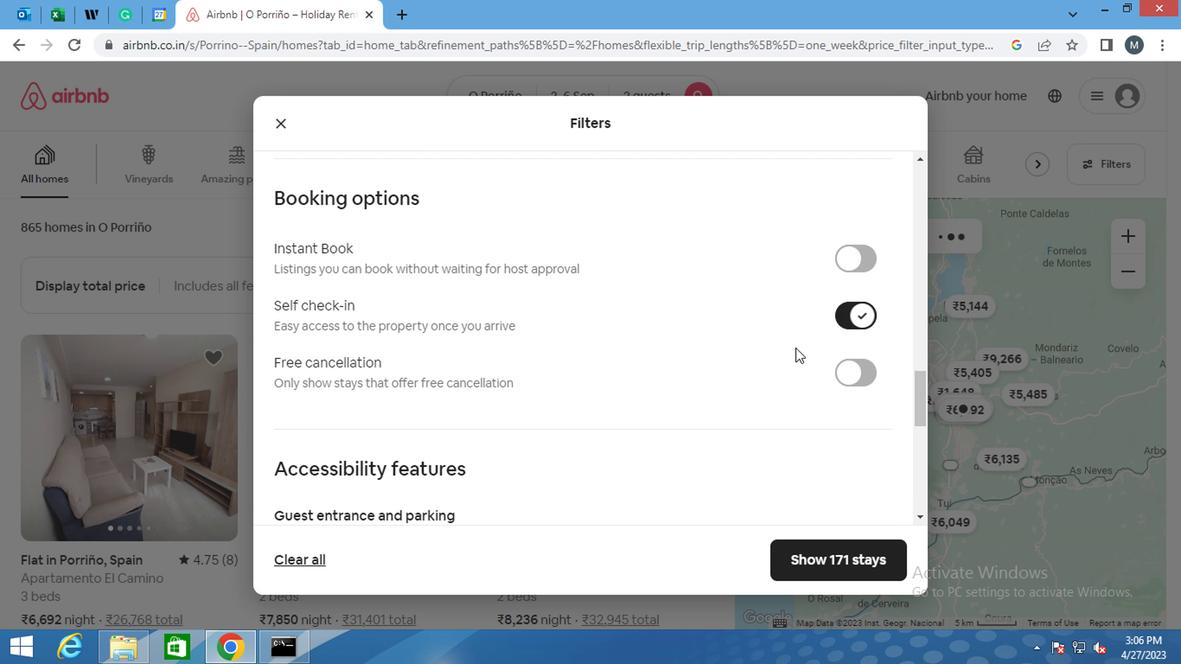 
Action: Mouse moved to (624, 387)
Screenshot: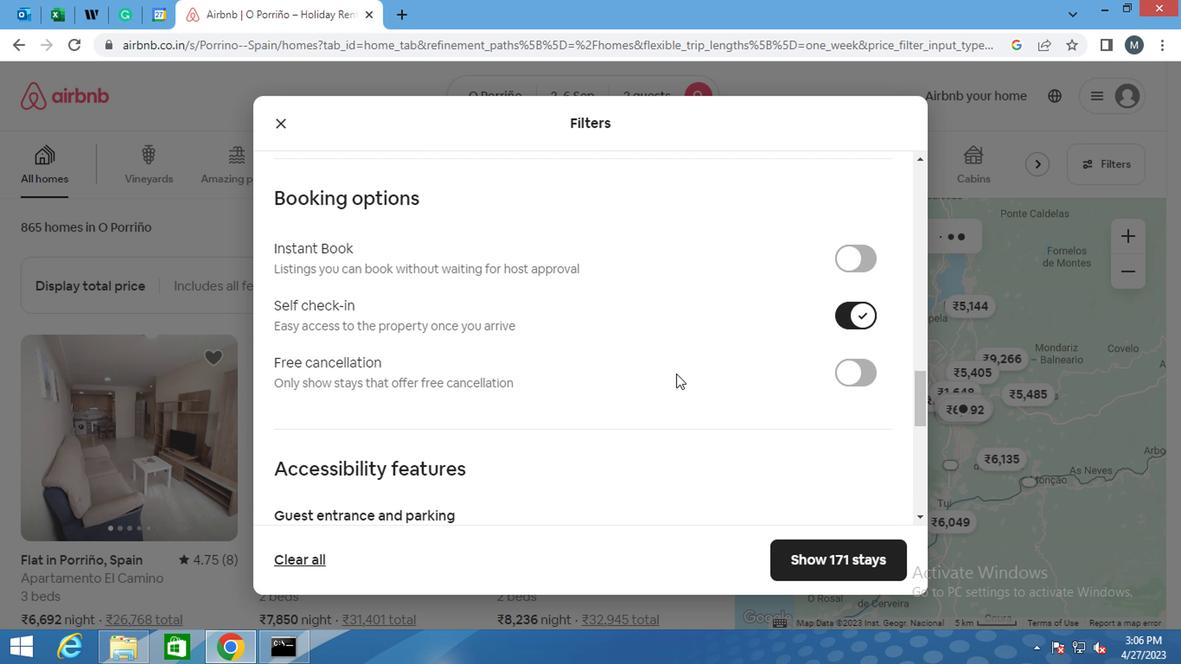 
Action: Mouse scrolled (624, 386) with delta (0, 0)
Screenshot: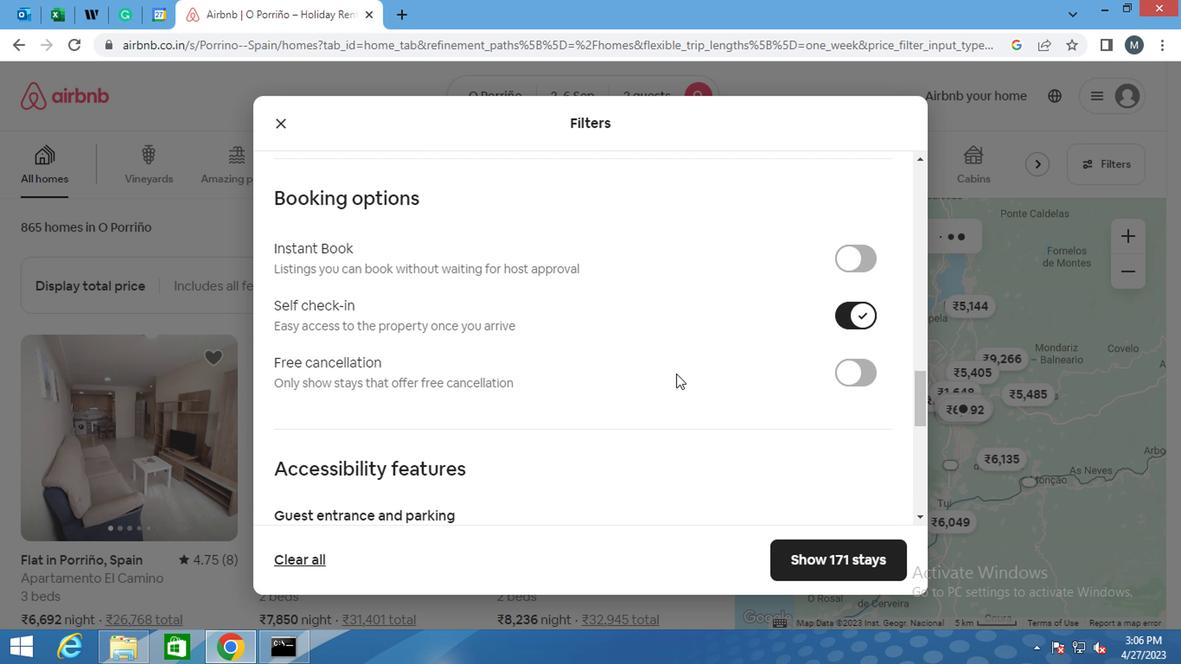 
Action: Mouse moved to (437, 401)
Screenshot: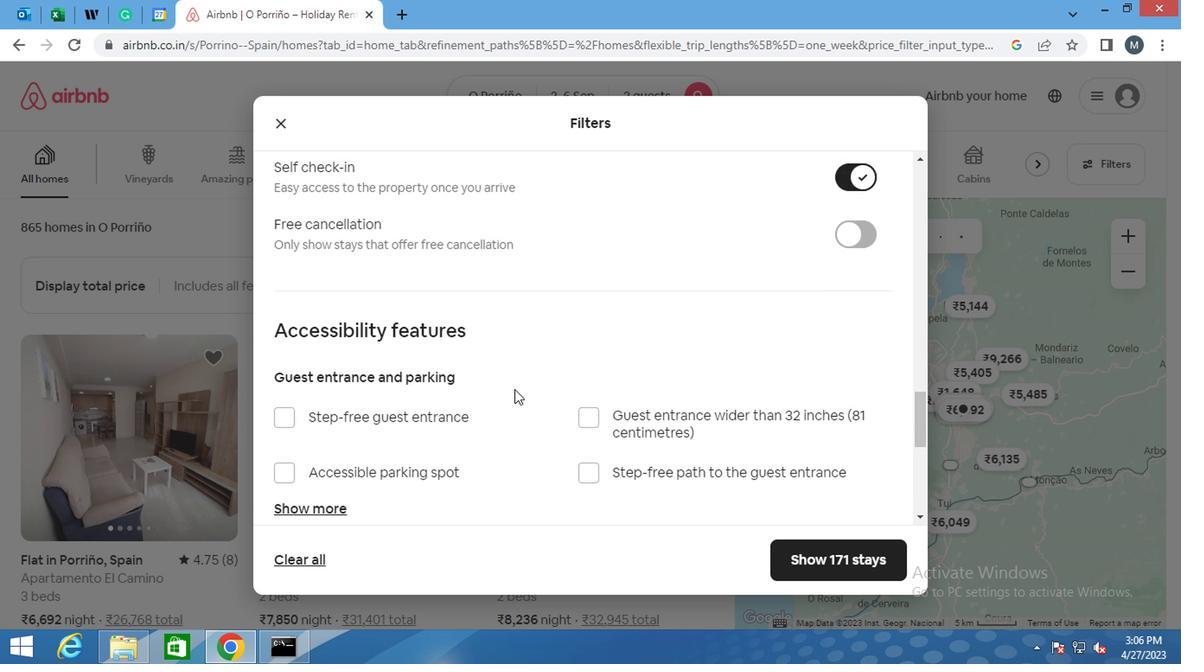 
Action: Mouse scrolled (437, 401) with delta (0, 0)
Screenshot: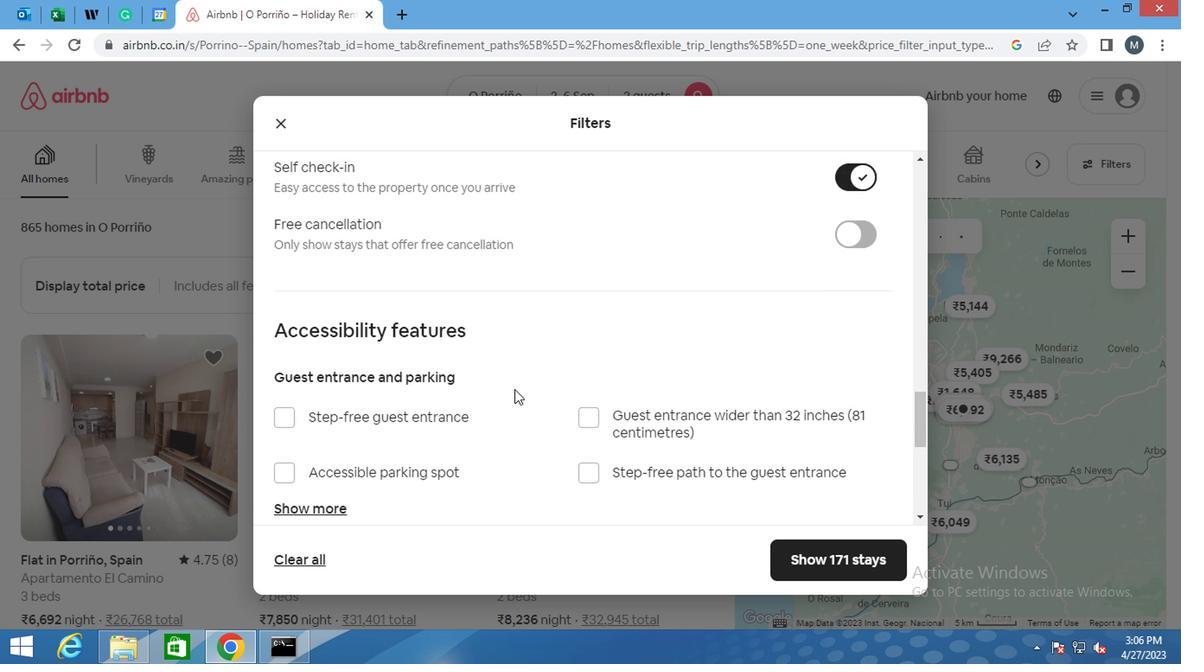 
Action: Mouse moved to (385, 411)
Screenshot: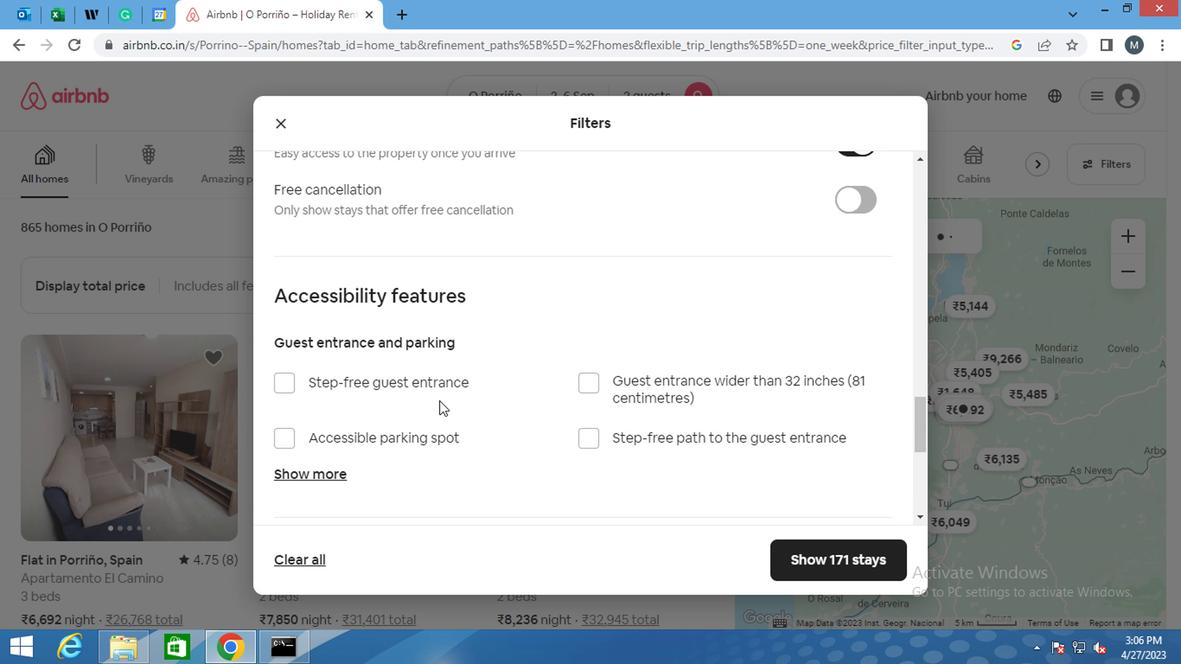 
Action: Mouse scrolled (385, 410) with delta (0, -1)
Screenshot: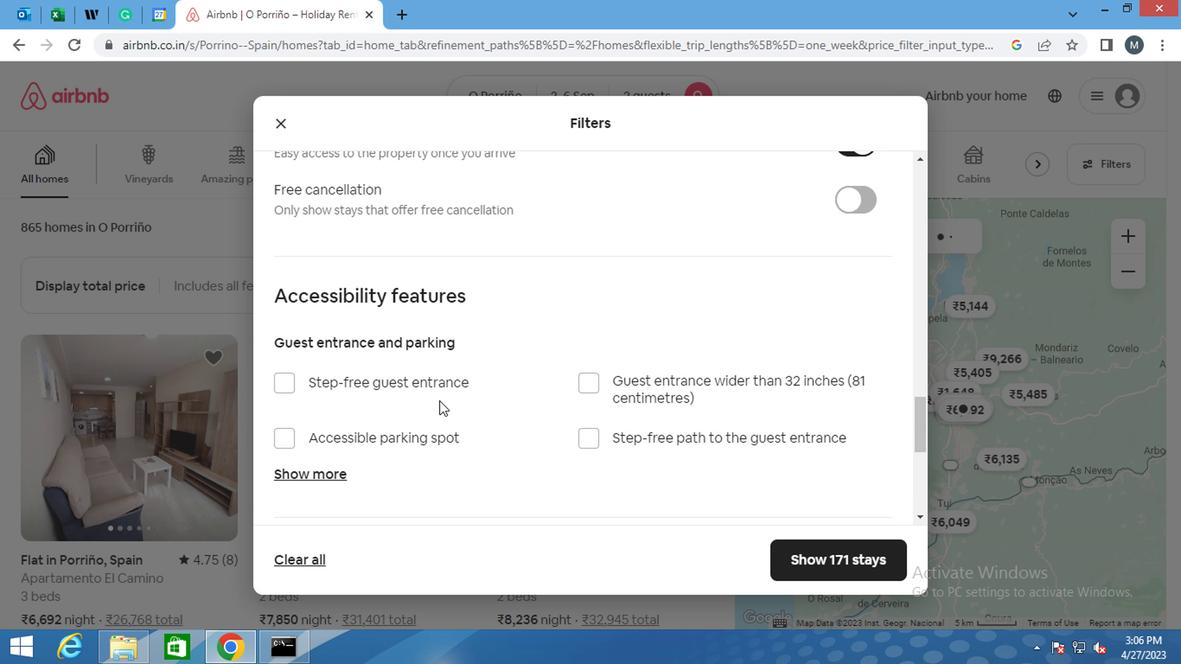 
Action: Mouse moved to (375, 414)
Screenshot: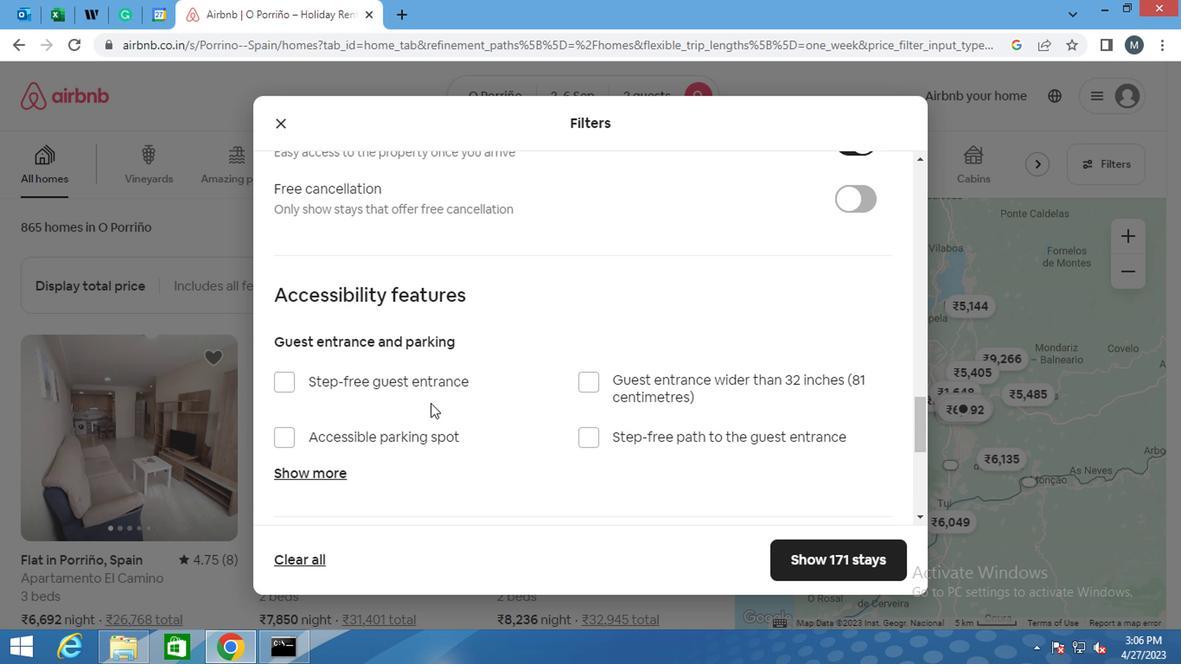 
Action: Mouse scrolled (375, 413) with delta (0, -1)
Screenshot: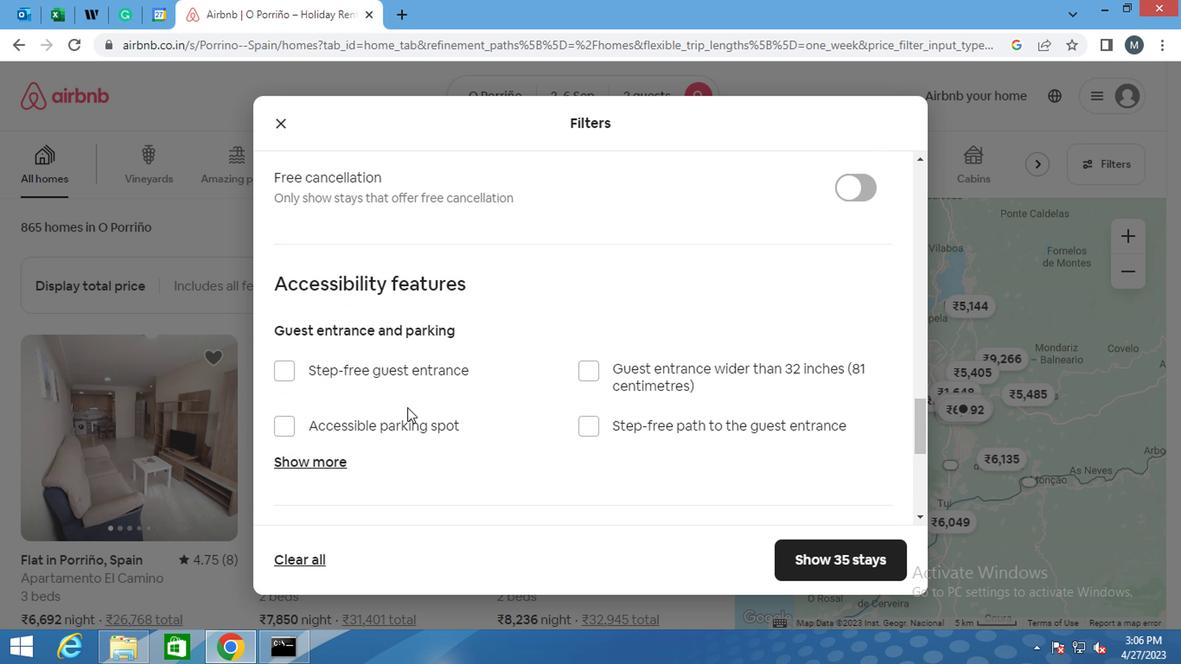 
Action: Mouse moved to (374, 414)
Screenshot: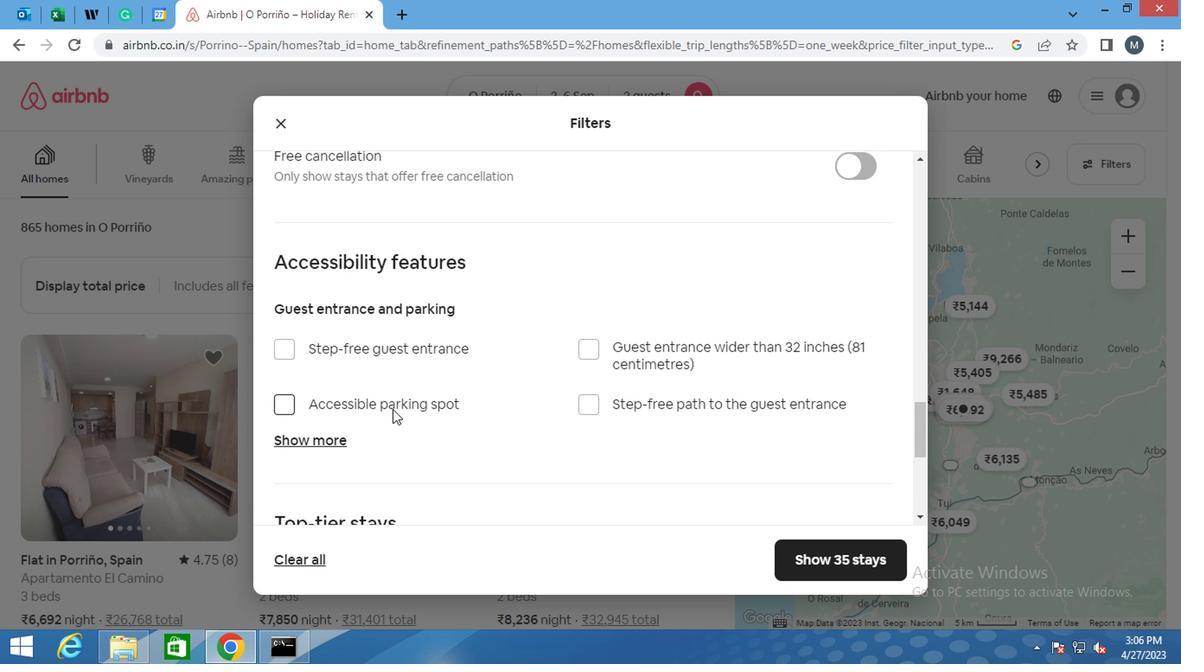 
Action: Mouse scrolled (374, 413) with delta (0, -1)
Screenshot: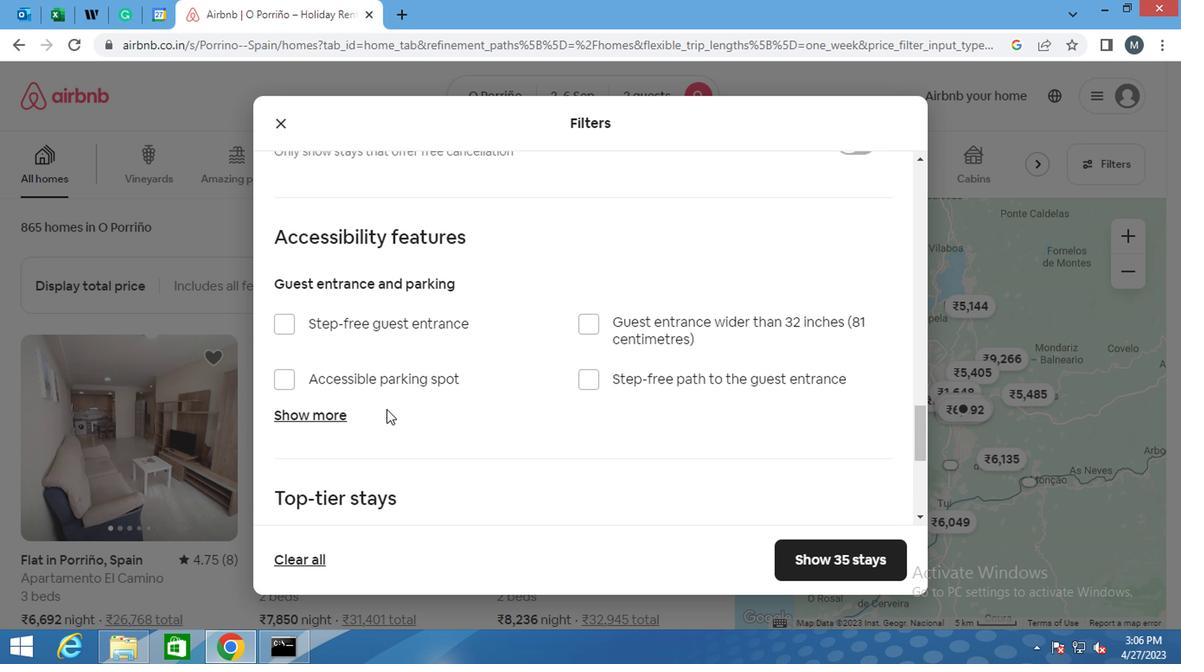 
Action: Mouse moved to (370, 414)
Screenshot: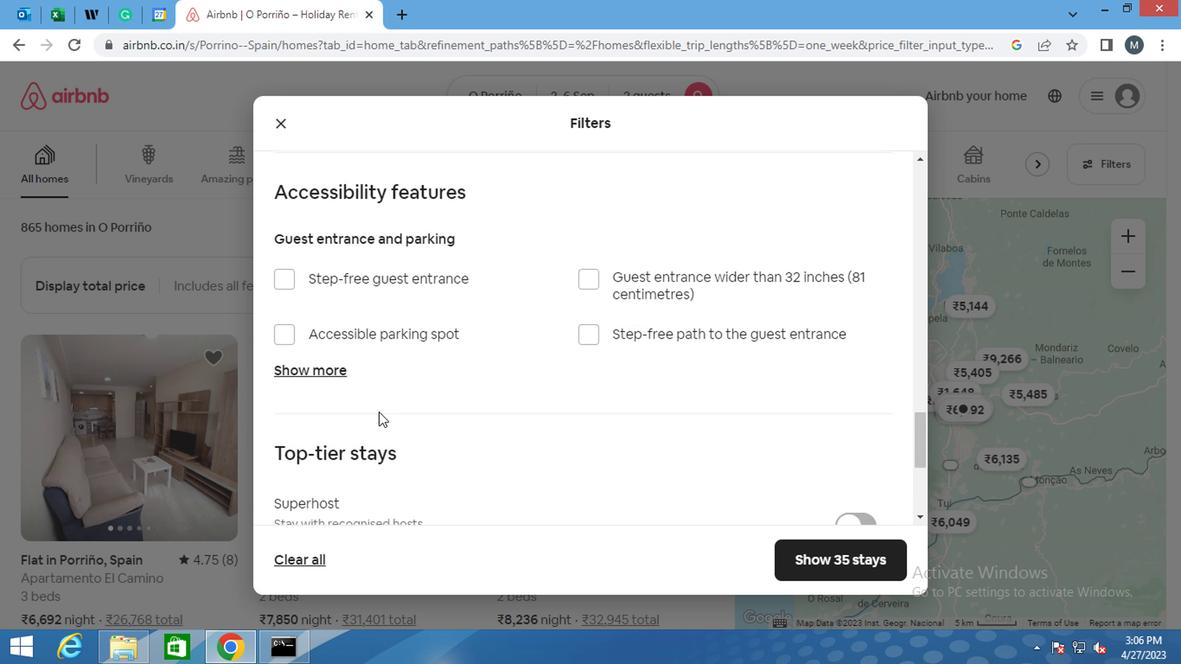 
Action: Mouse scrolled (370, 414) with delta (0, 0)
Screenshot: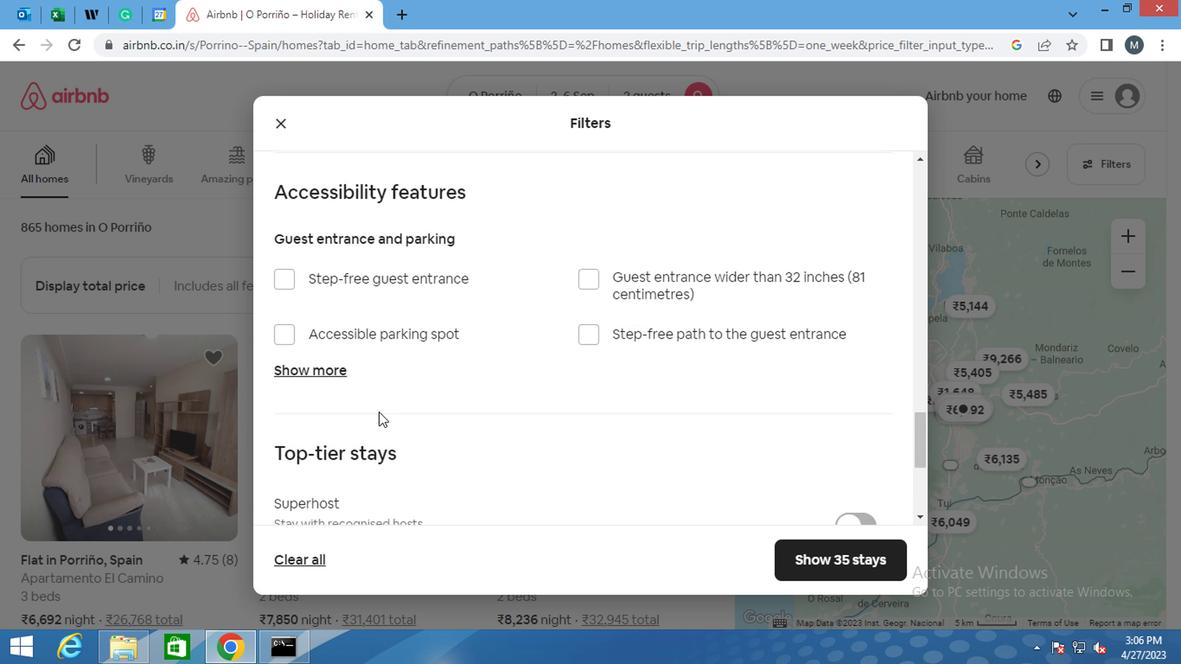 
Action: Mouse moved to (272, 406)
Screenshot: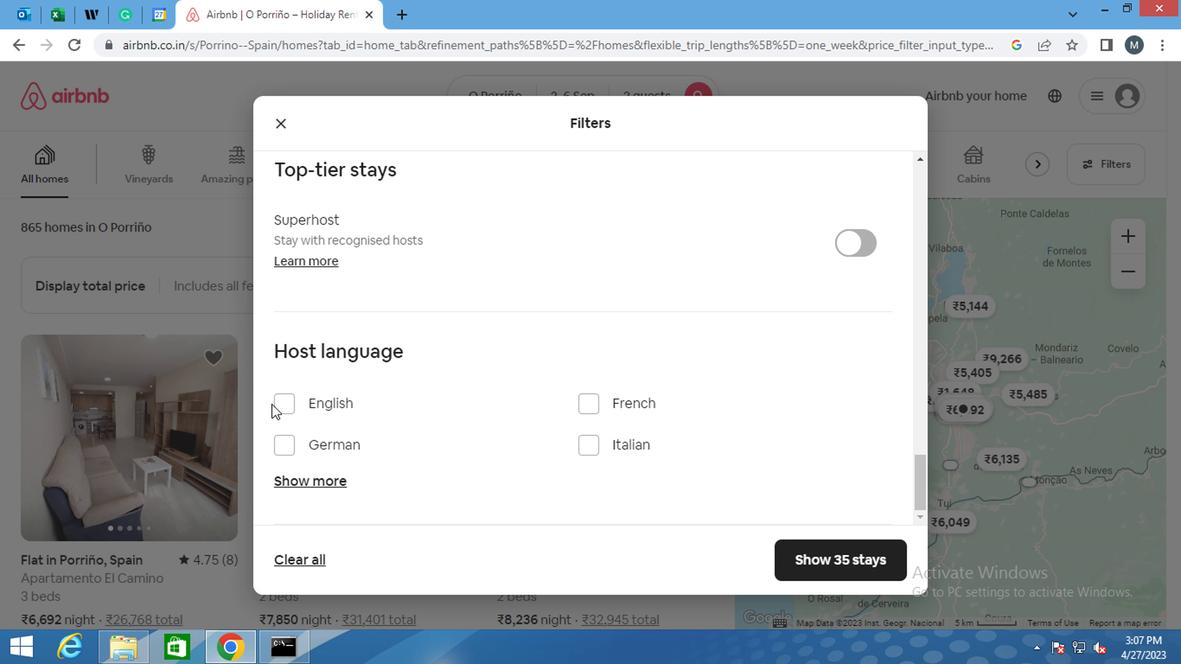 
Action: Mouse pressed left at (272, 406)
Screenshot: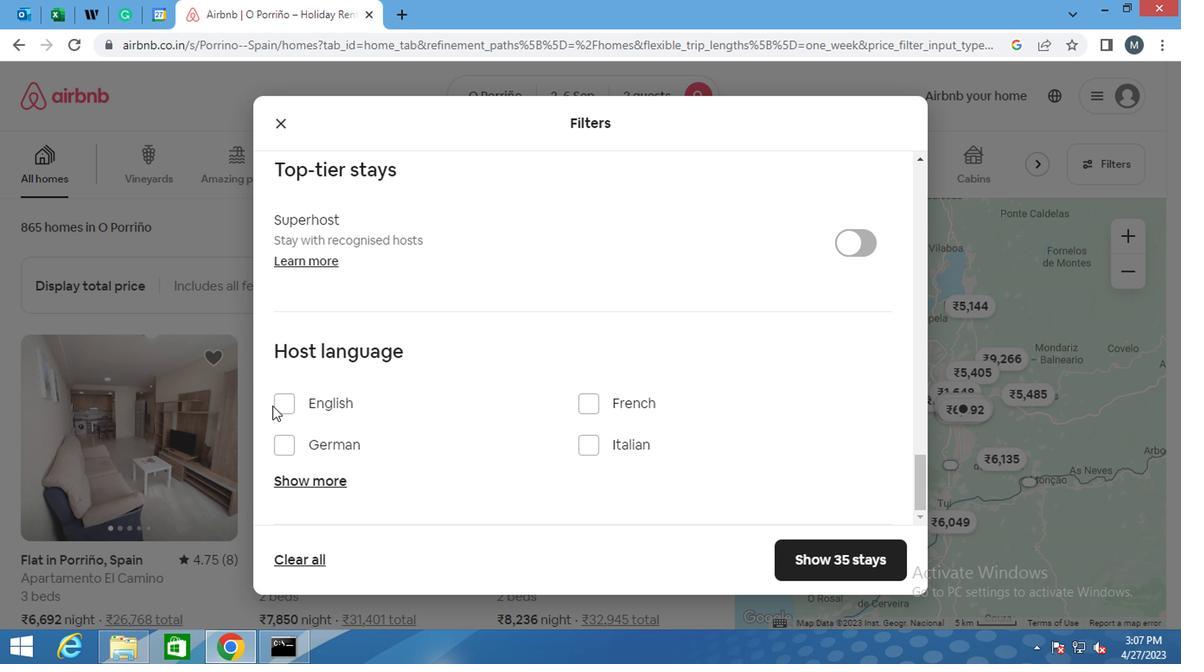 
Action: Mouse moved to (849, 564)
Screenshot: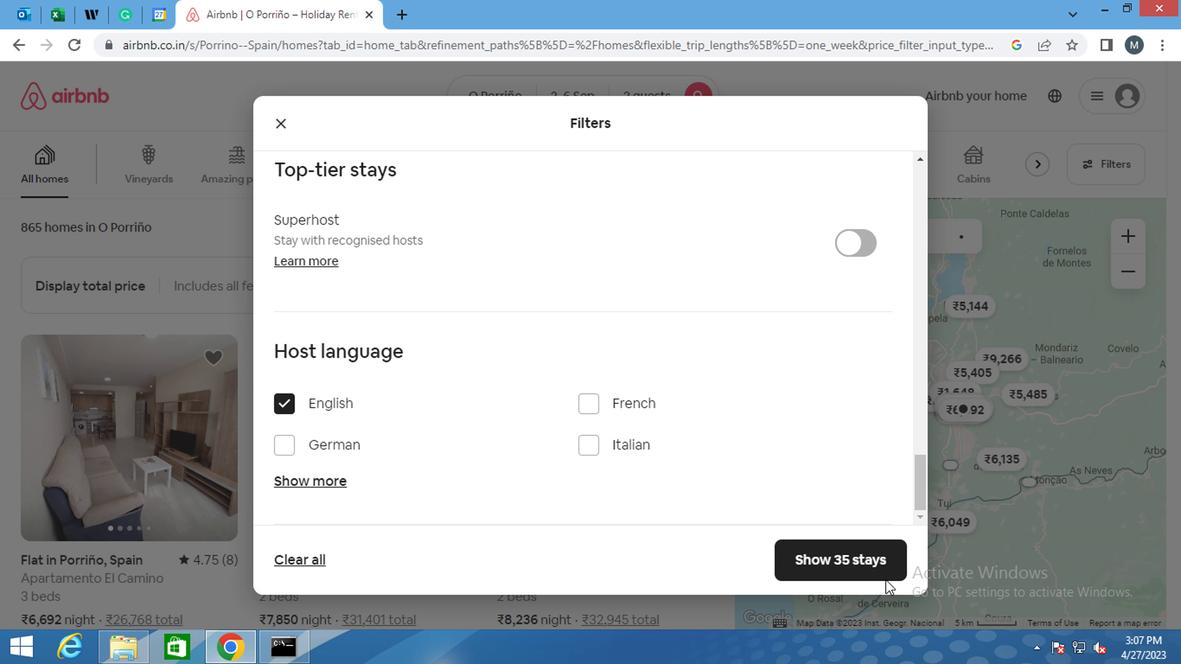
Action: Mouse pressed left at (849, 564)
Screenshot: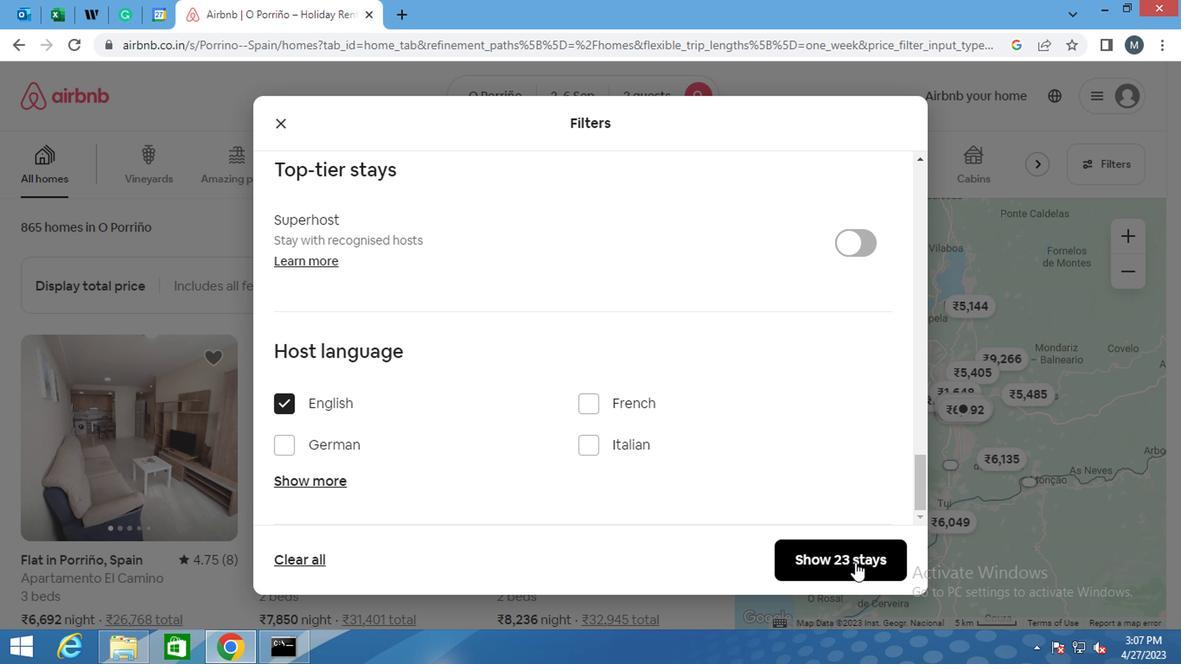 
